 Task: Add an event with the title Second Project Update and Status Meeting, date '2023/12/11', time 9:15 AM to 11:15 AMand add a description: Participants will gain insights into leading and managing change within their teams and organizations. They will learn how to navigate change effectively, engage team members in the change process, and create a culture of adaptability and resilience.Select event color  Graphite . Add location for the event as: Nairobi, Kenya, logged in from the account softage.8@softage.netand send the event invitation to softage.3@softage.net and softage.4@softage.net. Set a reminder for the event Weekly on Sunday
Action: Mouse pressed left at (104, 65)
Screenshot: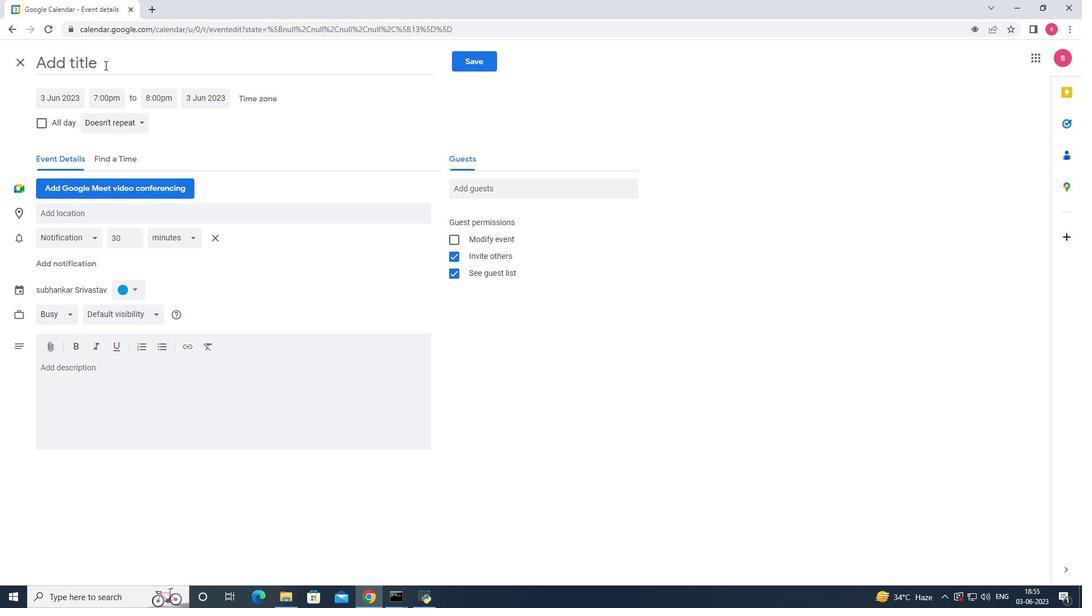 
Action: Key pressed <Key.shift>Second<Key.space><Key.shift>Project<Key.space><Key.shift><Key.shift><Key.shift><Key.shift><Key.shift><Key.shift><Key.shift>Update<Key.space>and<Key.space><Key.shift><Key.shift><Key.shift><Key.shift>Status<Key.space><Key.shift>Meeting
Screenshot: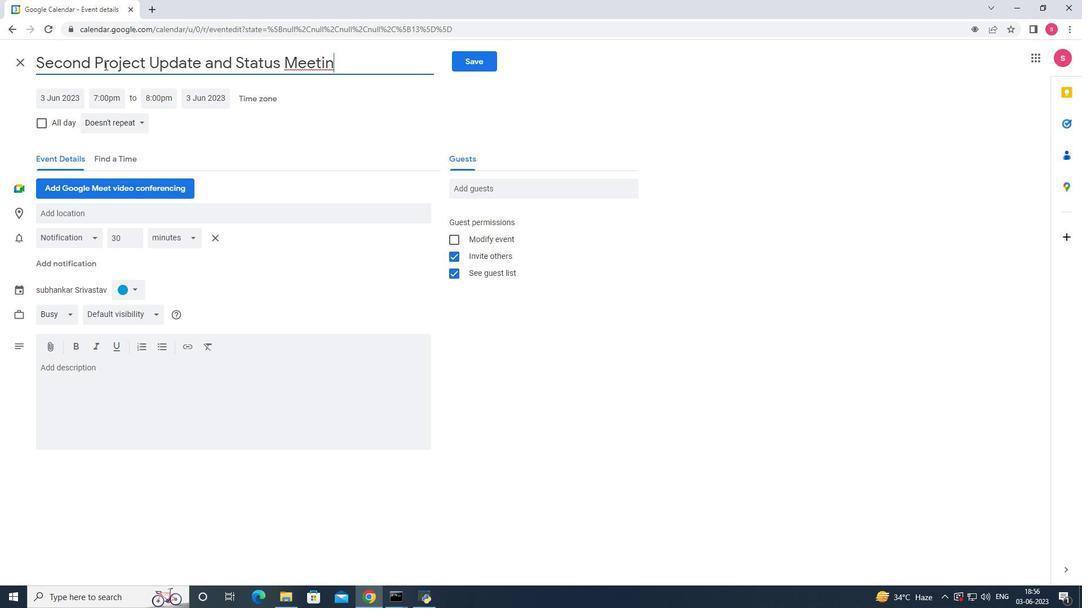 
Action: Mouse moved to (63, 103)
Screenshot: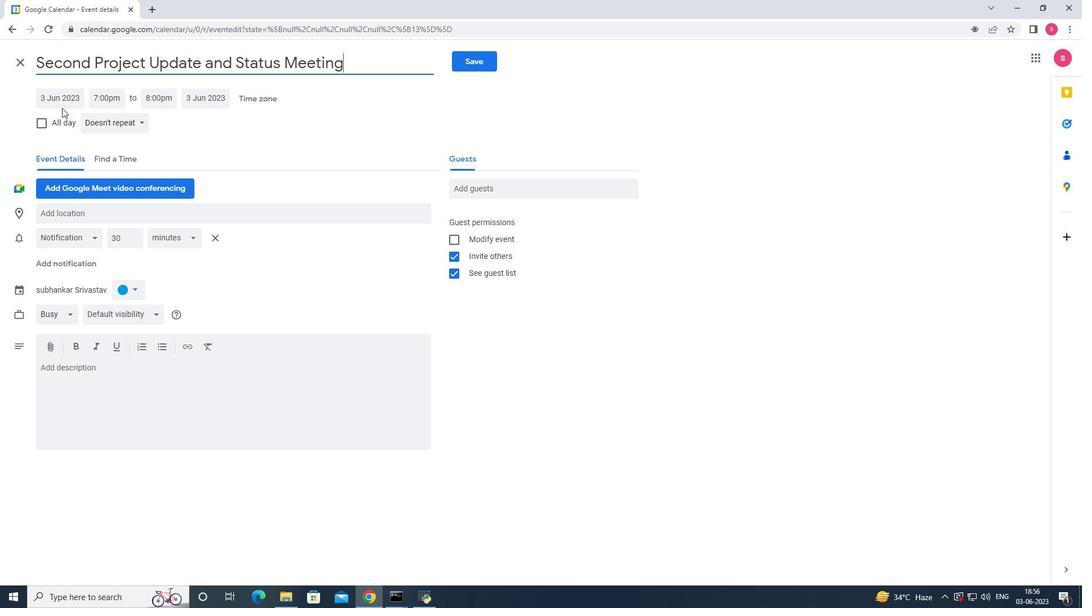 
Action: Mouse pressed left at (63, 103)
Screenshot: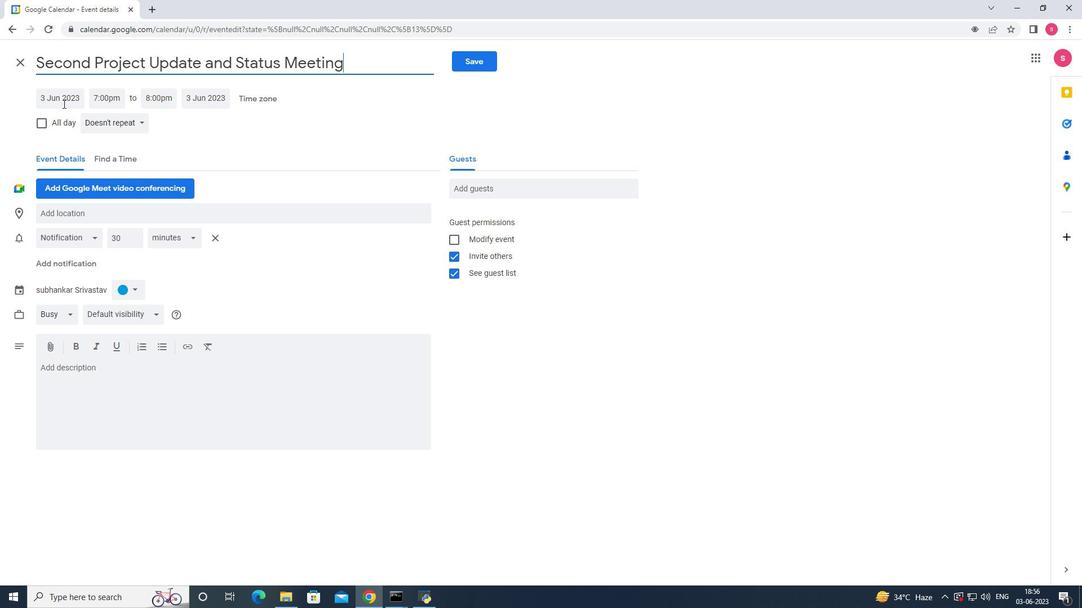 
Action: Mouse moved to (177, 121)
Screenshot: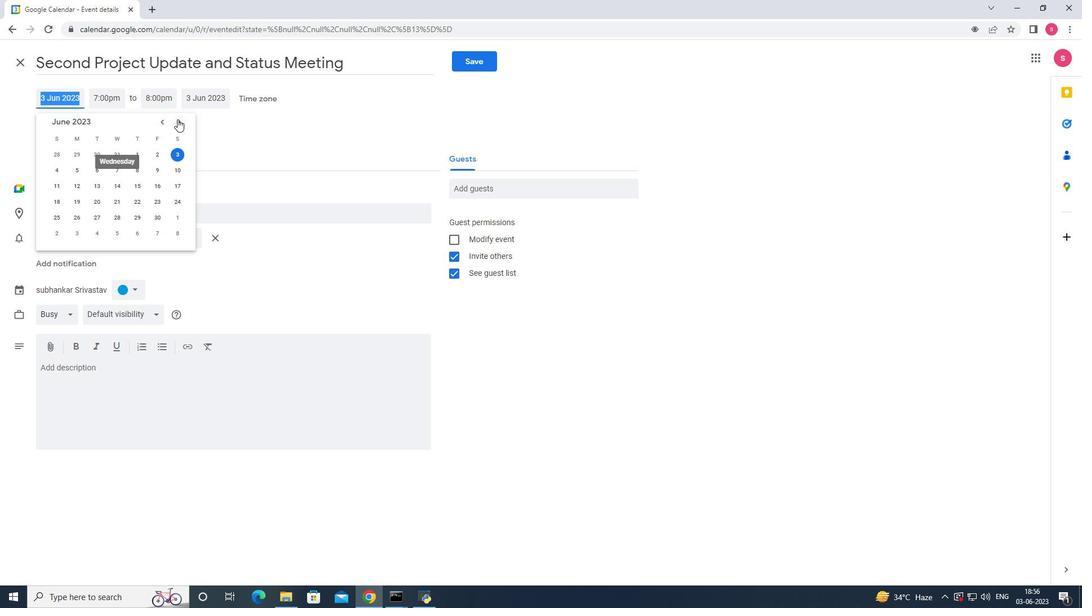 
Action: Mouse pressed left at (177, 121)
Screenshot: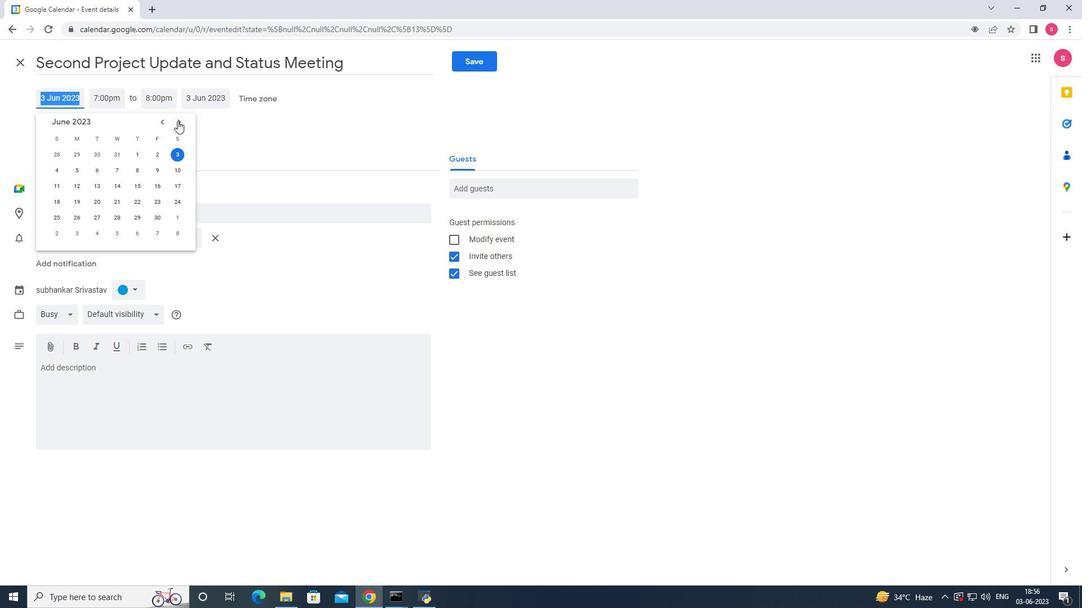 
Action: Mouse pressed left at (177, 121)
Screenshot: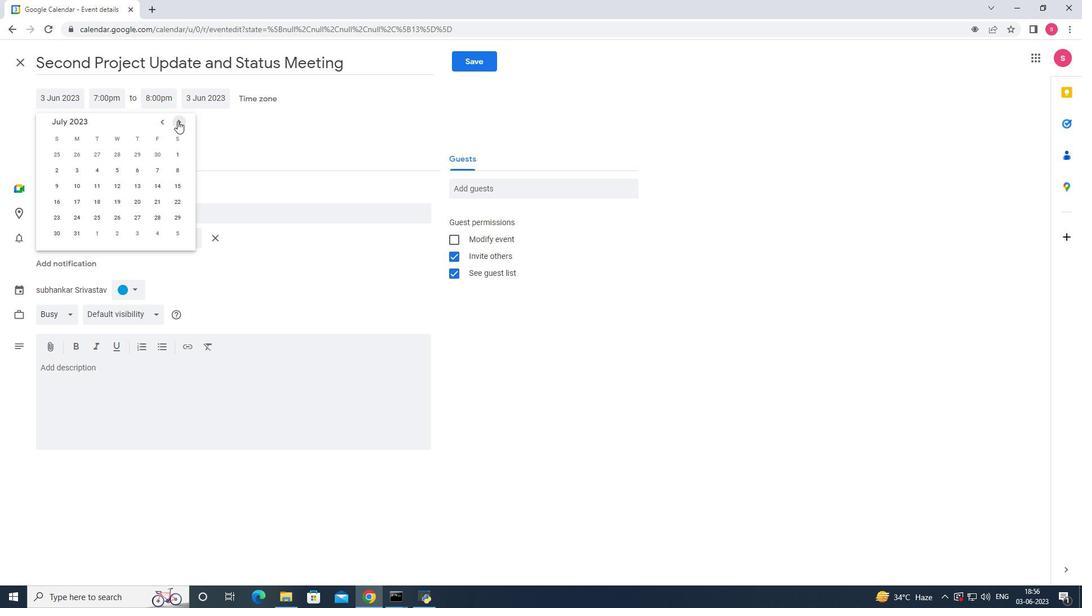 
Action: Mouse pressed left at (177, 121)
Screenshot: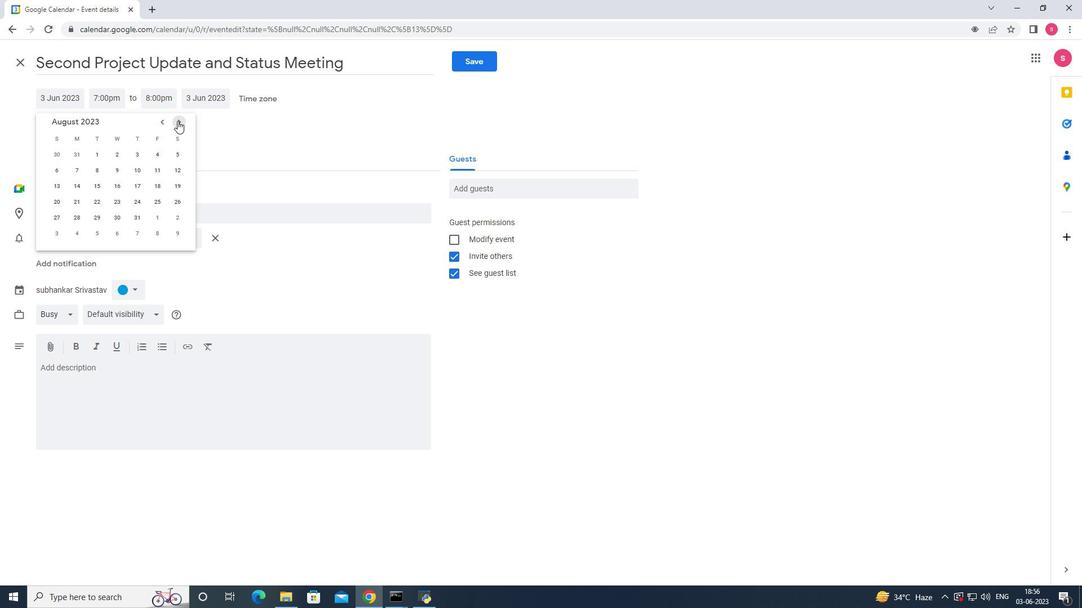 
Action: Mouse pressed left at (177, 121)
Screenshot: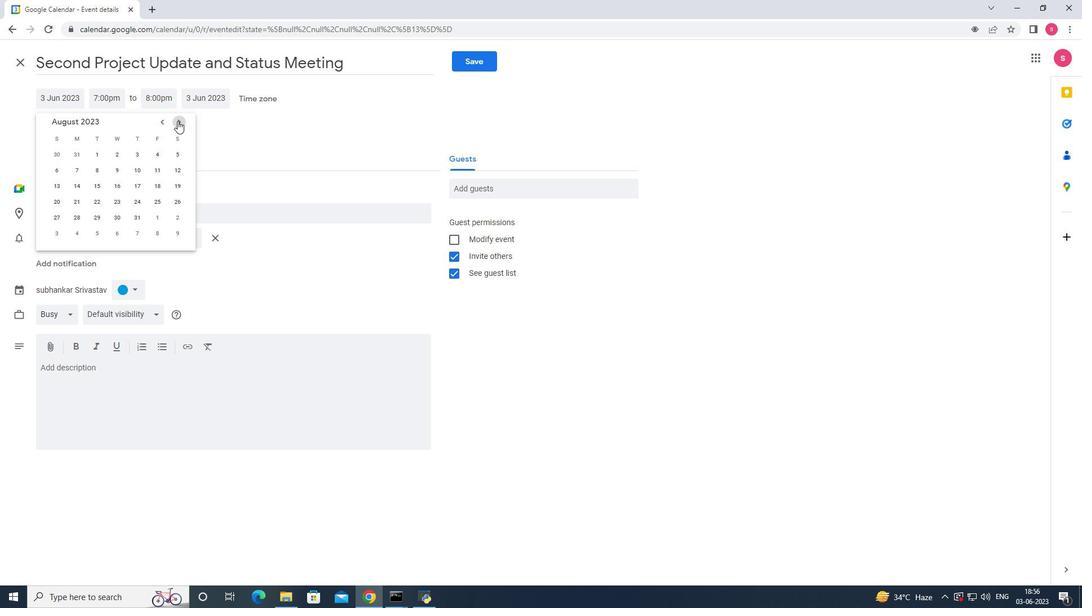 
Action: Mouse pressed left at (177, 121)
Screenshot: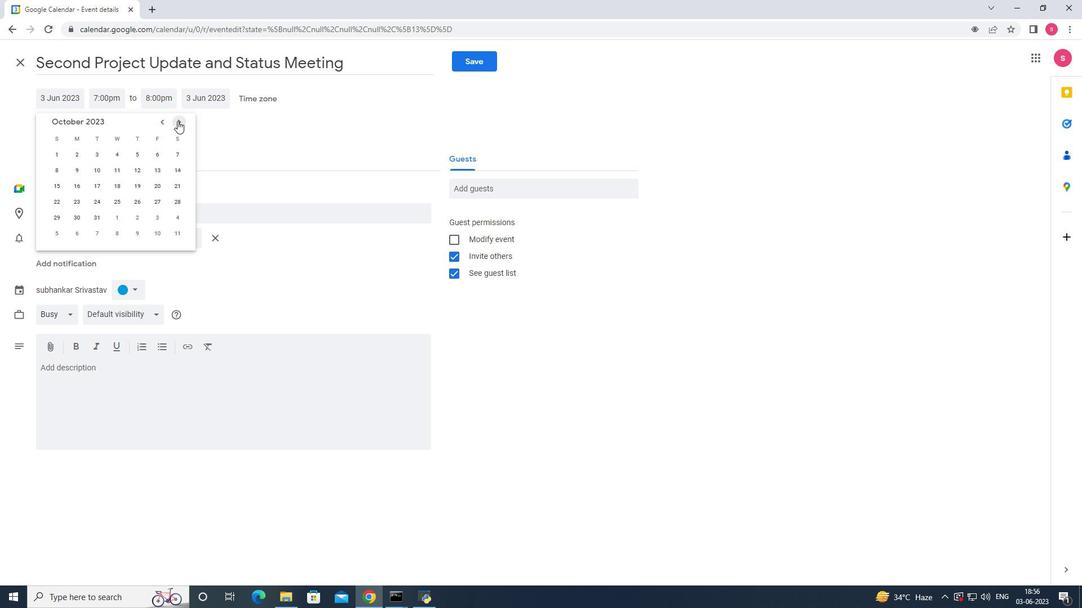 
Action: Mouse pressed left at (177, 121)
Screenshot: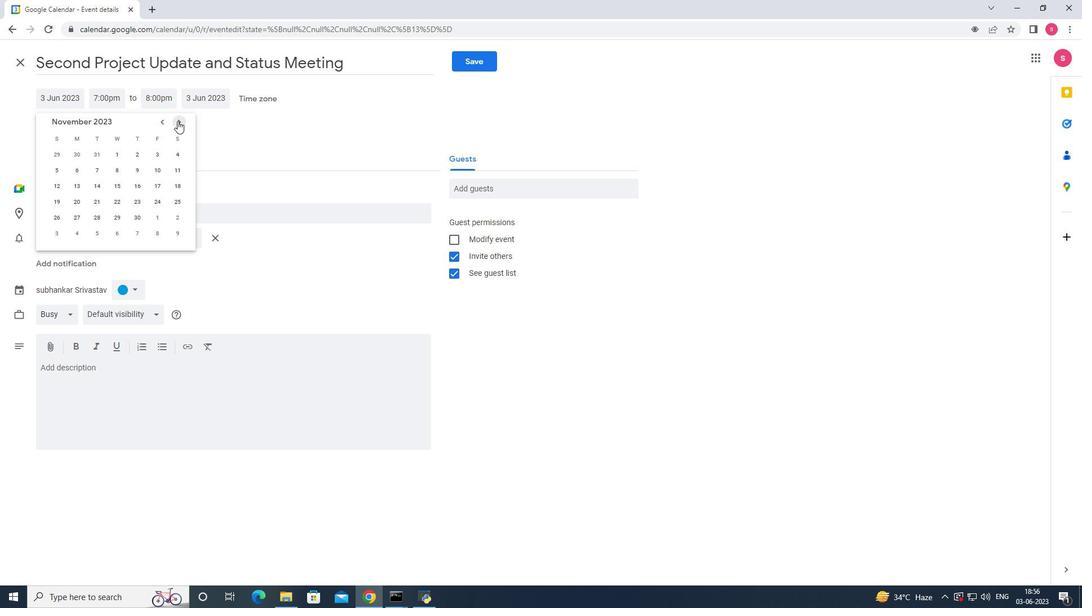 
Action: Mouse moved to (73, 182)
Screenshot: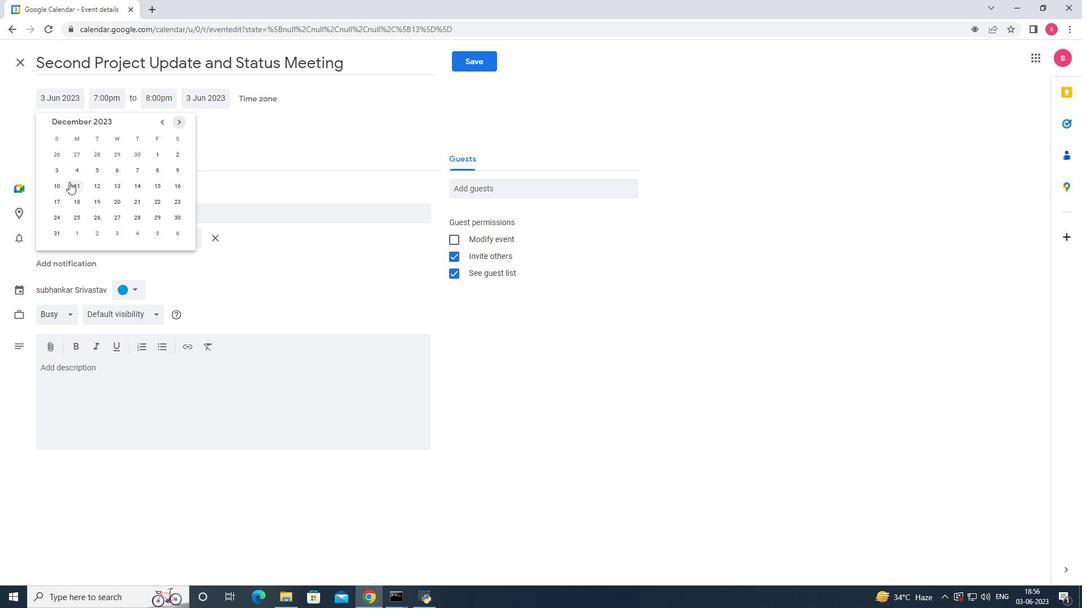 
Action: Mouse pressed left at (73, 182)
Screenshot: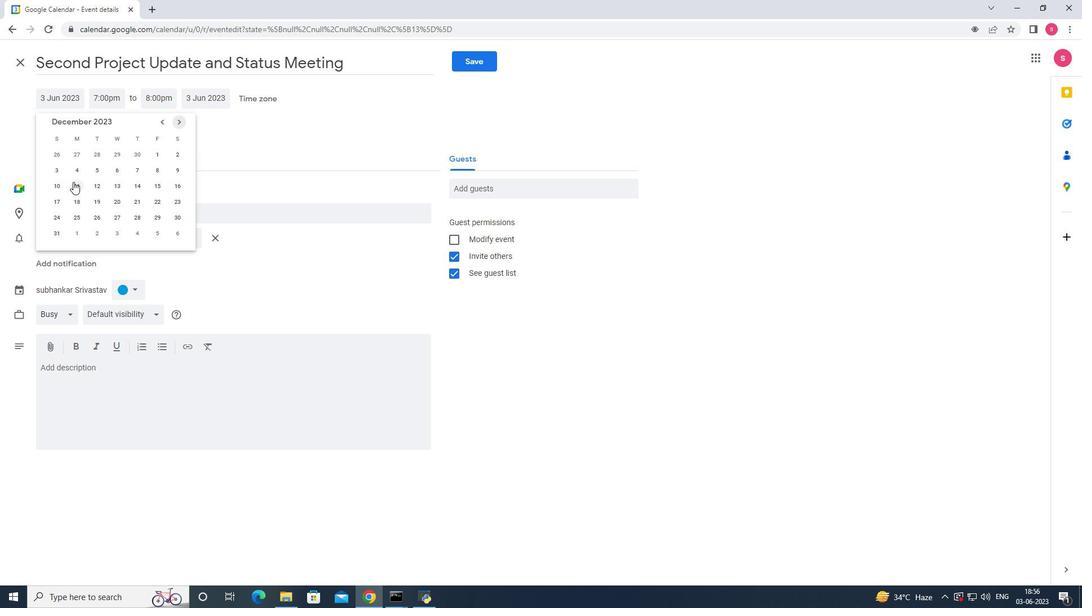 
Action: Mouse moved to (113, 98)
Screenshot: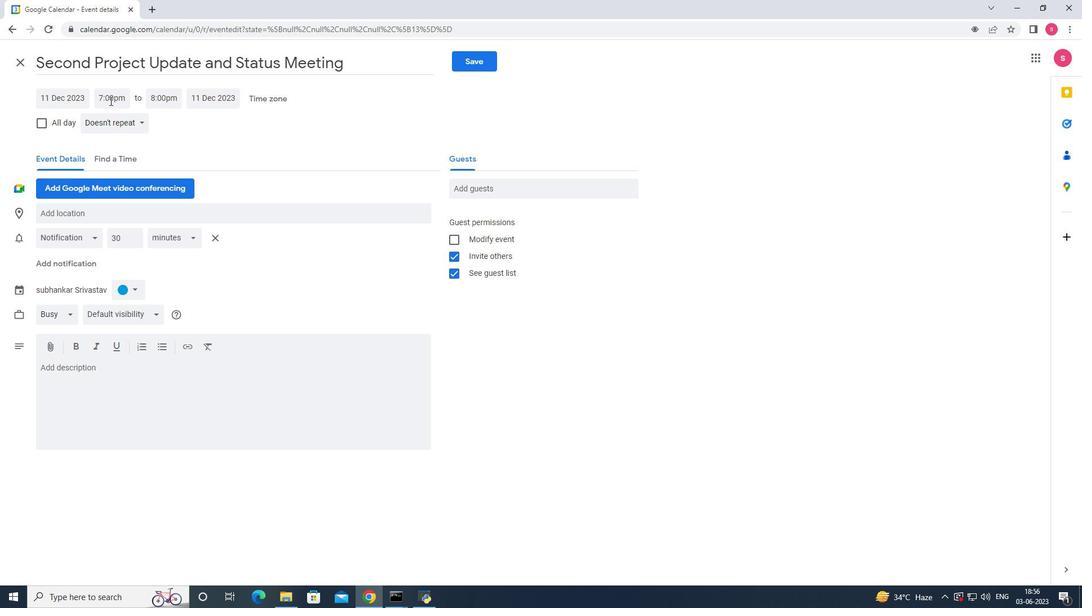 
Action: Mouse pressed left at (113, 98)
Screenshot: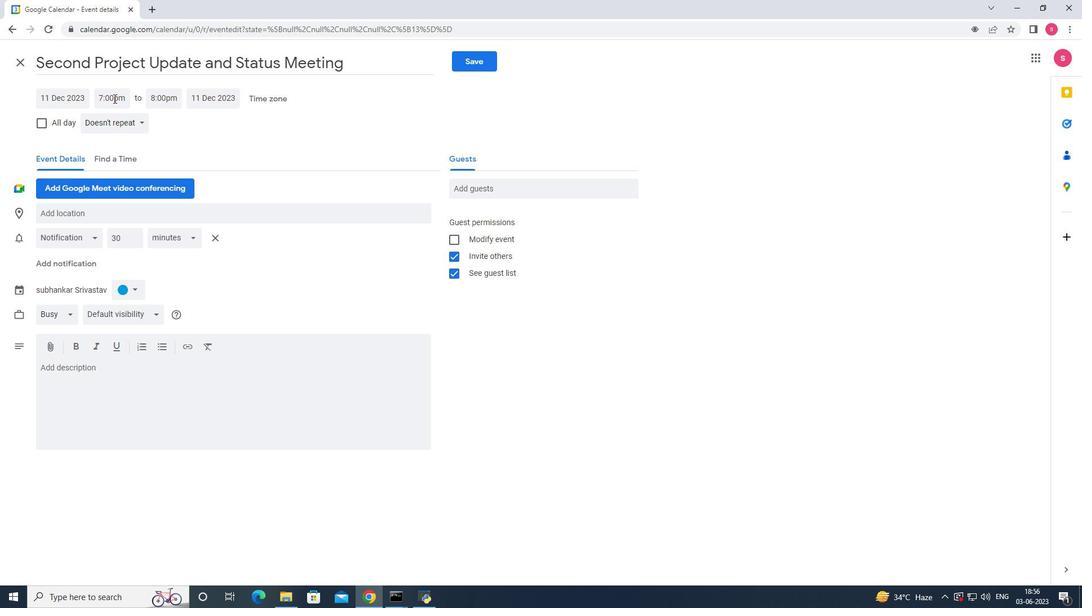 
Action: Mouse moved to (119, 160)
Screenshot: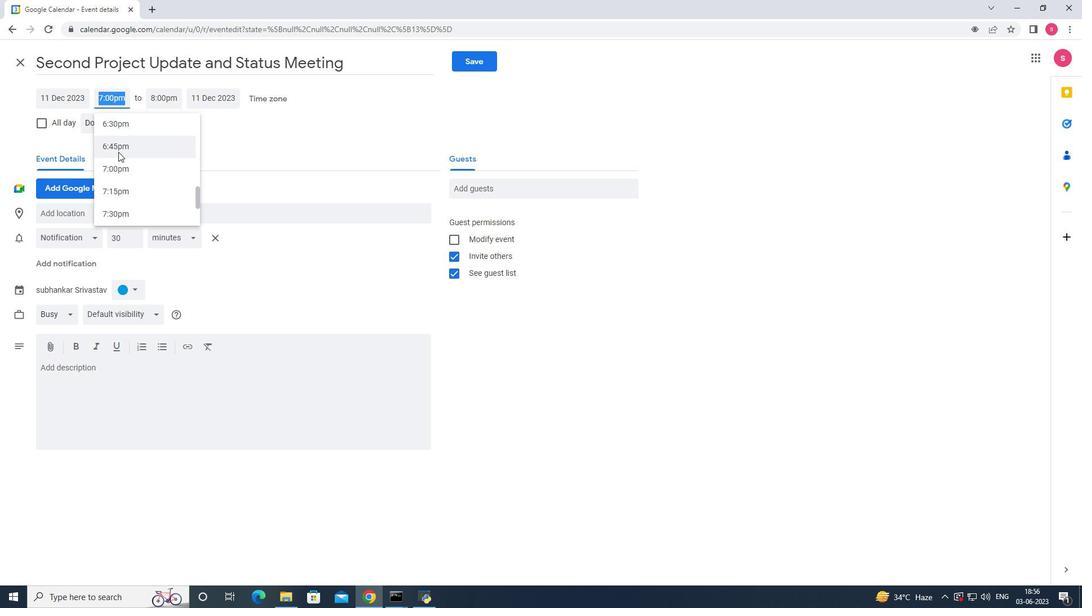 
Action: Mouse scrolled (119, 159) with delta (0, 0)
Screenshot: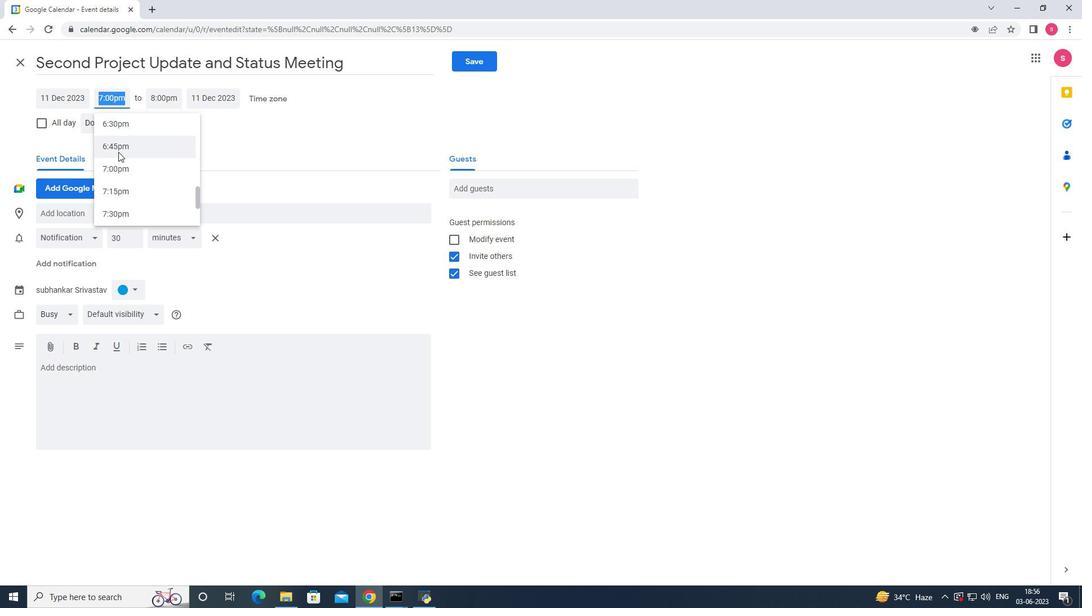 
Action: Mouse moved to (120, 164)
Screenshot: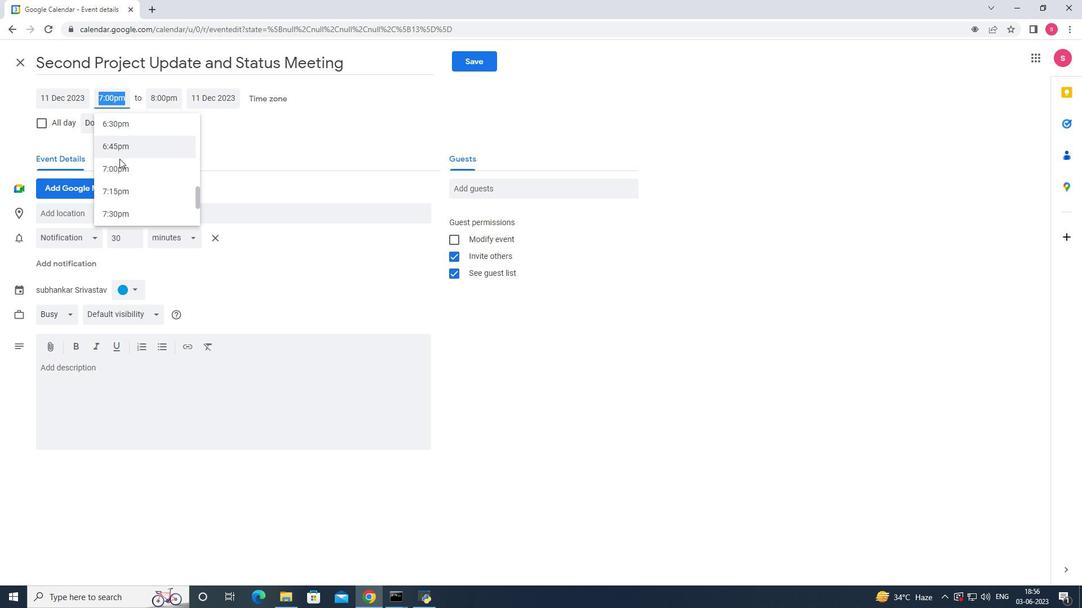 
Action: Mouse scrolled (120, 164) with delta (0, 0)
Screenshot: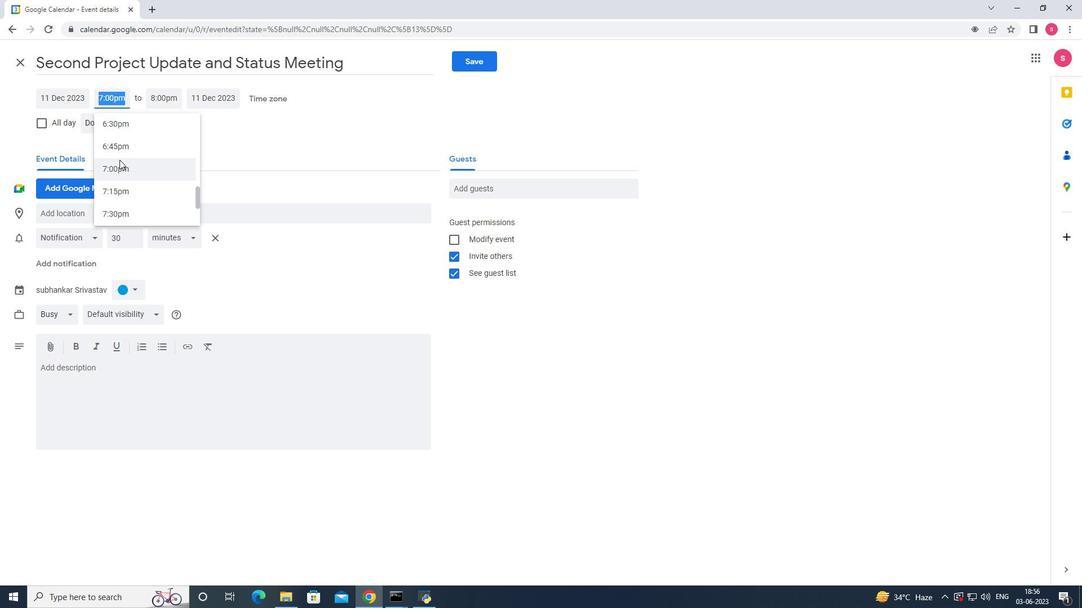 
Action: Mouse scrolled (120, 164) with delta (0, 0)
Screenshot: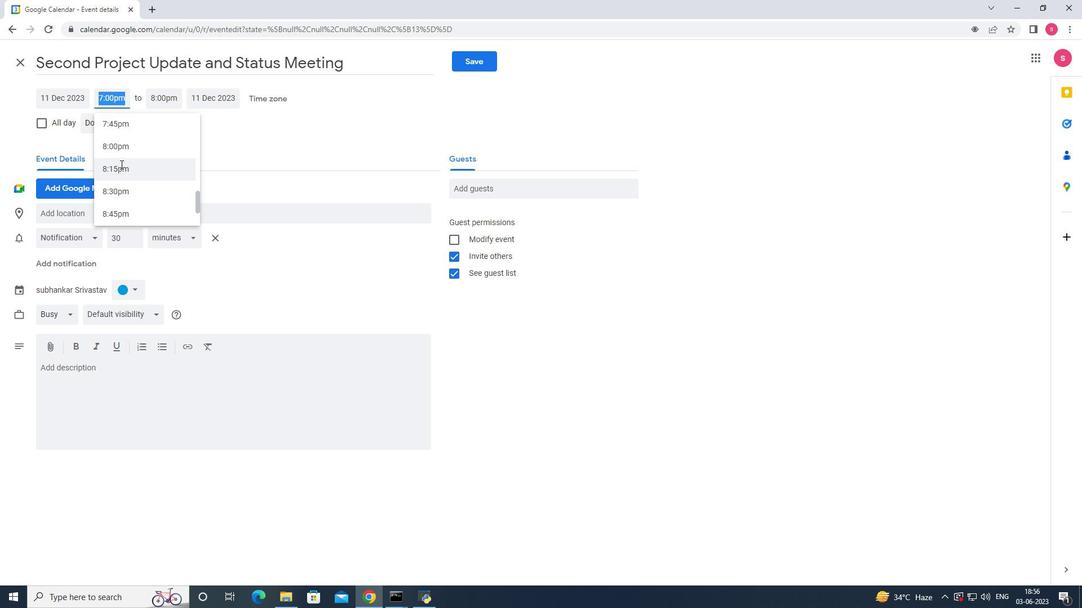 
Action: Mouse moved to (122, 192)
Screenshot: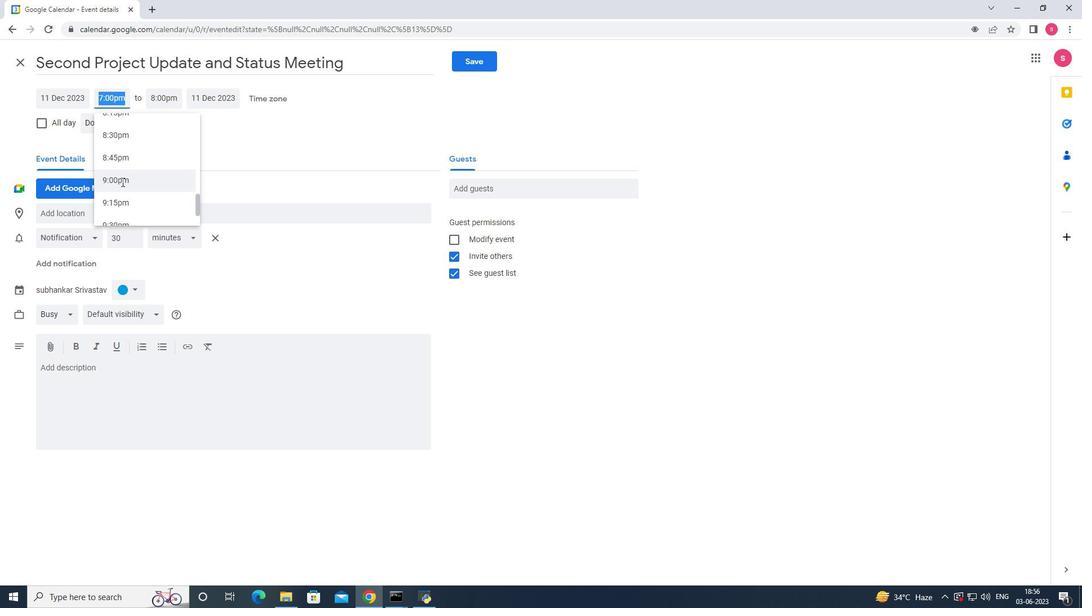 
Action: Mouse scrolled (122, 192) with delta (0, 0)
Screenshot: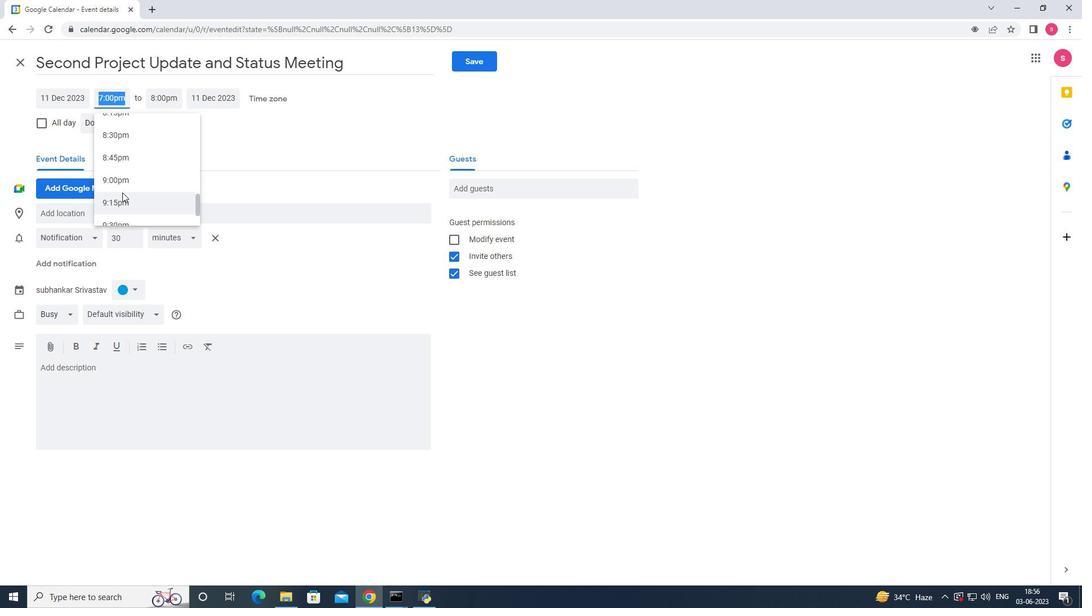 
Action: Mouse scrolled (122, 192) with delta (0, 0)
Screenshot: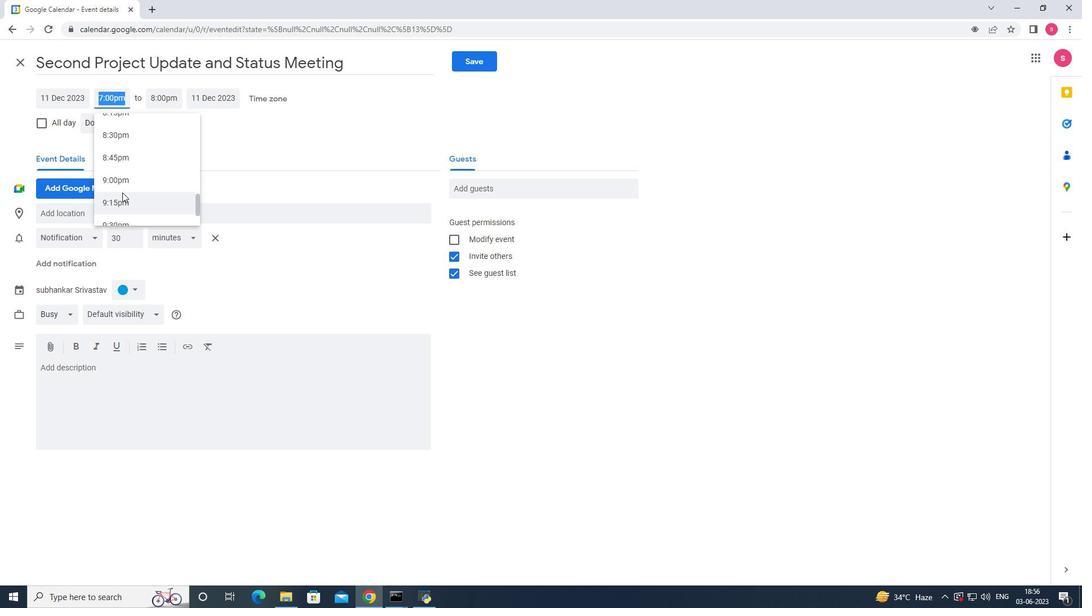 
Action: Mouse scrolled (122, 193) with delta (0, 0)
Screenshot: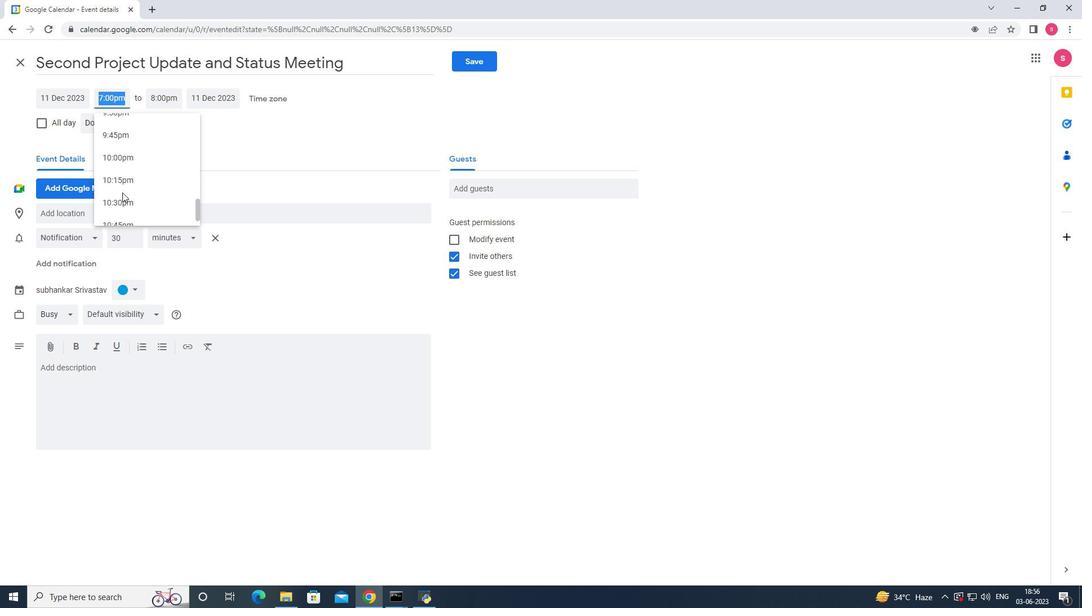 
Action: Mouse scrolled (122, 193) with delta (0, 0)
Screenshot: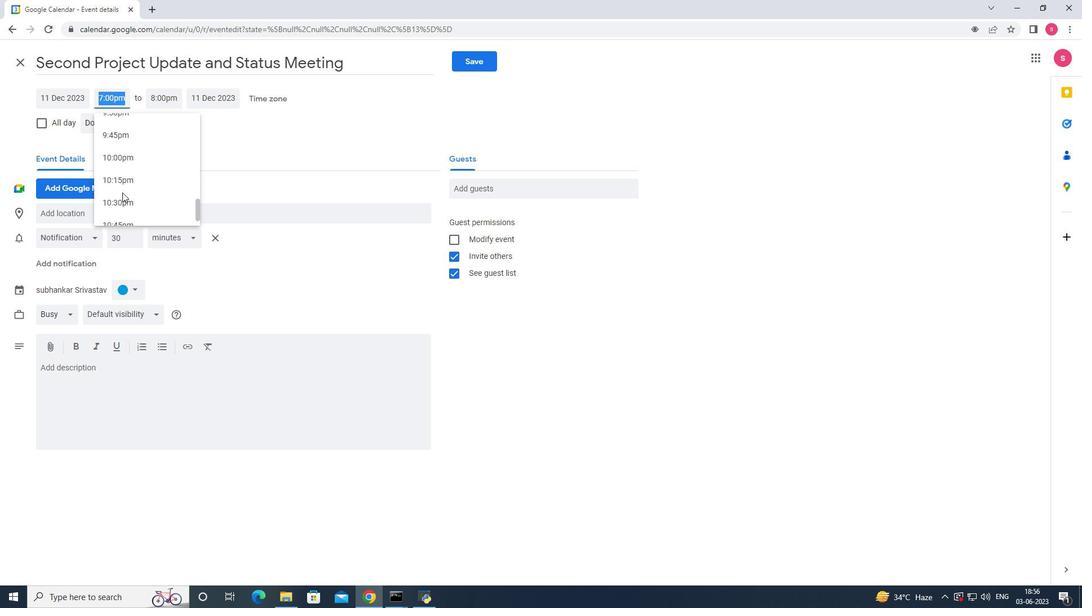 
Action: Mouse scrolled (122, 193) with delta (0, 0)
Screenshot: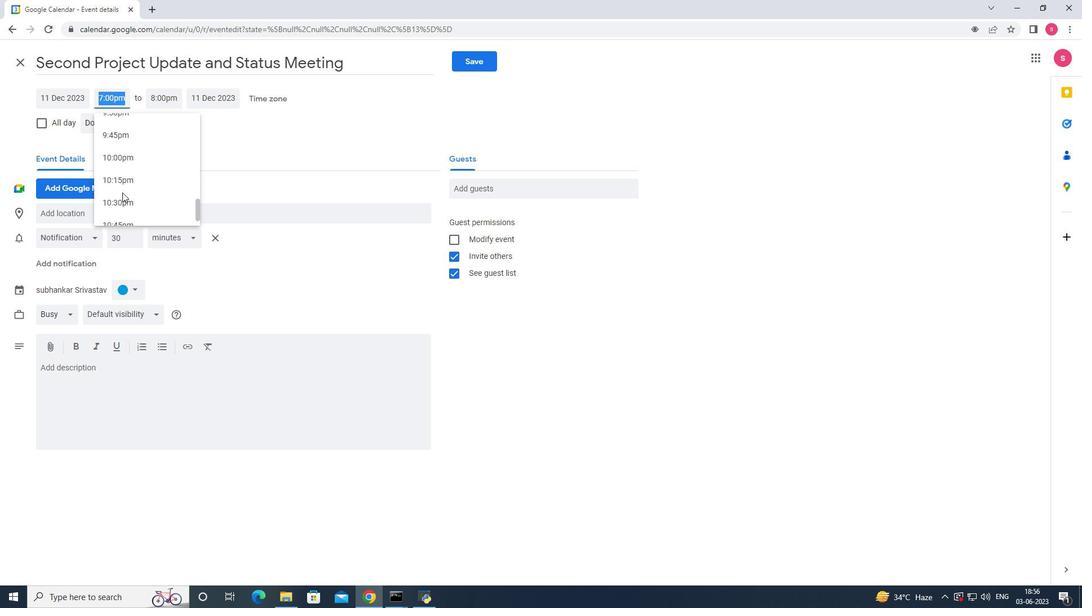 
Action: Mouse scrolled (122, 192) with delta (0, 0)
Screenshot: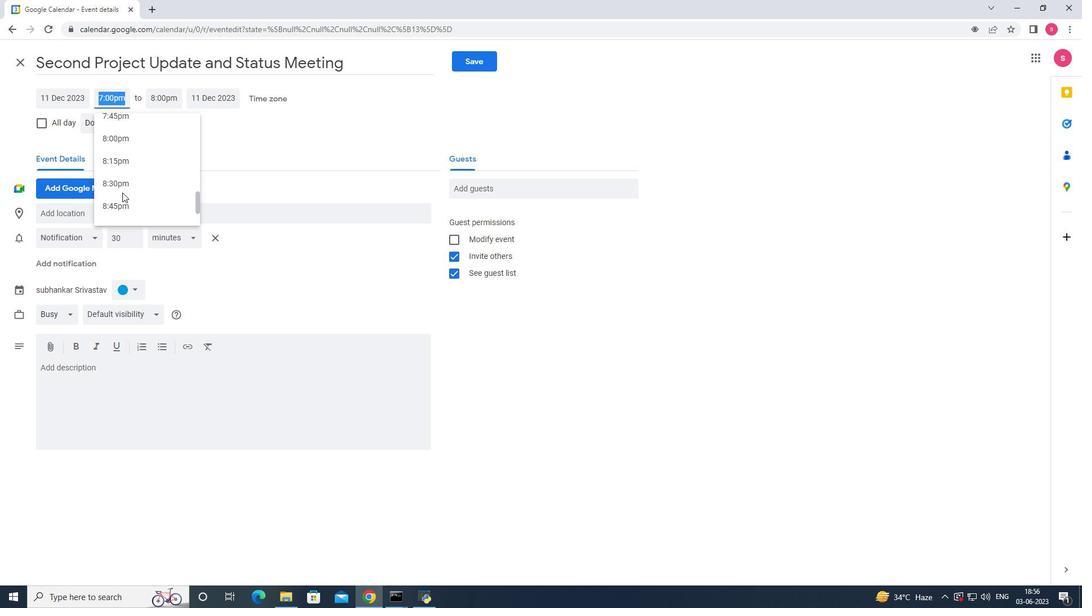 
Action: Mouse scrolled (122, 193) with delta (0, 0)
Screenshot: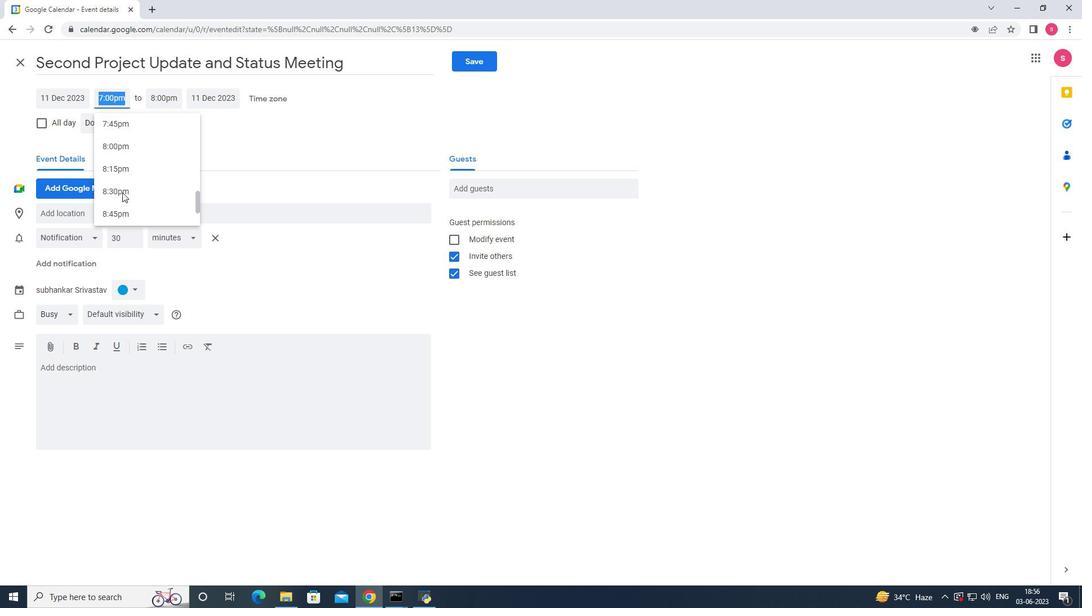 
Action: Mouse scrolled (122, 193) with delta (0, 0)
Screenshot: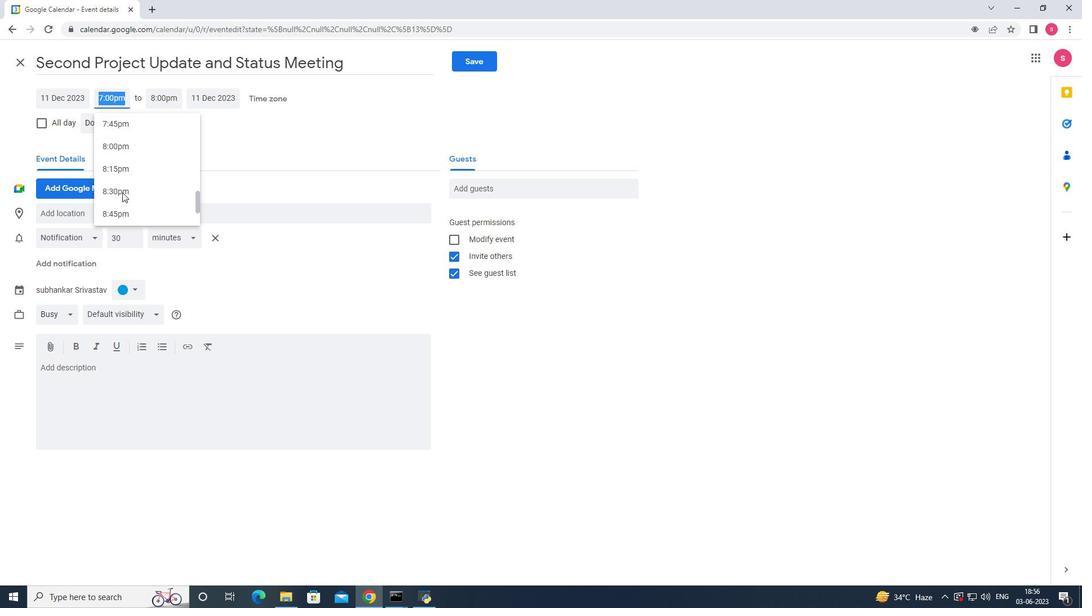 
Action: Mouse scrolled (122, 193) with delta (0, 0)
Screenshot: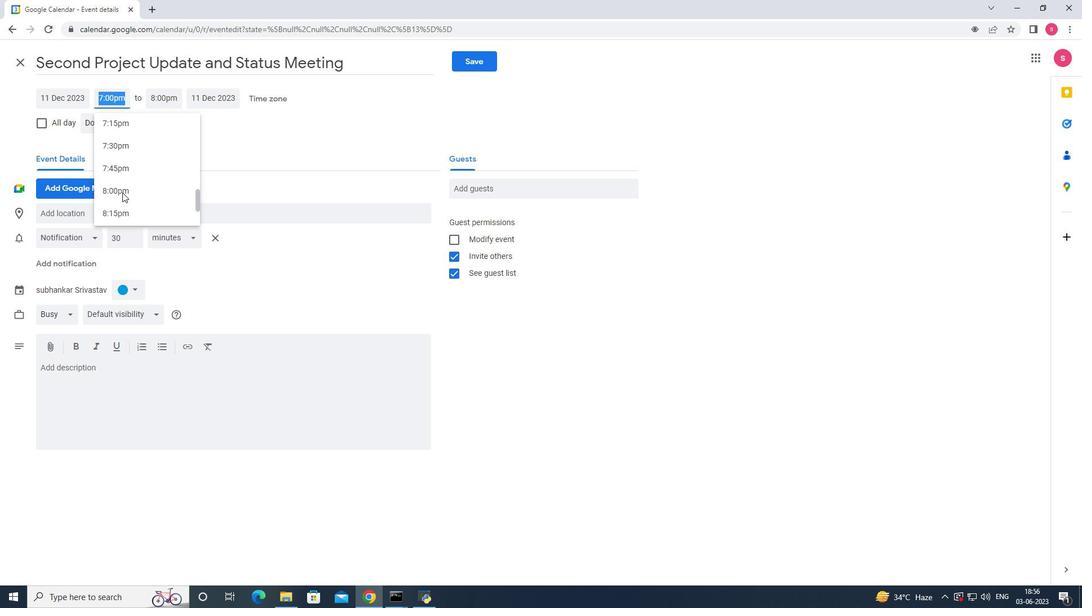 
Action: Mouse scrolled (122, 193) with delta (0, 0)
Screenshot: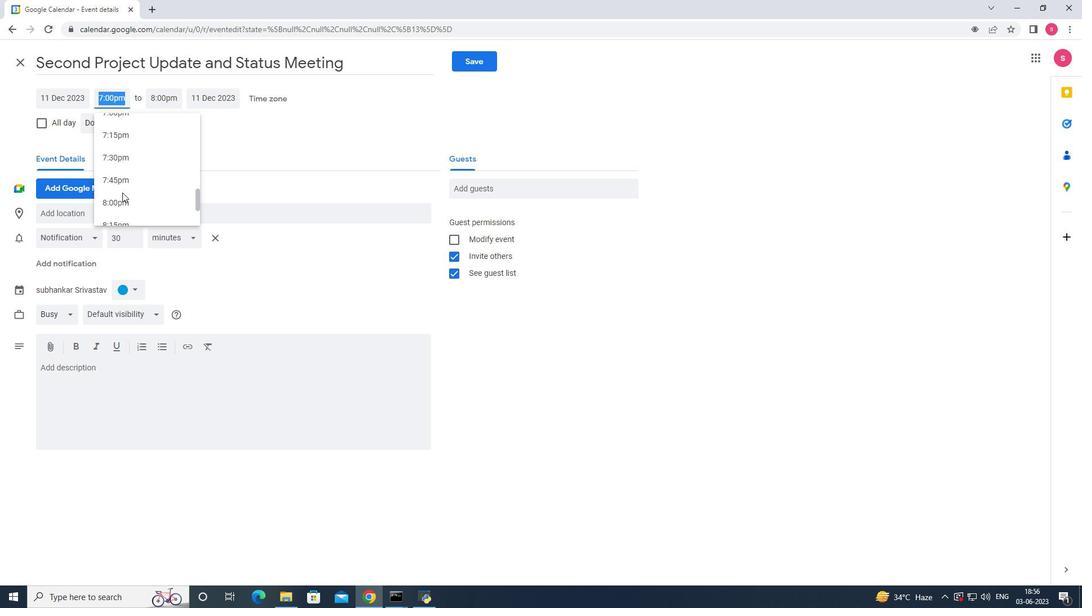 
Action: Mouse scrolled (122, 193) with delta (0, 0)
Screenshot: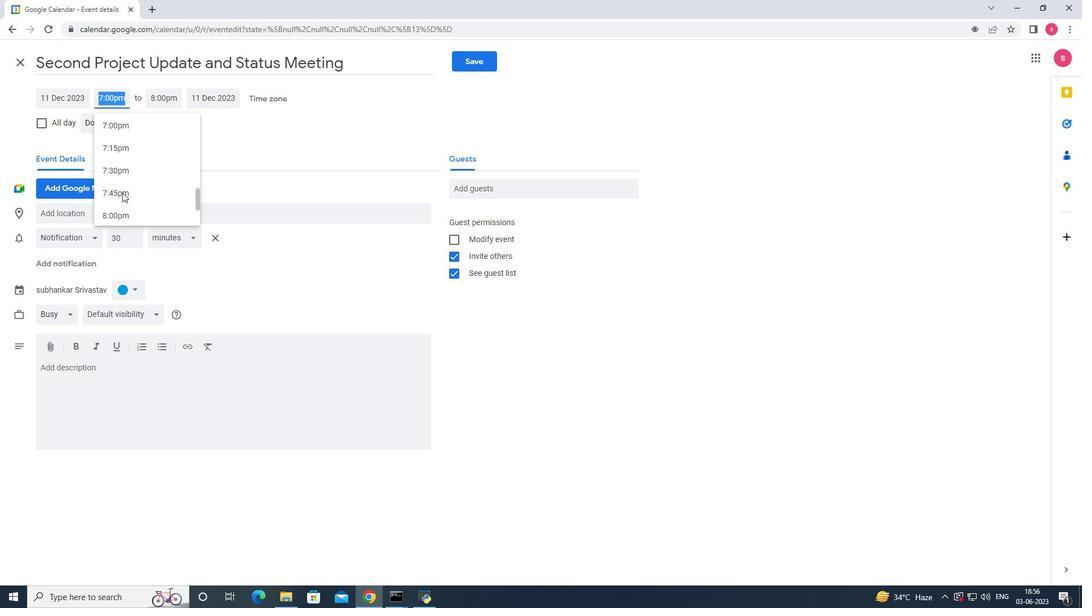 
Action: Mouse scrolled (122, 193) with delta (0, 0)
Screenshot: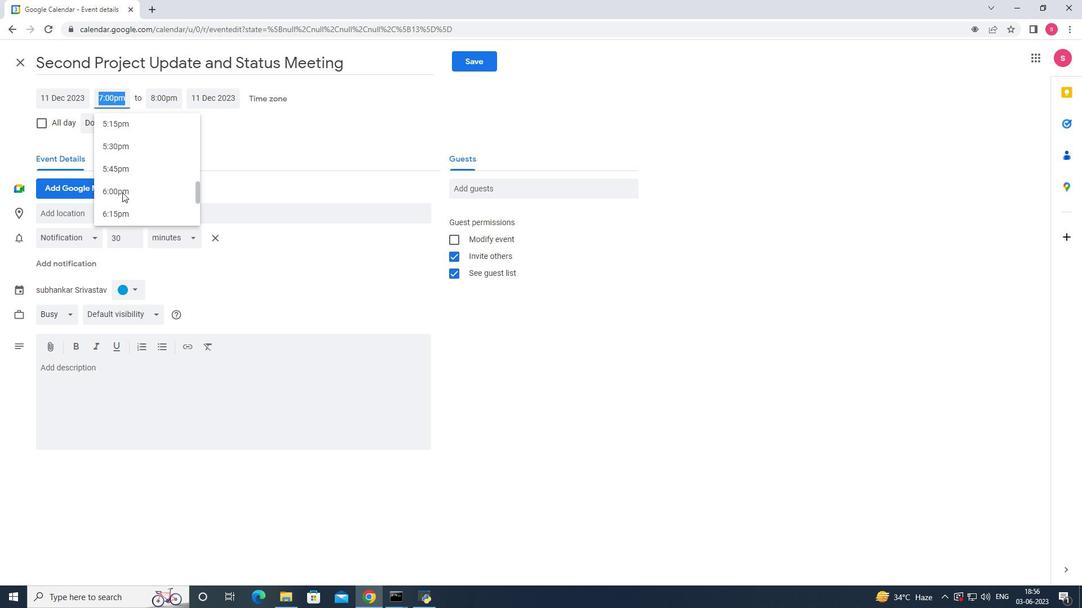 
Action: Mouse scrolled (122, 192) with delta (0, 0)
Screenshot: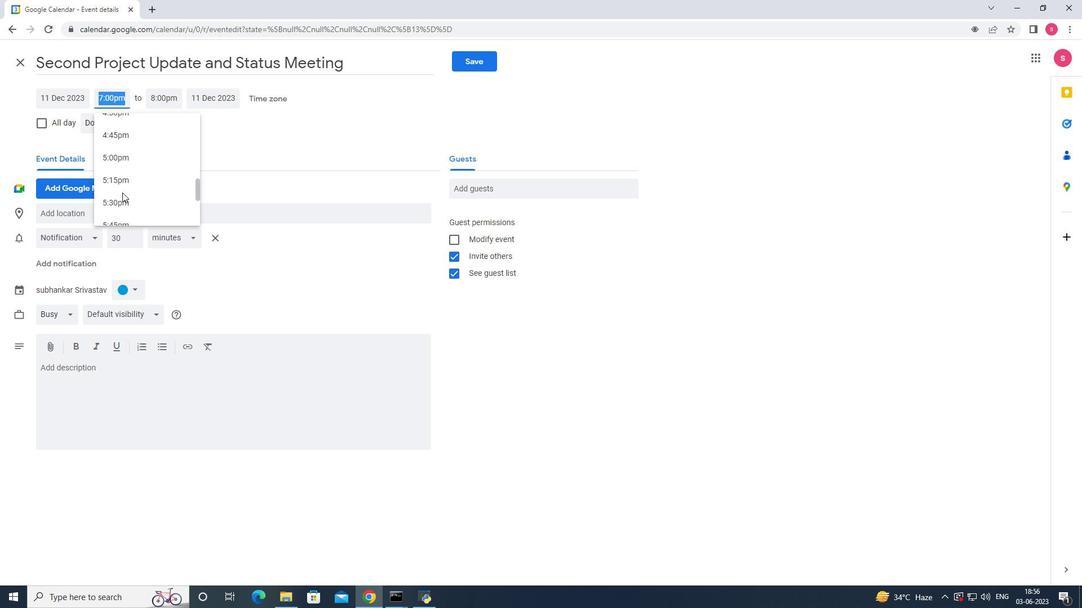 
Action: Mouse scrolled (122, 193) with delta (0, 0)
Screenshot: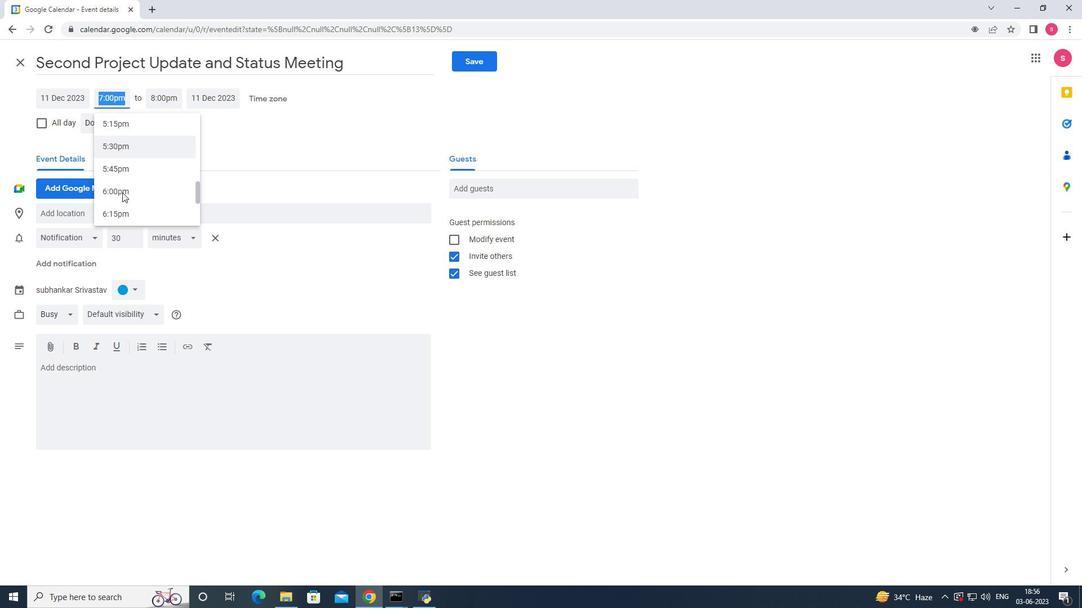 
Action: Mouse scrolled (122, 193) with delta (0, 0)
Screenshot: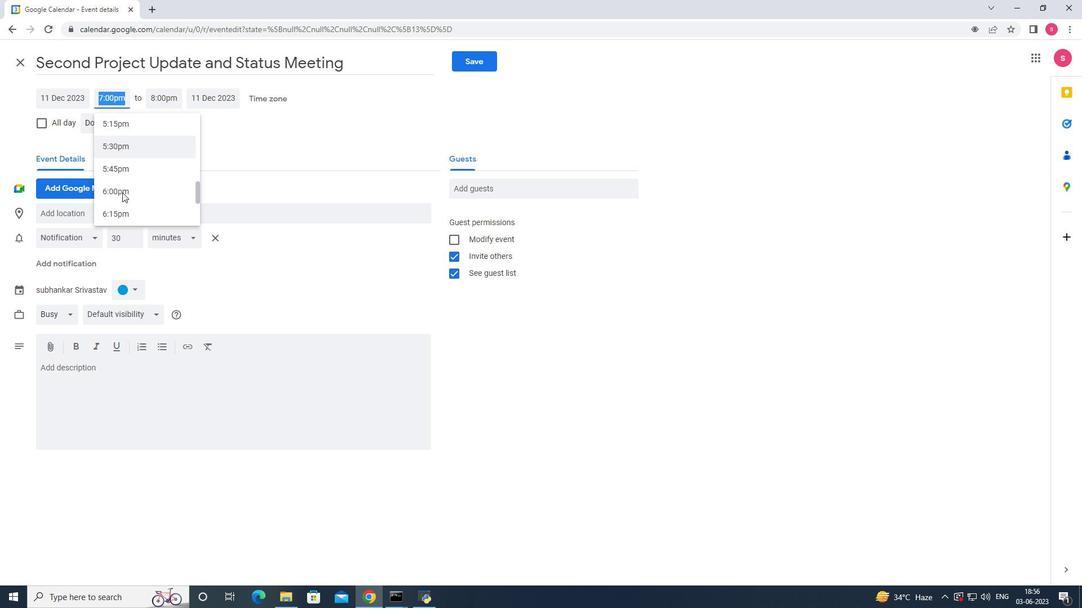 
Action: Mouse scrolled (122, 193) with delta (0, 0)
Screenshot: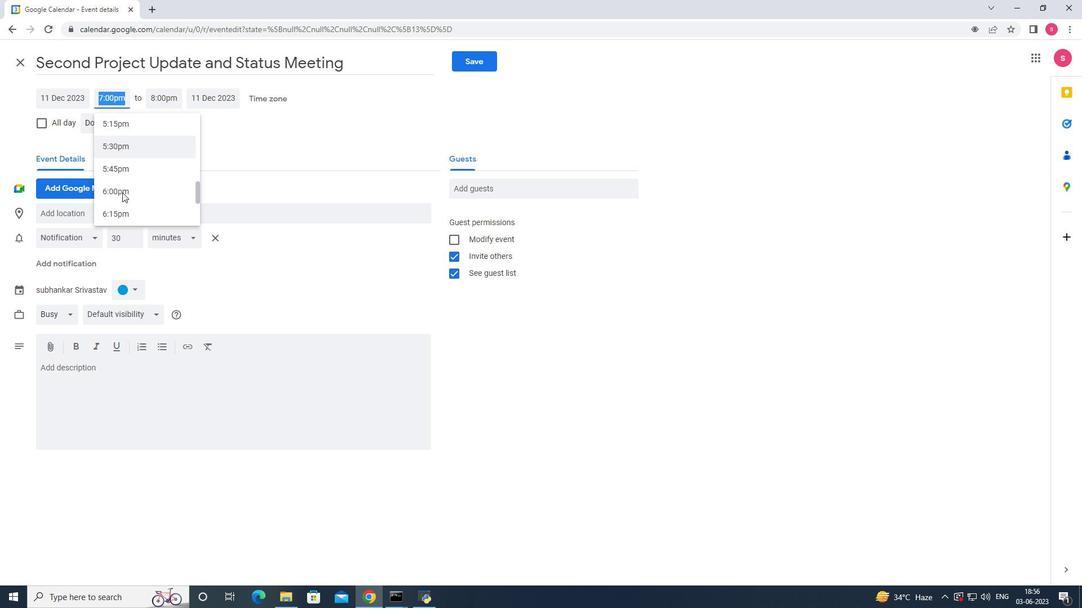 
Action: Mouse scrolled (122, 193) with delta (0, 0)
Screenshot: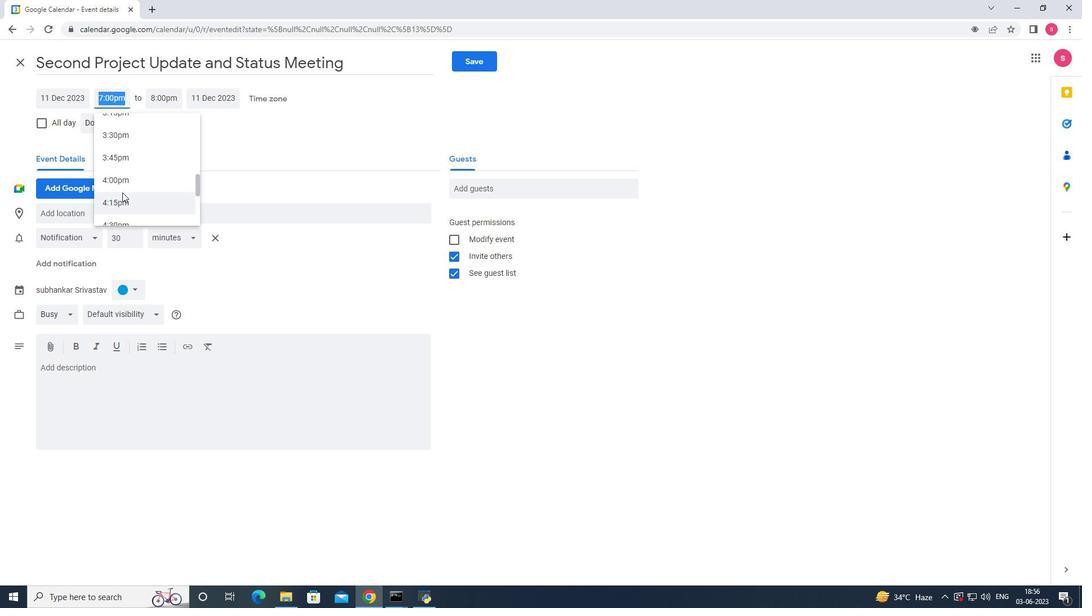 
Action: Mouse scrolled (122, 193) with delta (0, 0)
Screenshot: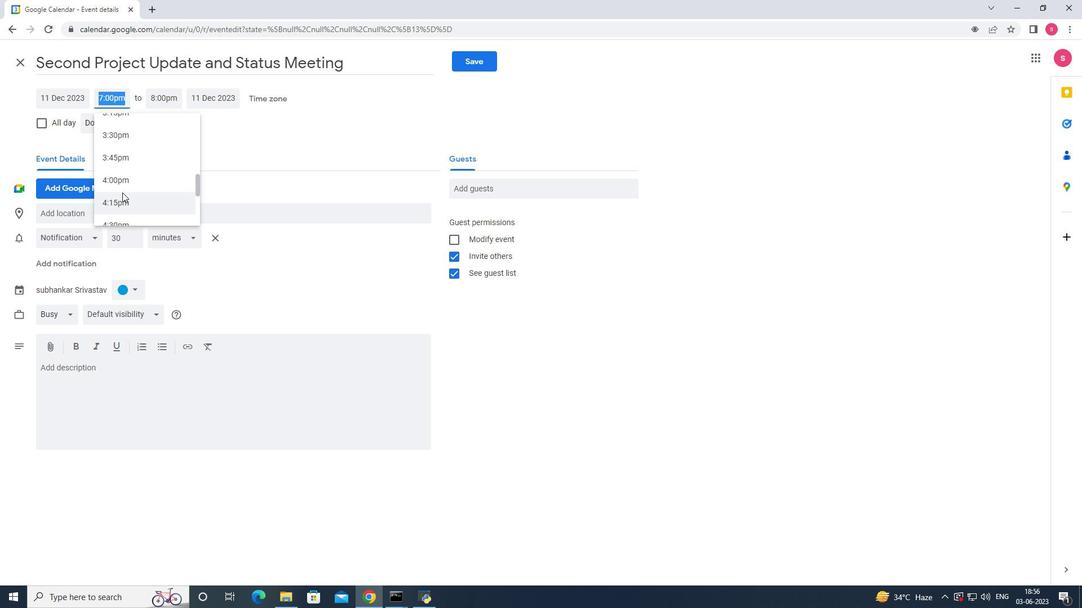 
Action: Mouse scrolled (122, 193) with delta (0, 0)
Screenshot: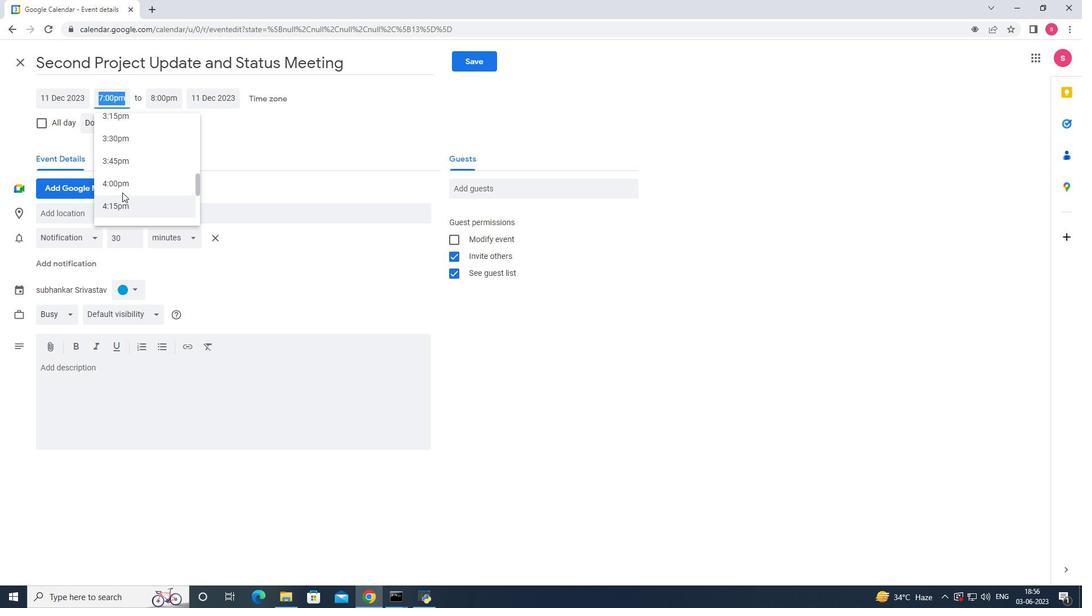 
Action: Mouse scrolled (122, 193) with delta (0, 0)
Screenshot: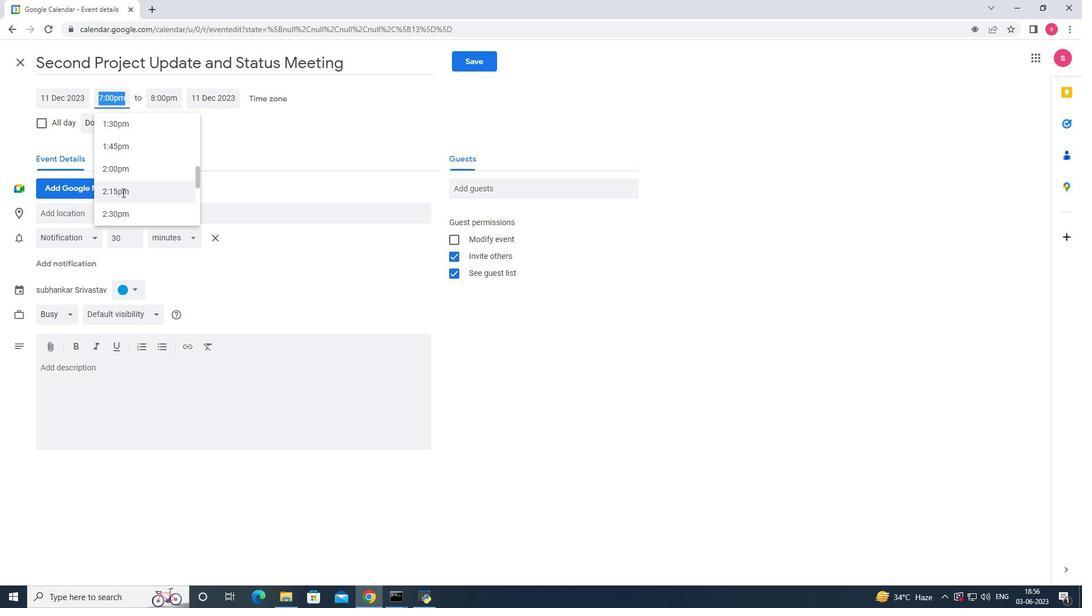 
Action: Mouse scrolled (122, 193) with delta (0, 0)
Screenshot: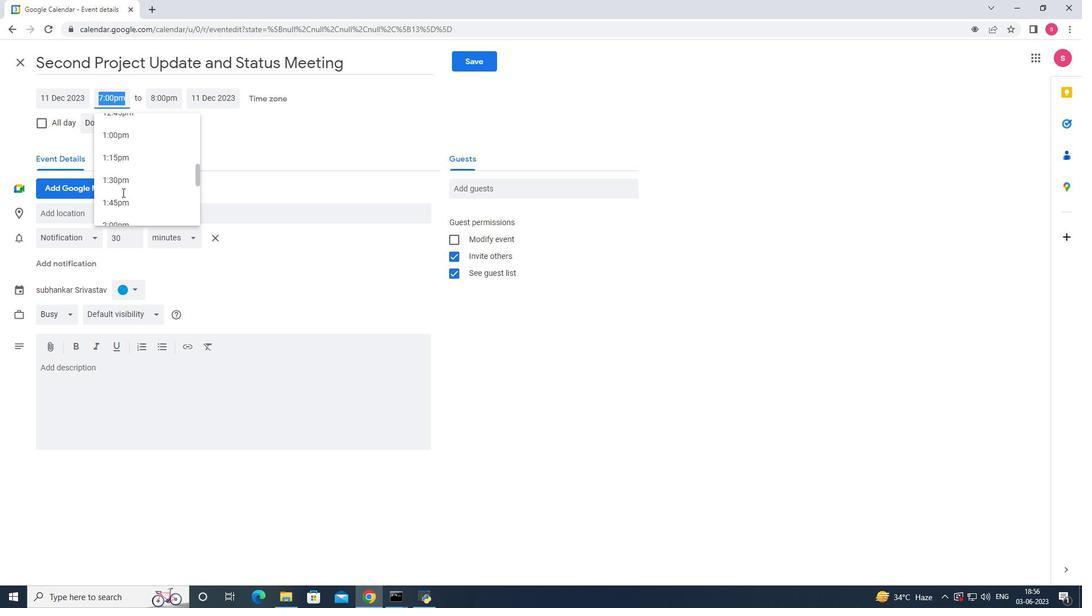 
Action: Mouse scrolled (122, 193) with delta (0, 0)
Screenshot: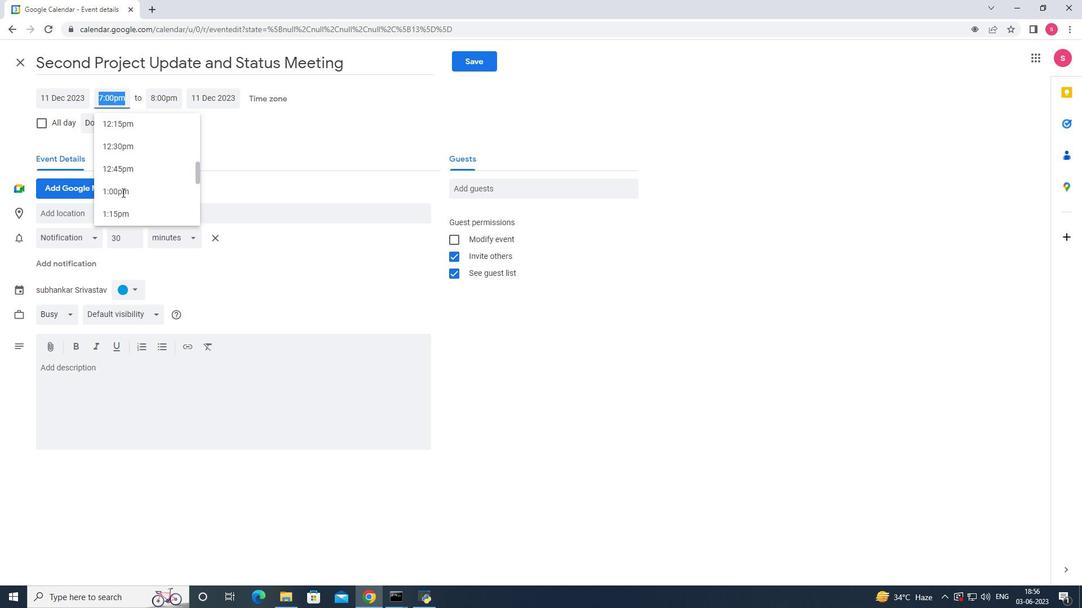
Action: Mouse scrolled (122, 193) with delta (0, 0)
Screenshot: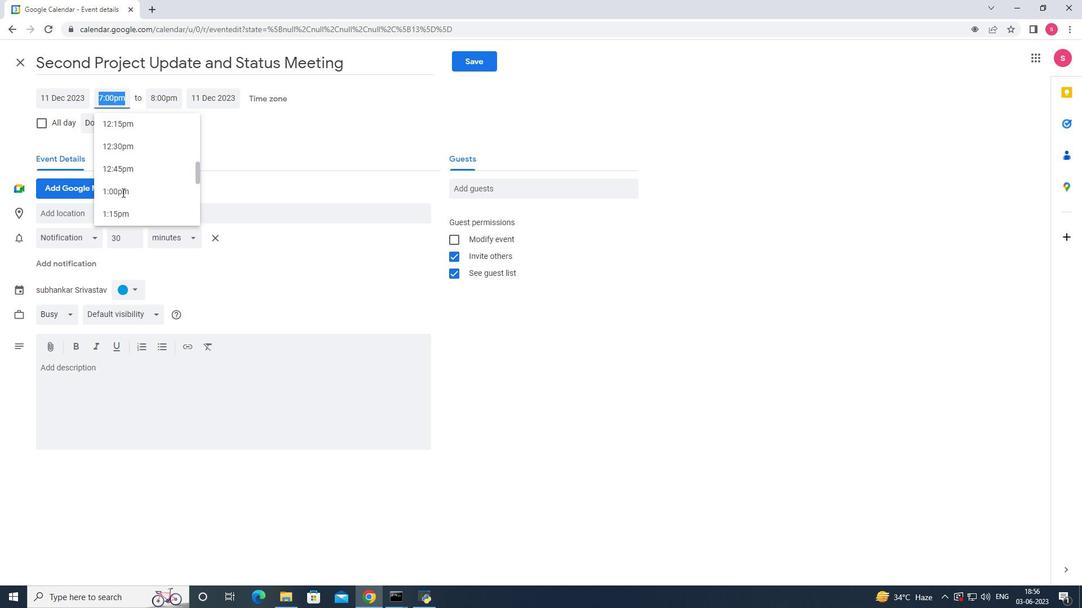 
Action: Mouse scrolled (122, 193) with delta (0, 0)
Screenshot: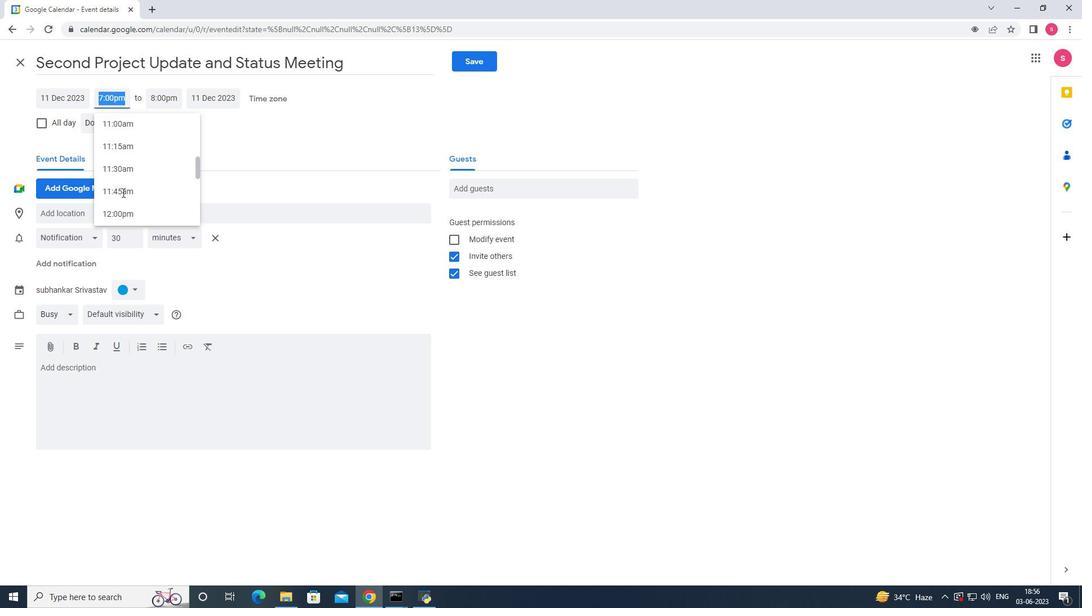 
Action: Mouse scrolled (122, 193) with delta (0, 0)
Screenshot: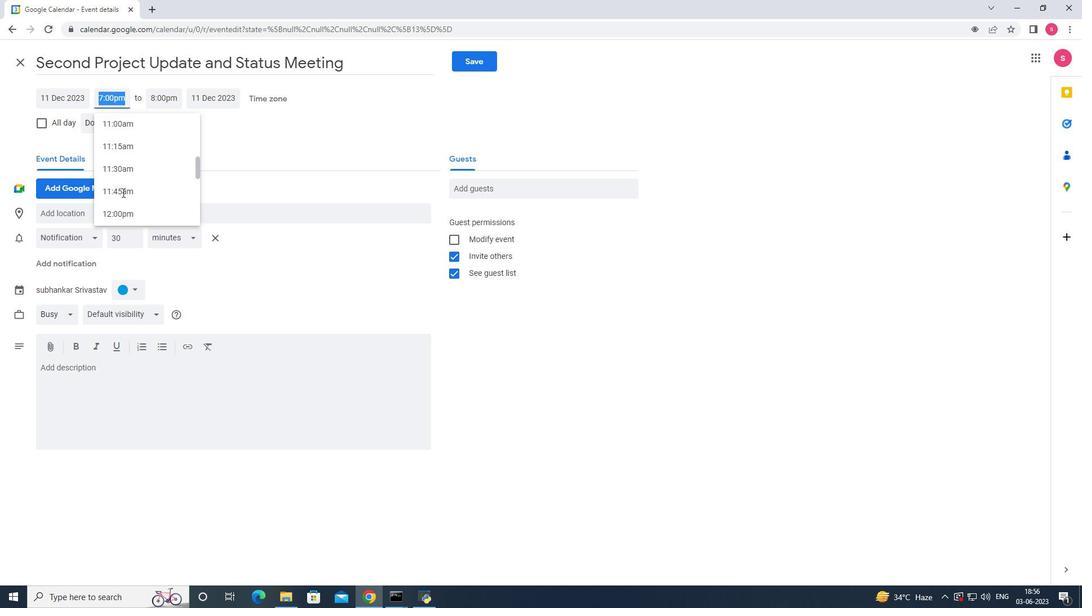 
Action: Mouse scrolled (122, 193) with delta (0, 0)
Screenshot: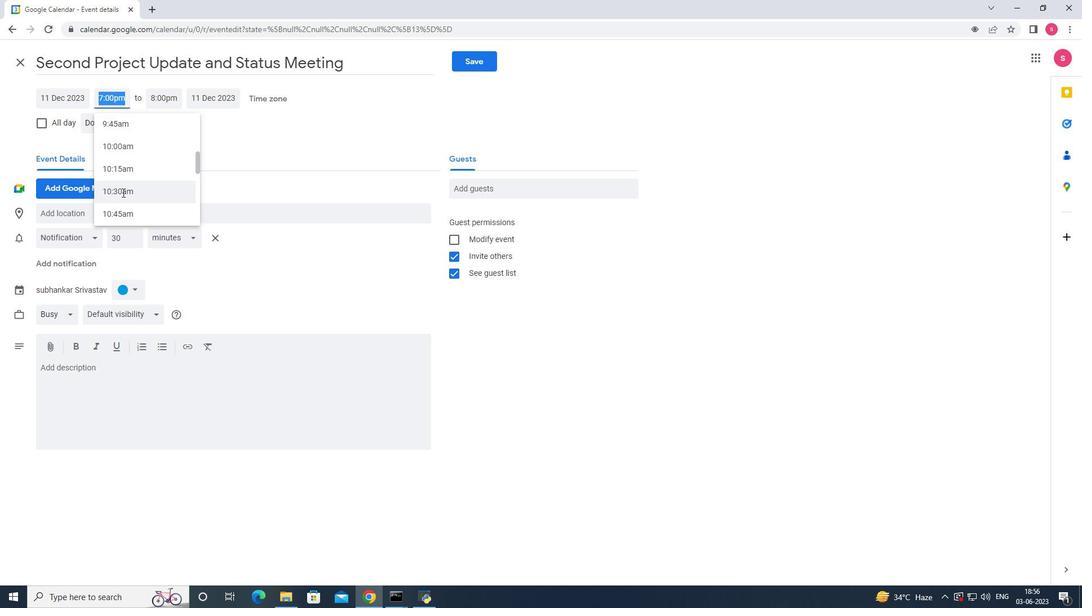 
Action: Mouse moved to (132, 135)
Screenshot: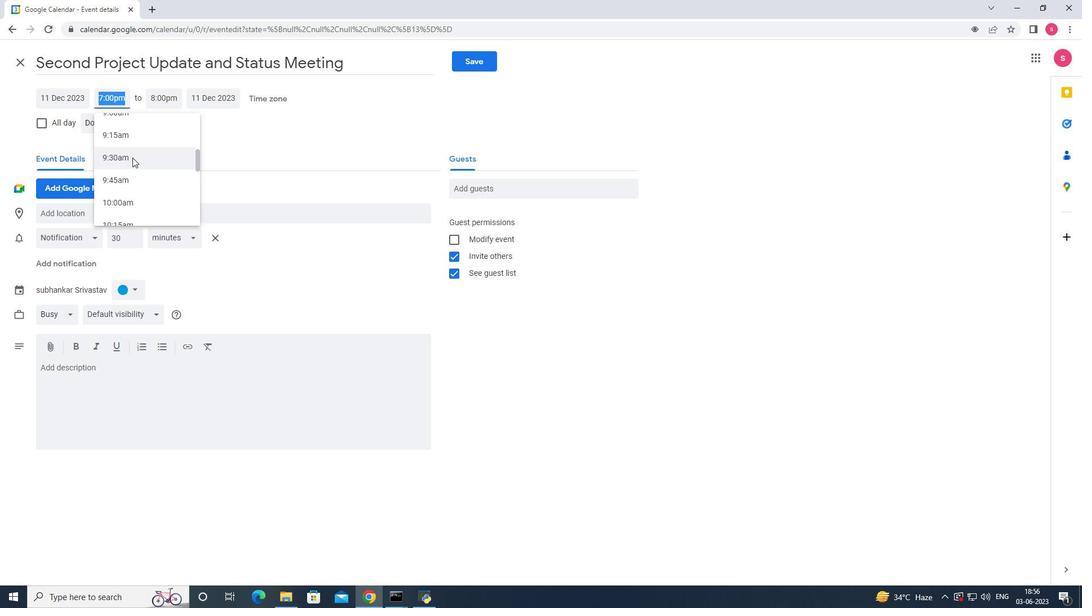 
Action: Mouse pressed left at (132, 135)
Screenshot: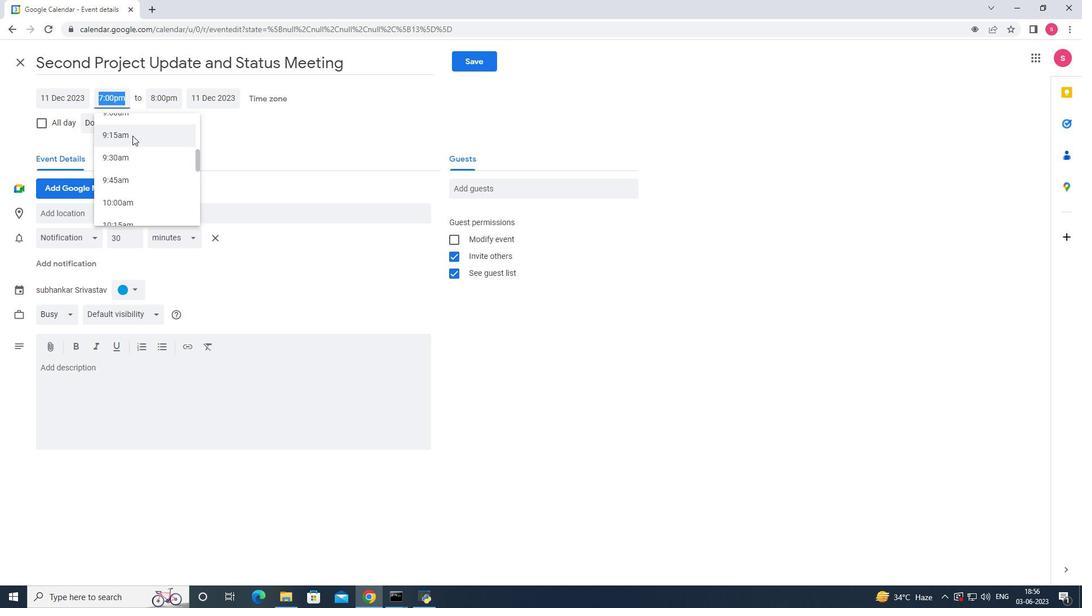 
Action: Mouse moved to (161, 99)
Screenshot: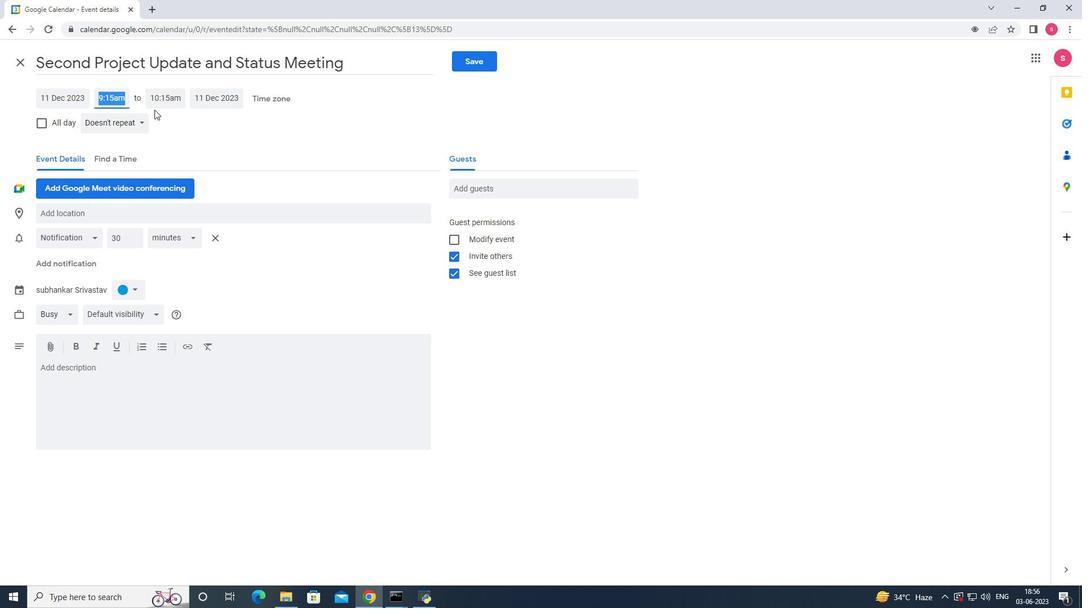 
Action: Mouse pressed left at (161, 99)
Screenshot: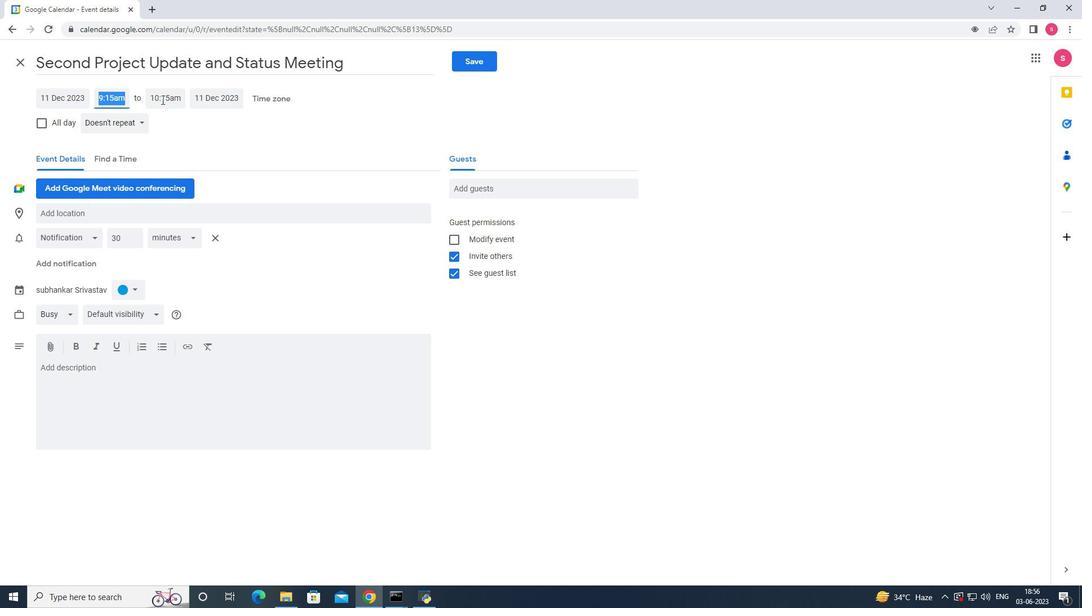 
Action: Mouse moved to (168, 161)
Screenshot: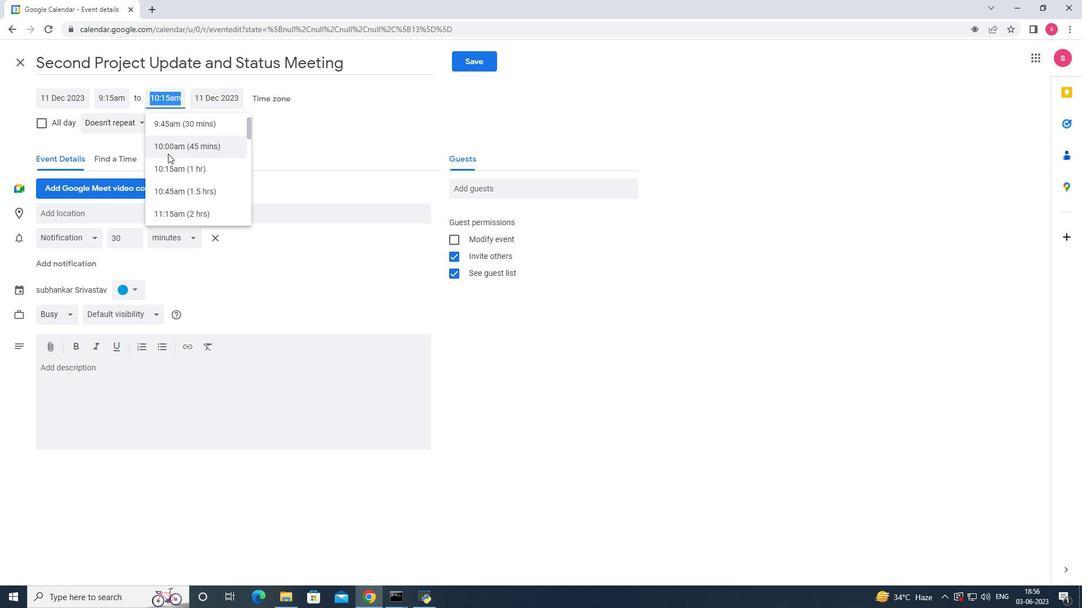 
Action: Mouse scrolled (168, 161) with delta (0, 0)
Screenshot: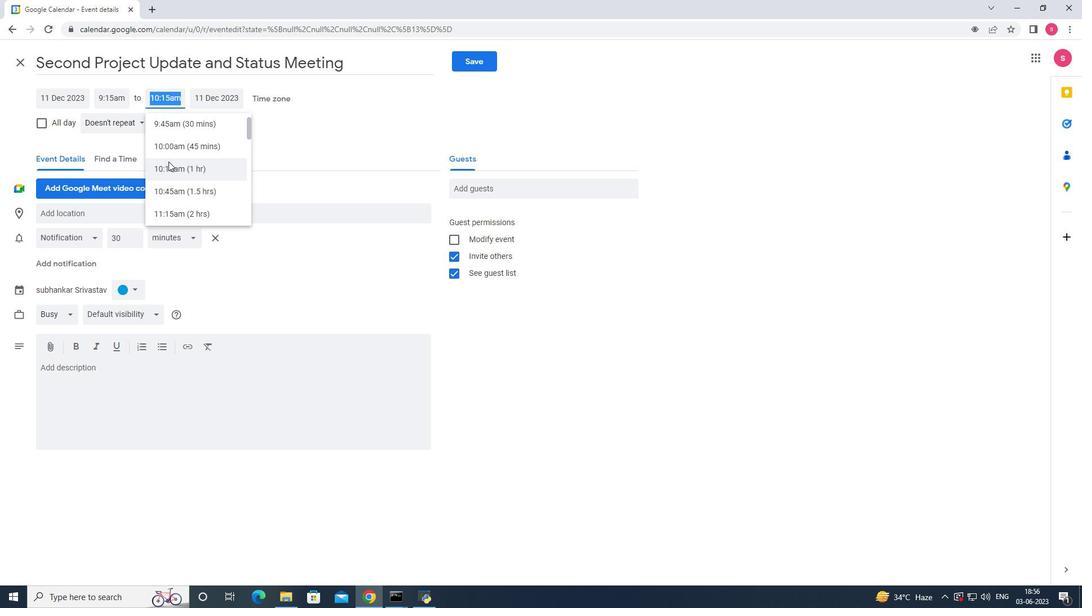 
Action: Mouse moved to (176, 163)
Screenshot: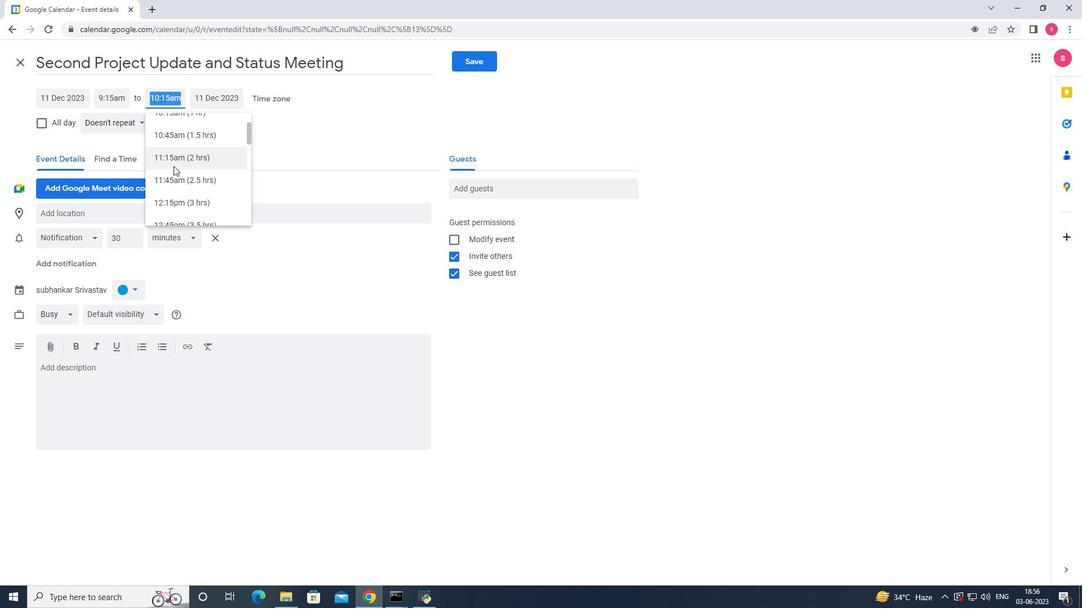 
Action: Mouse pressed left at (176, 163)
Screenshot: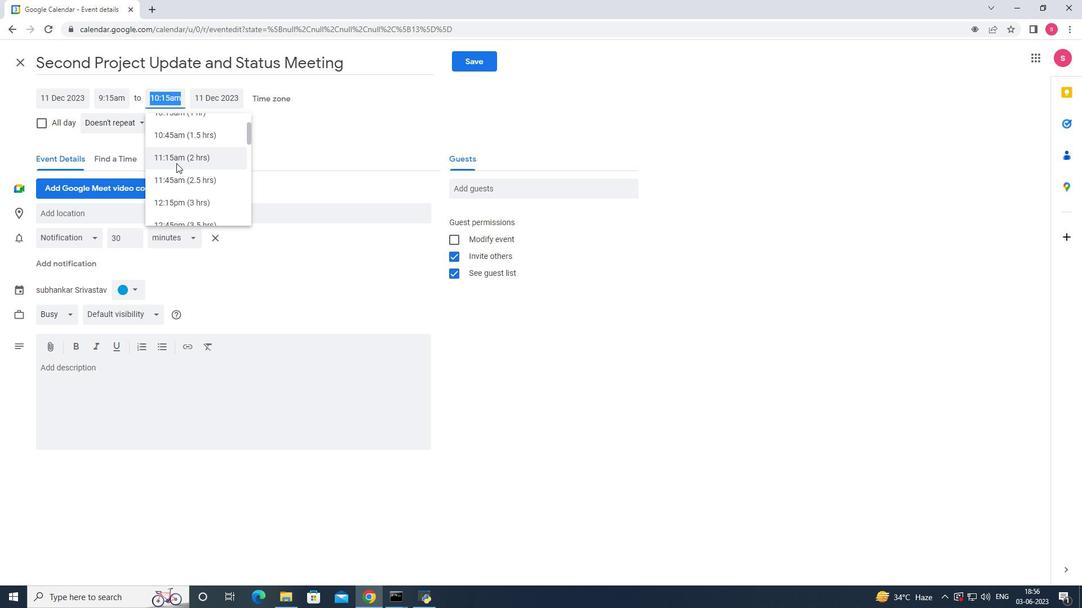 
Action: Mouse moved to (83, 377)
Screenshot: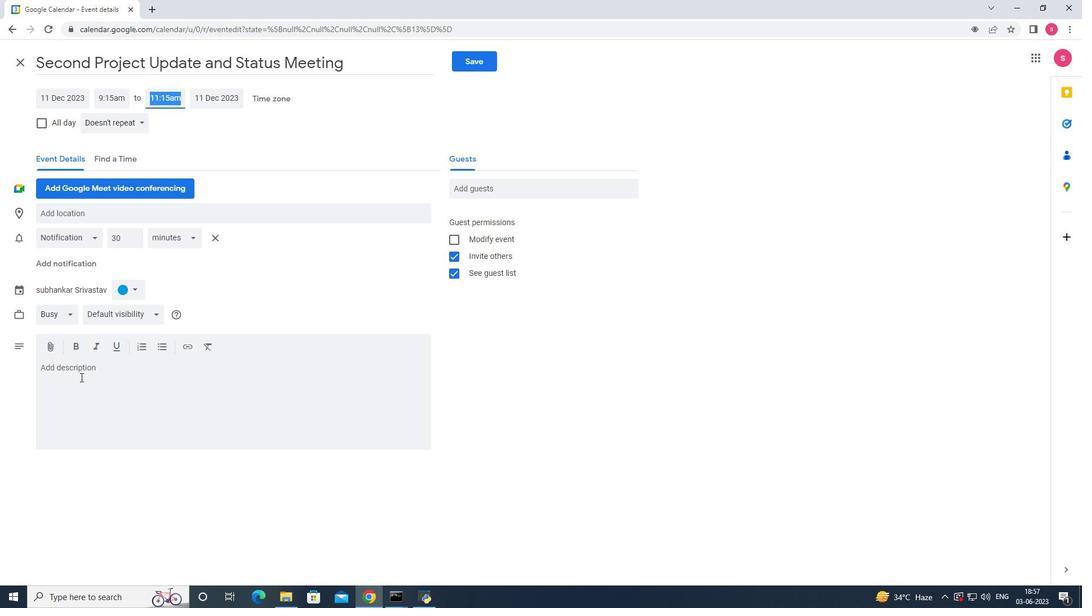 
Action: Mouse pressed left at (83, 377)
Screenshot: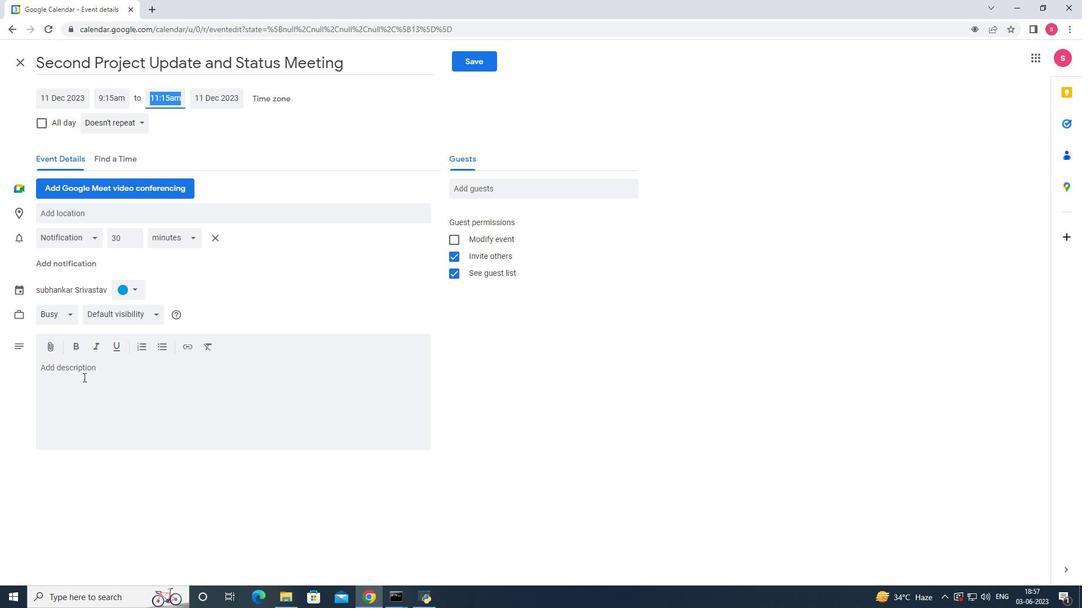 
Action: Mouse moved to (143, 373)
Screenshot: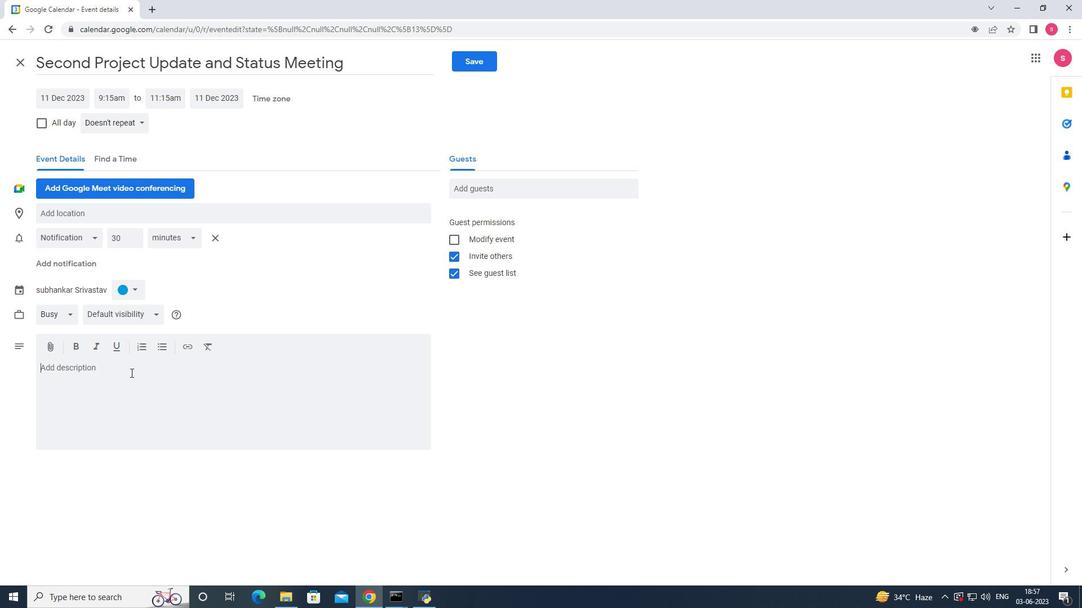 
Action: Key pressed <Key.shift>Participants<Key.space>will<Key.space>gain<Key.space>insights<Key.space>into<Key.space>leading<Key.space>and<Key.space>manage<Key.backspace>ing<Key.space>change<Key.space>withiiin<Key.backspace><Key.backspace><Key.backspace>n<Key.space>there<Key.space>teams<Key.space>and<Key.space>organizations<Key.space><Key.backspace>.<Key.space><Key.shift>They<Key.space>will<Key.space>learn<Key.space>how<Key.space>to<Key.space>navigate<Key.space>change<Key.space>a<Key.backspace>effeti<Key.backspace><Key.backspace>ctively,<Key.space>engage<Key.space>team<Key.space>members<Key.space>in<Key.space>the<Key.space>change<Key.space>process,<Key.space>and<Key.space>create<Key.space>a<Key.space>culture<Key.space>of<Key.space>adaptability<Key.space>and<Key.space>aresi<Key.backspace><Key.backspace><Key.backspace><Key.backspace><Key.backspace>resilience<Key.enter><Key.backspace>.
Screenshot: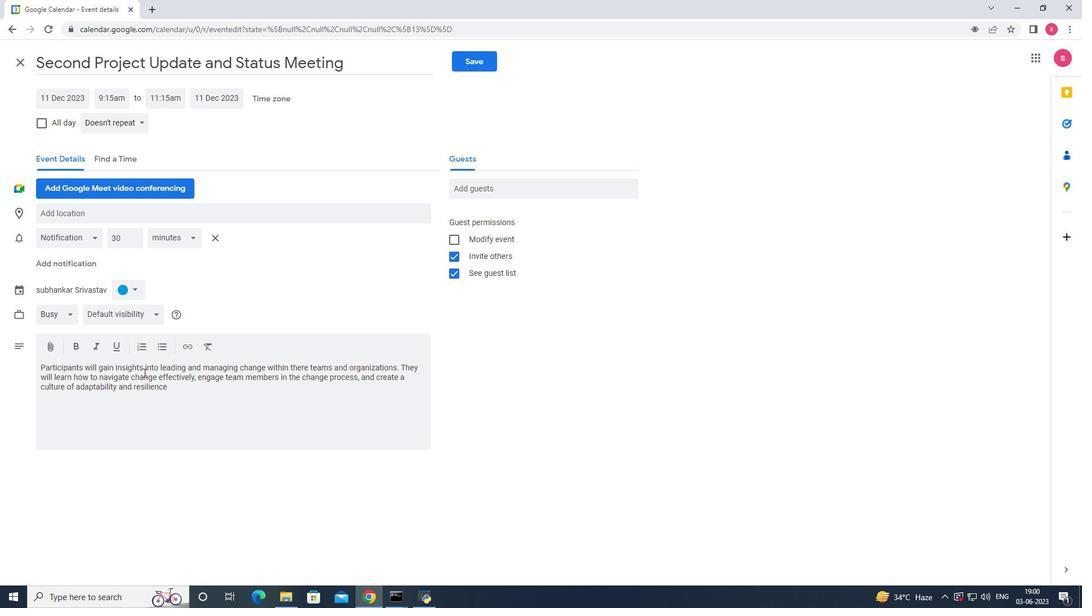 
Action: Mouse moved to (136, 292)
Screenshot: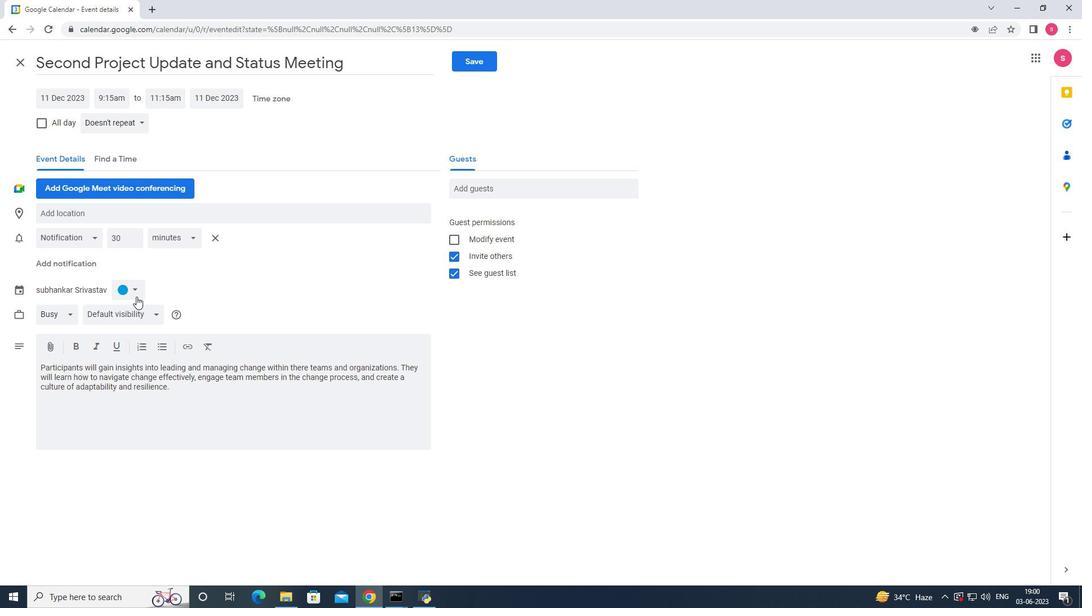 
Action: Mouse pressed left at (136, 292)
Screenshot: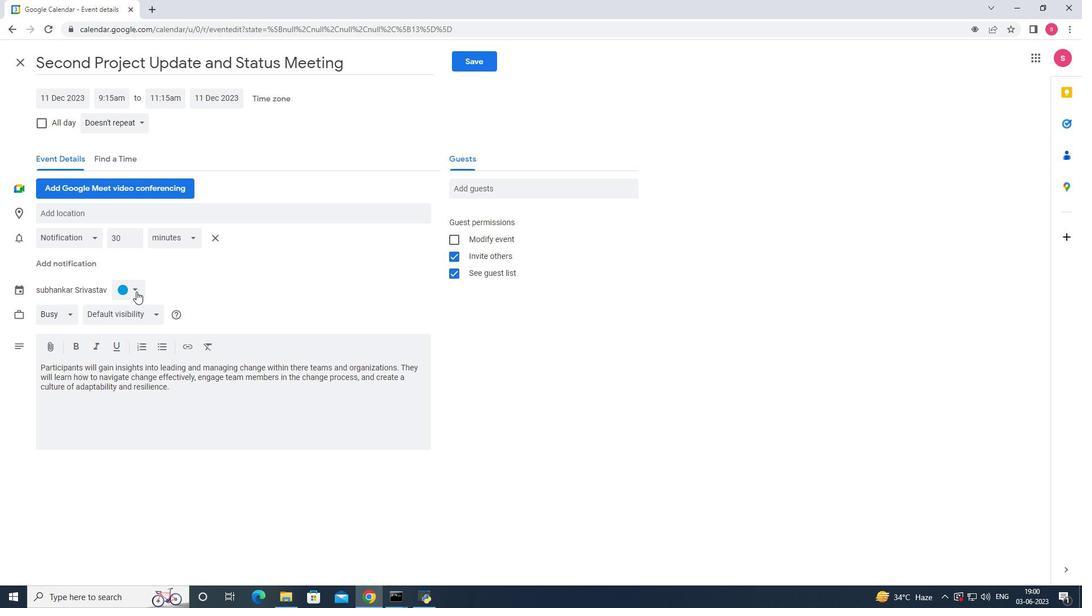 
Action: Mouse moved to (122, 354)
Screenshot: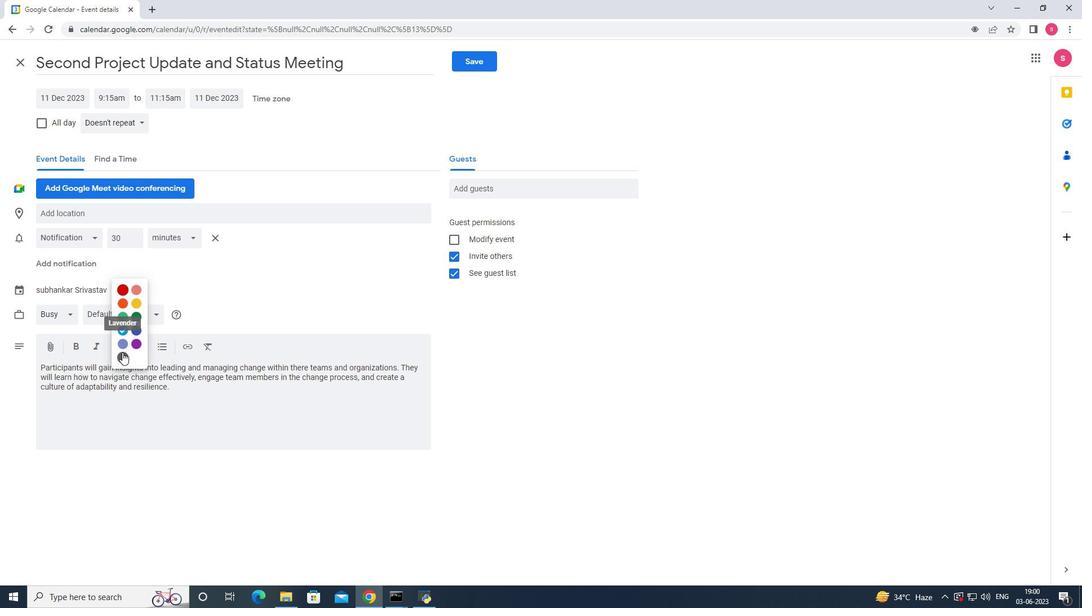 
Action: Mouse pressed left at (122, 354)
Screenshot: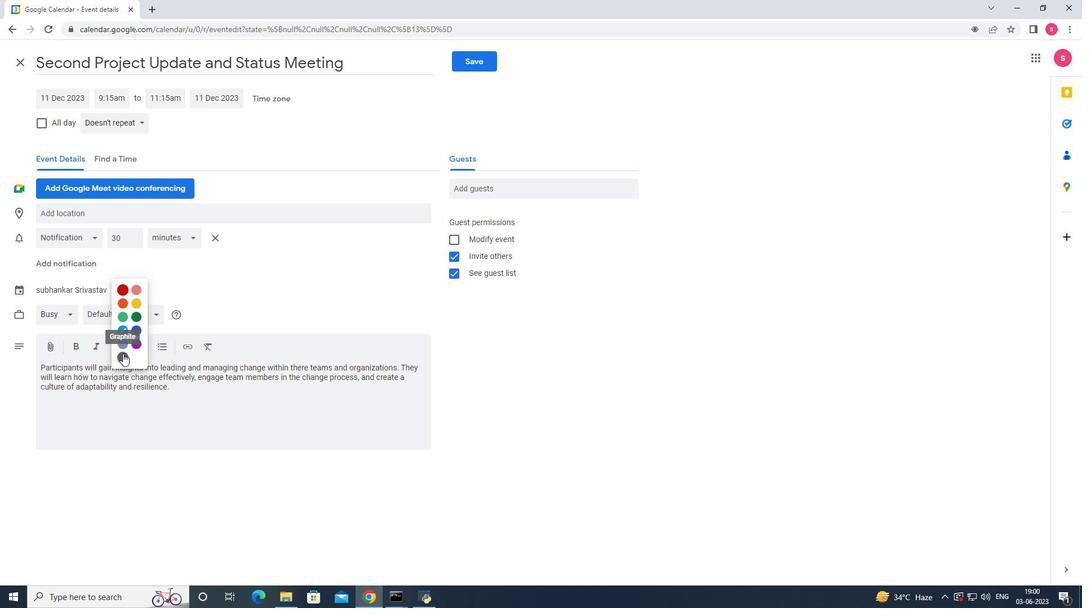 
Action: Mouse moved to (121, 209)
Screenshot: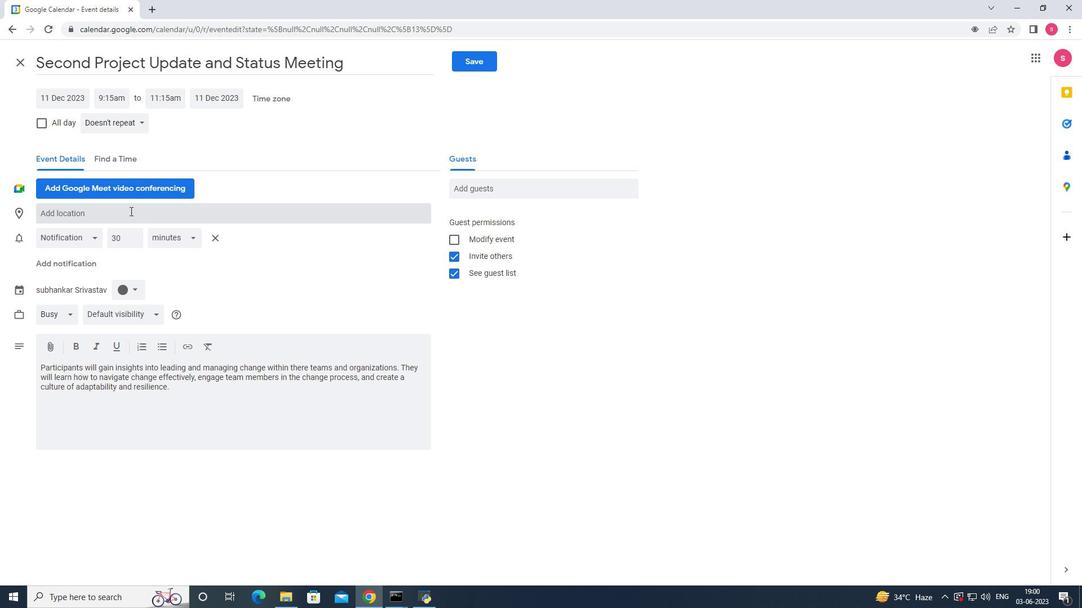 
Action: Mouse pressed left at (121, 209)
Screenshot: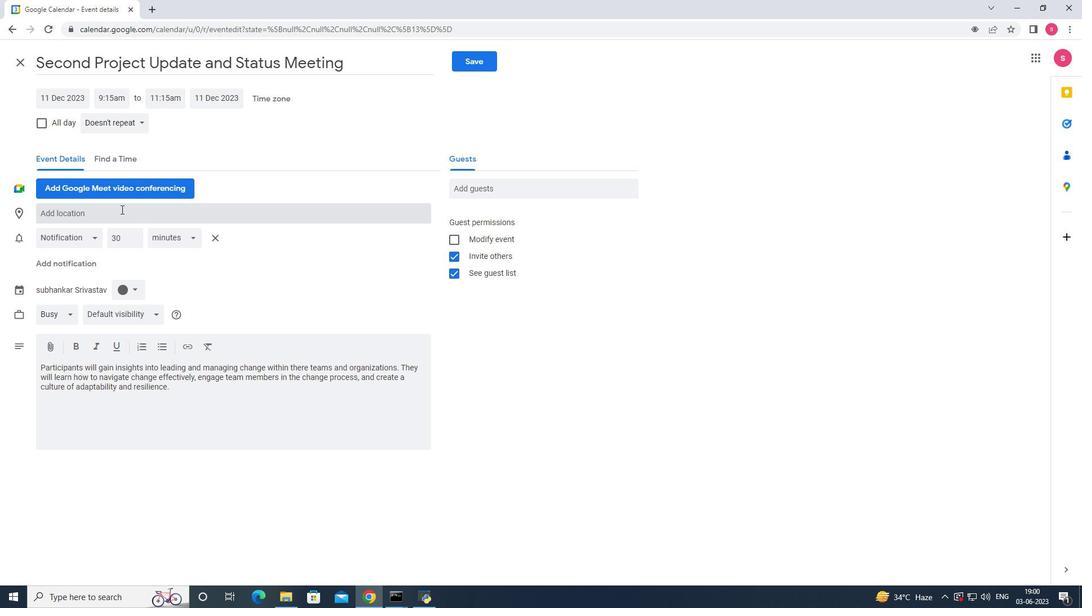 
Action: Key pressed <Key.shift>Nairobi
Screenshot: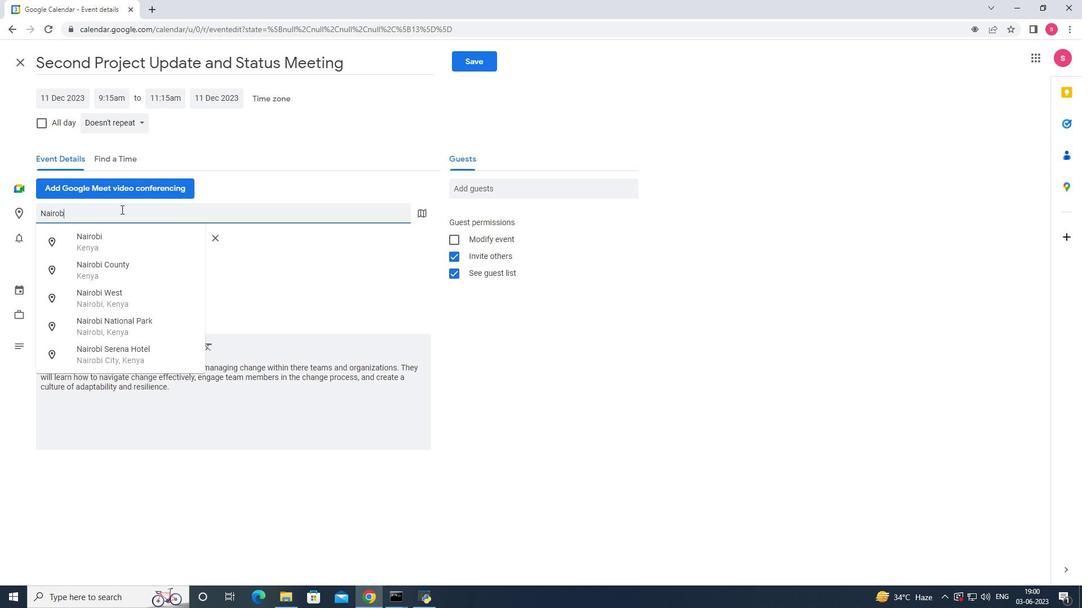
Action: Mouse moved to (117, 218)
Screenshot: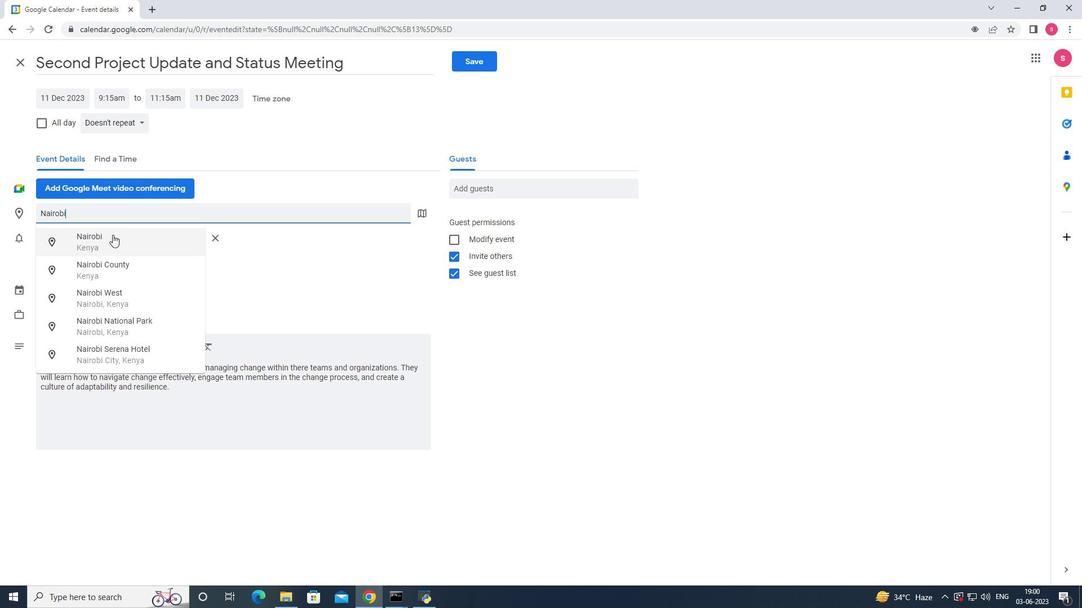 
Action: Mouse pressed left at (117, 218)
Screenshot: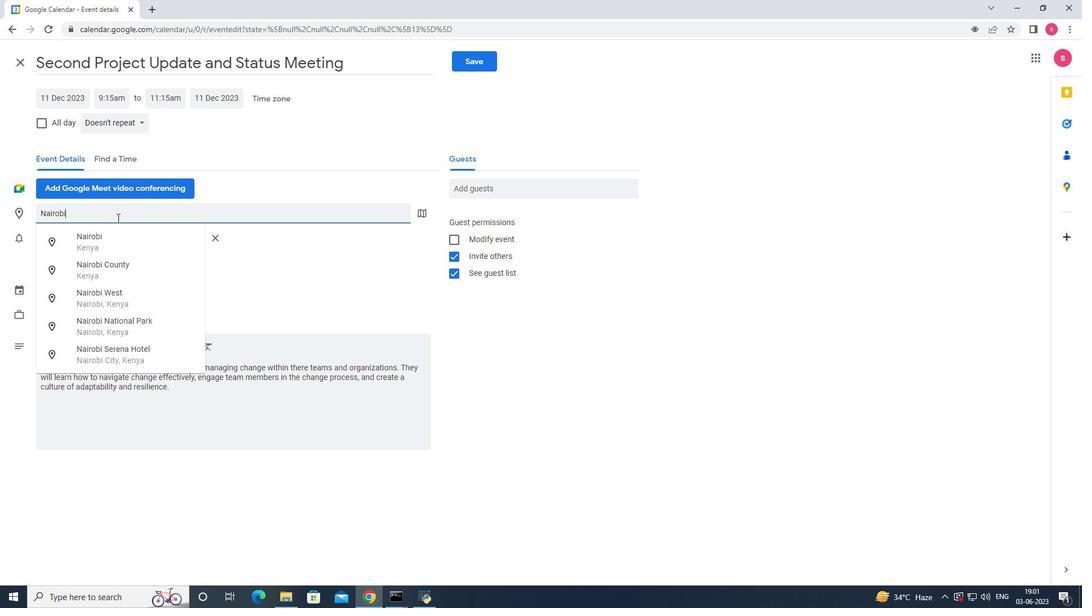 
Action: Key pressed <Key.space><Key.backspace>,<Key.space><Key.shift>Kenya<Key.space>
Screenshot: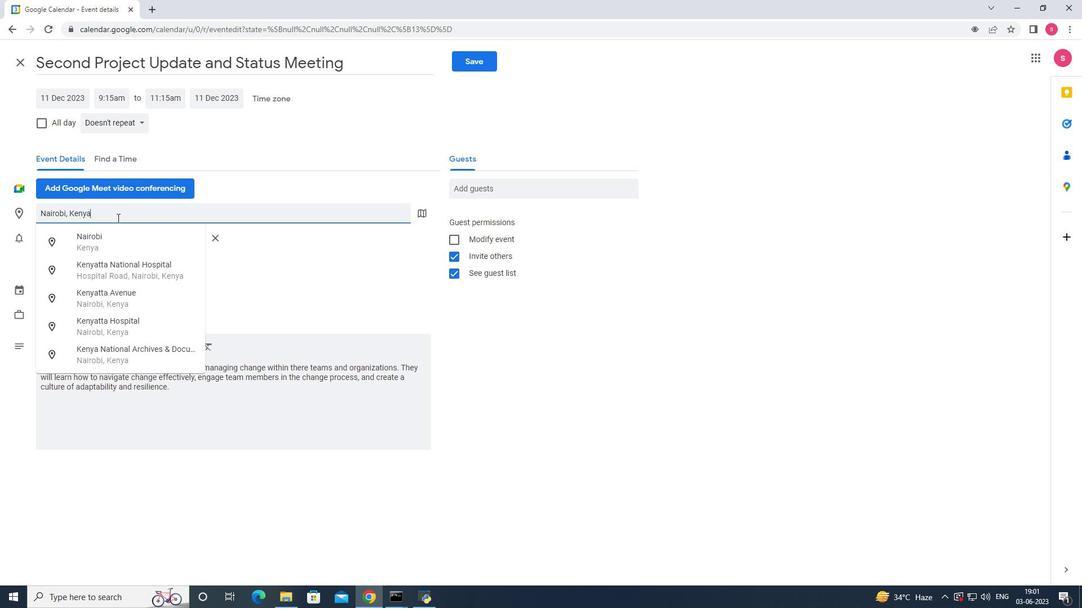 
Action: Mouse moved to (256, 263)
Screenshot: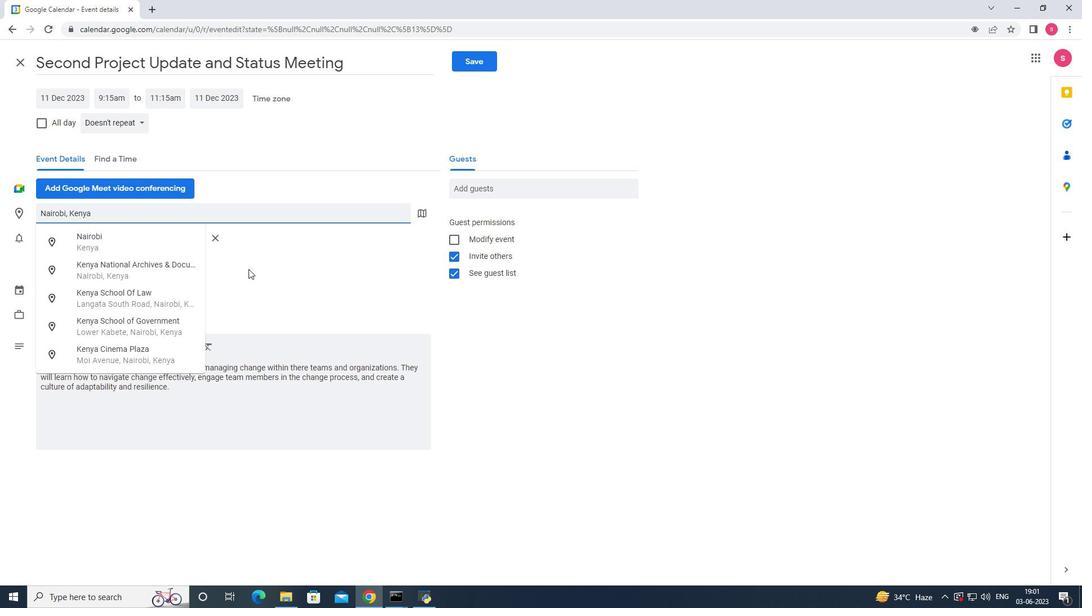 
Action: Mouse pressed left at (256, 263)
Screenshot: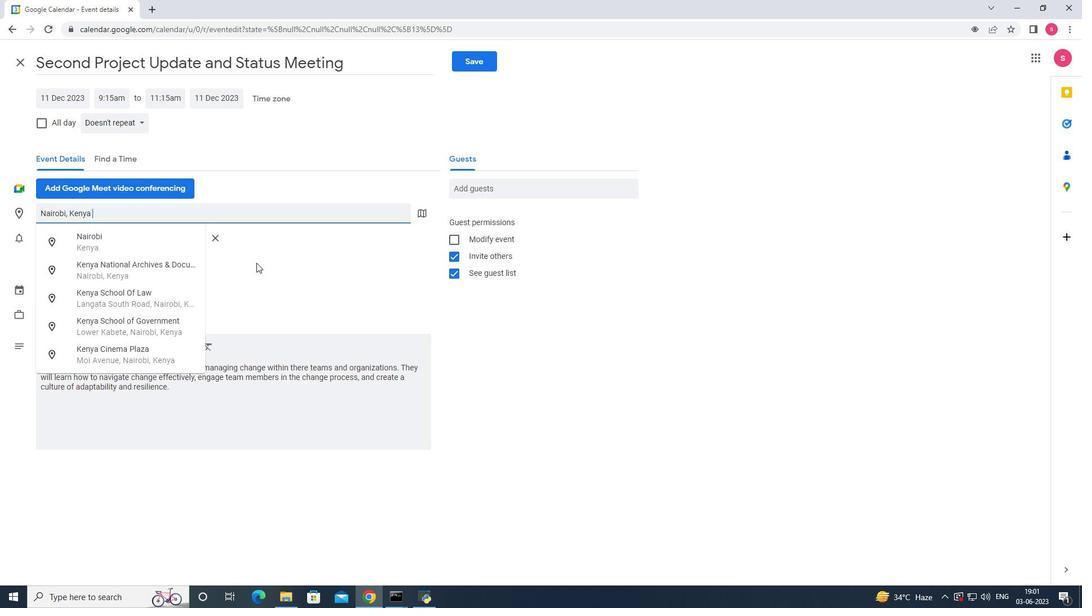 
Action: Mouse moved to (492, 189)
Screenshot: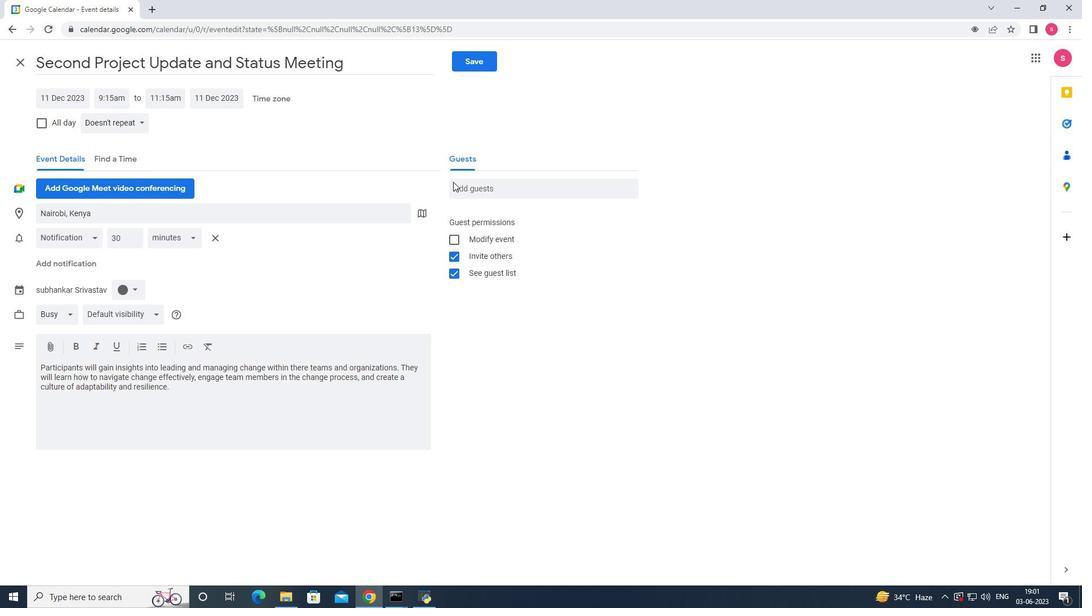
Action: Mouse pressed left at (492, 189)
Screenshot: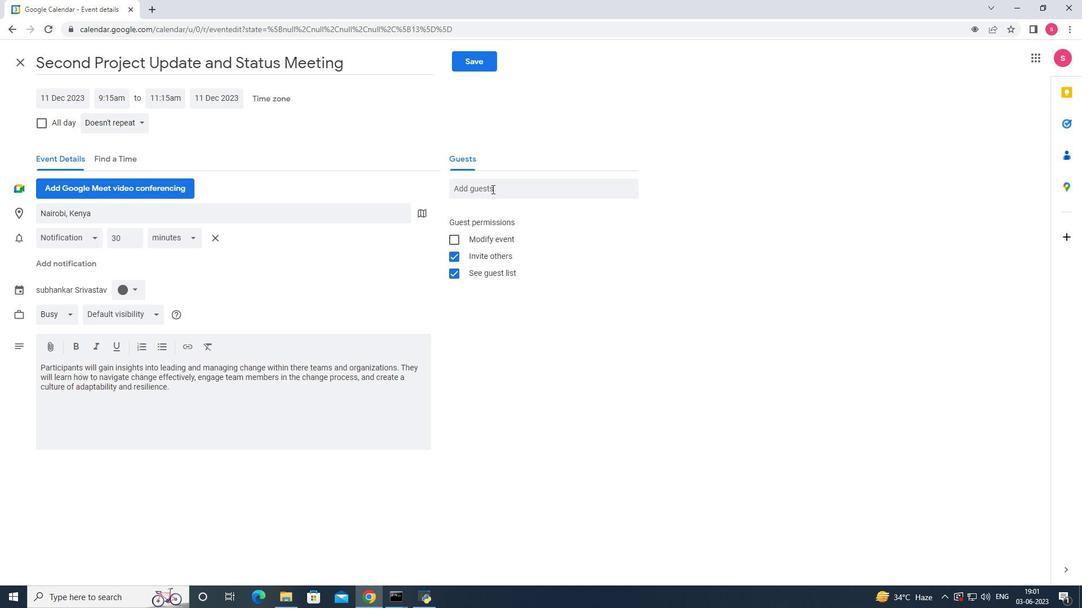
Action: Key pressed s<Key.backspace>
Screenshot: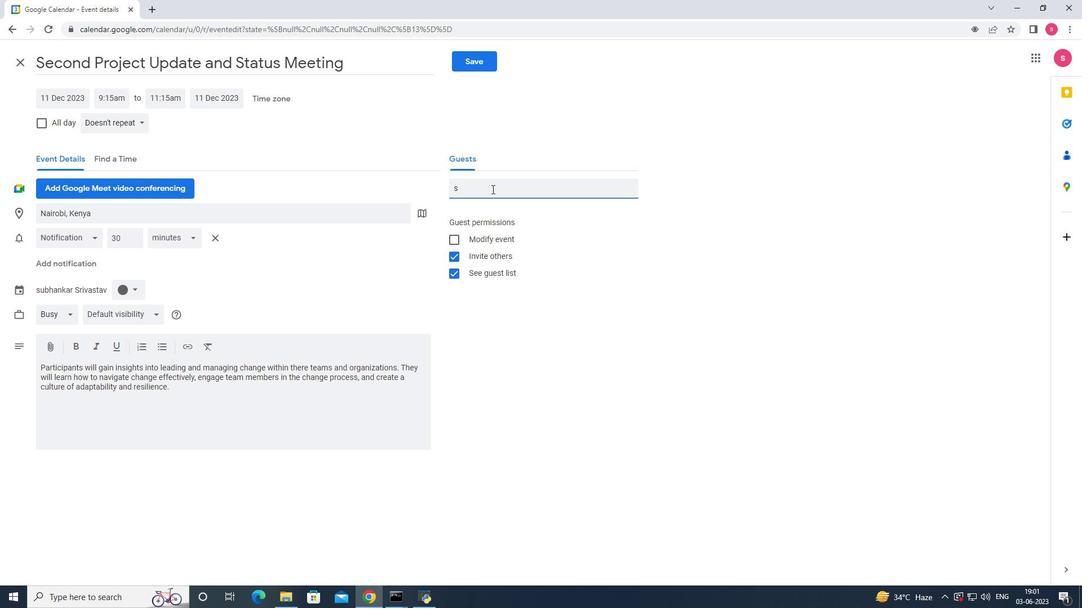
Action: Mouse moved to (129, 156)
Screenshot: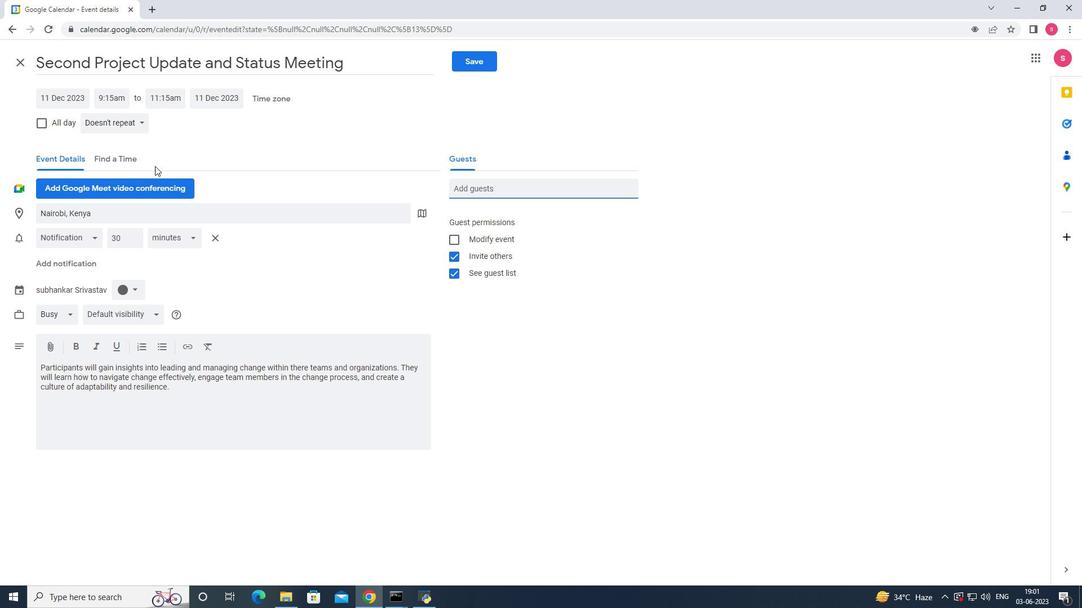 
Action: Mouse pressed left at (129, 156)
Screenshot: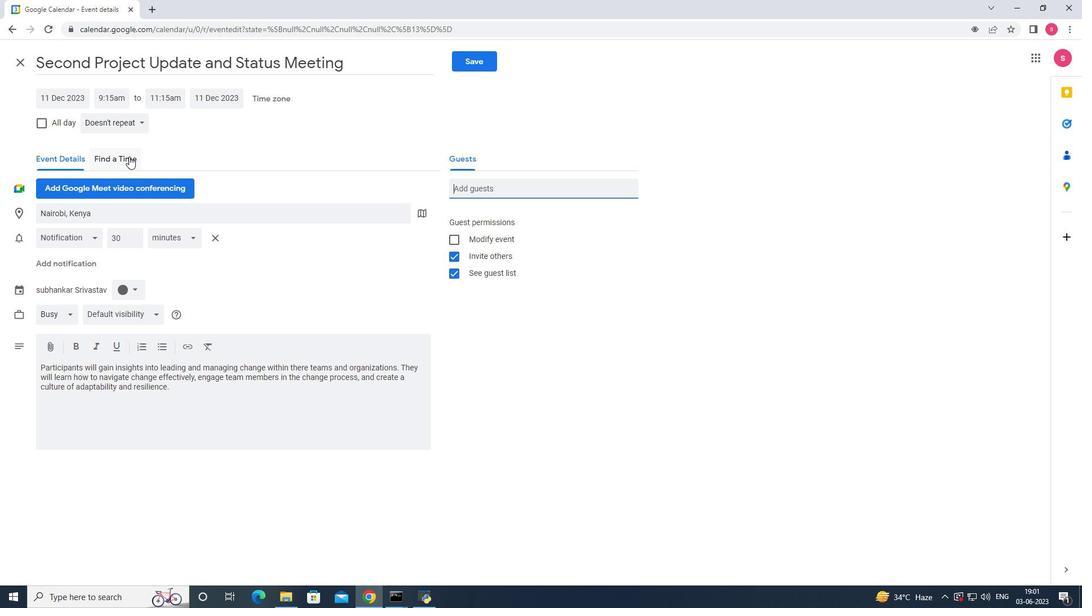 
Action: Mouse moved to (225, 262)
Screenshot: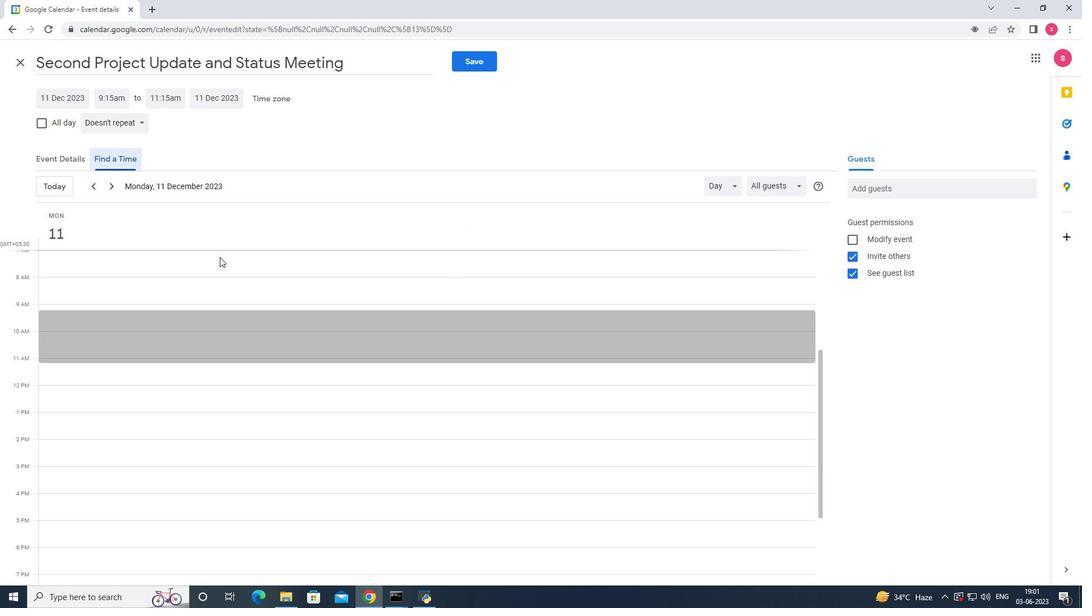 
Action: Mouse scrolled (225, 261) with delta (0, 0)
Screenshot: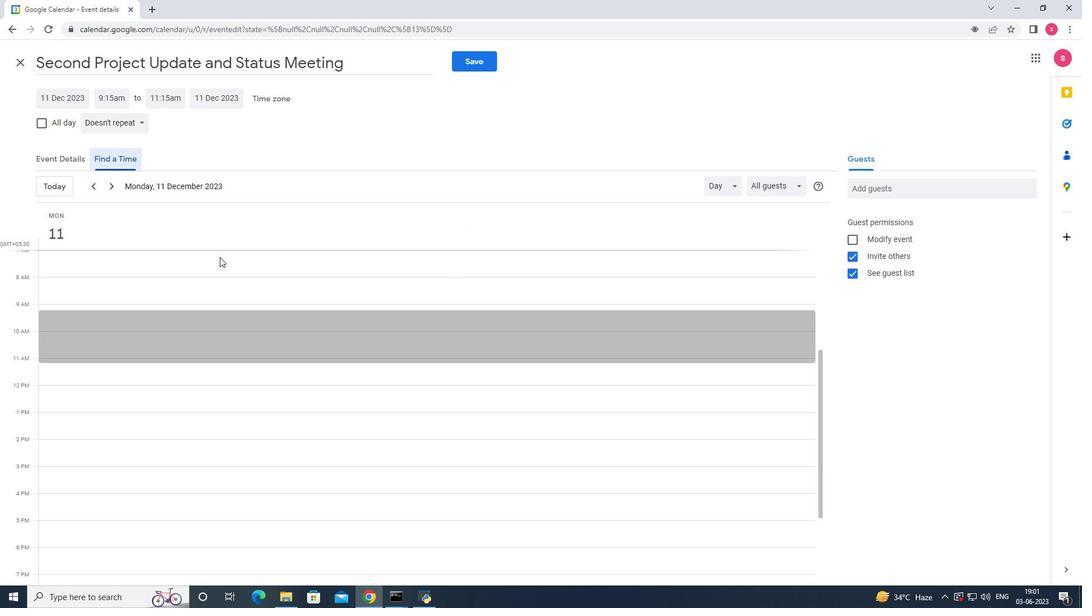 
Action: Mouse moved to (259, 288)
Screenshot: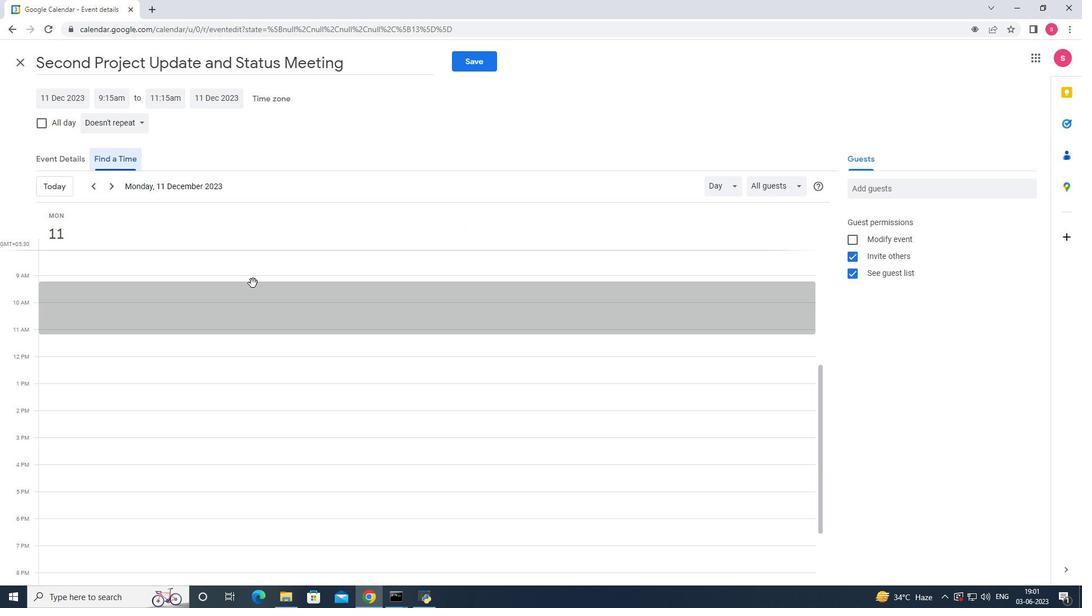 
Action: Mouse scrolled (259, 287) with delta (0, 0)
Screenshot: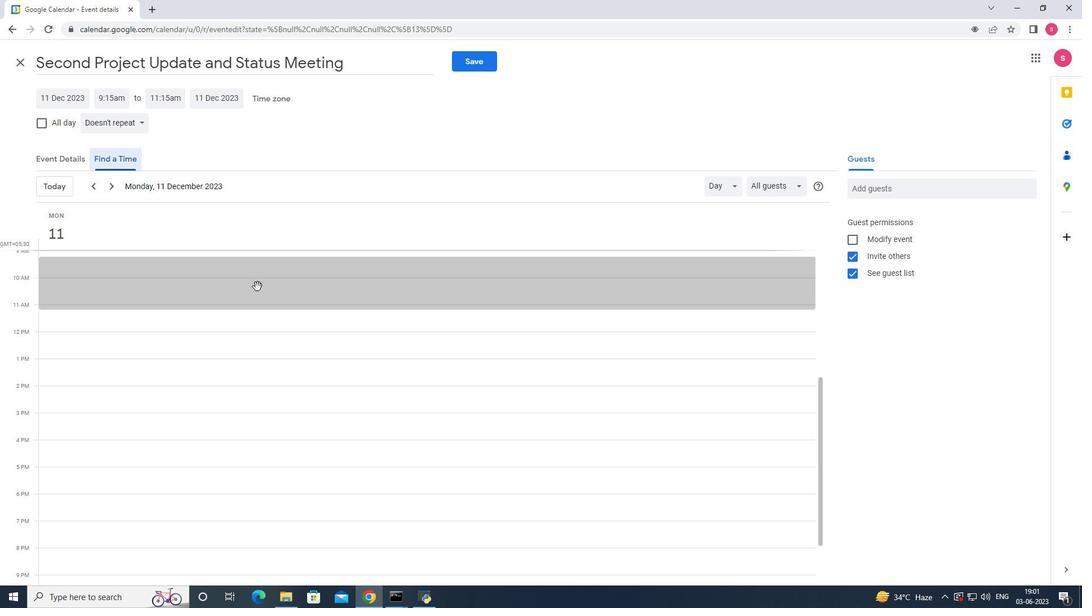 
Action: Mouse scrolled (259, 287) with delta (0, 0)
Screenshot: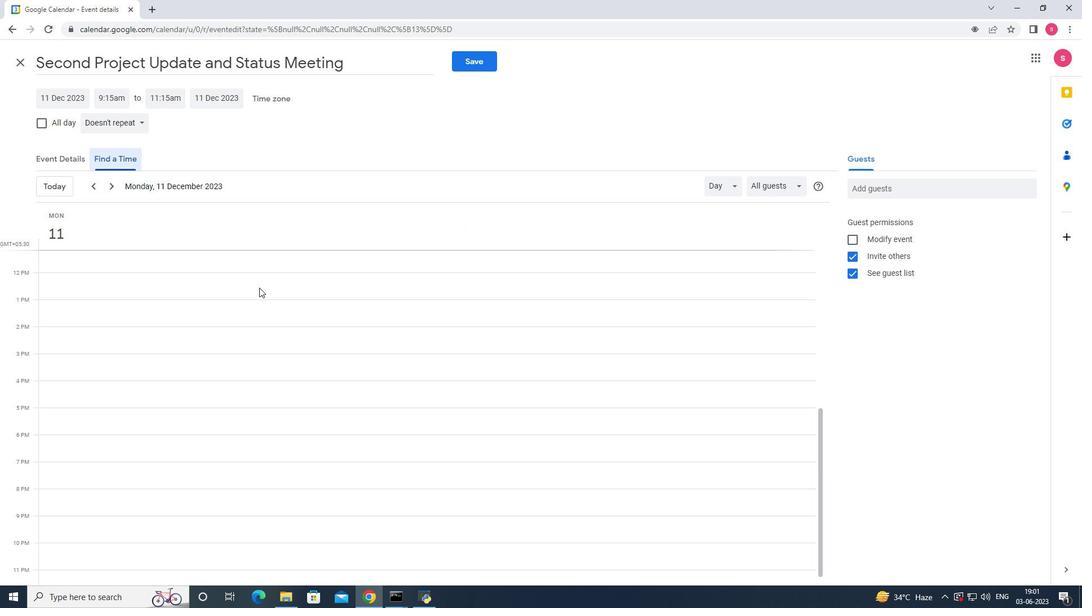 
Action: Mouse scrolled (259, 287) with delta (0, 0)
Screenshot: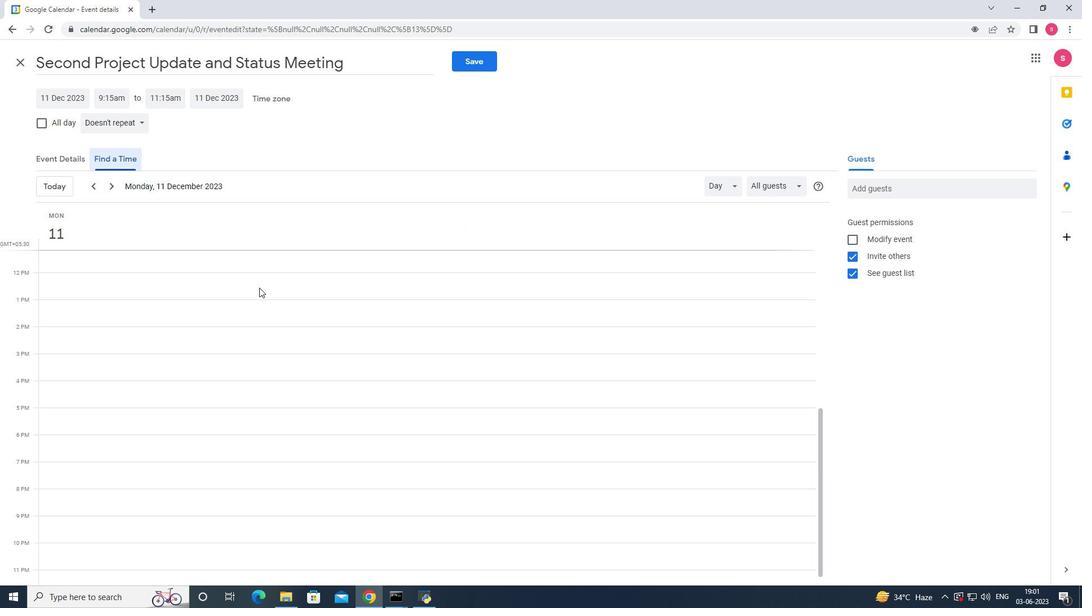 
Action: Mouse scrolled (259, 287) with delta (0, 0)
Screenshot: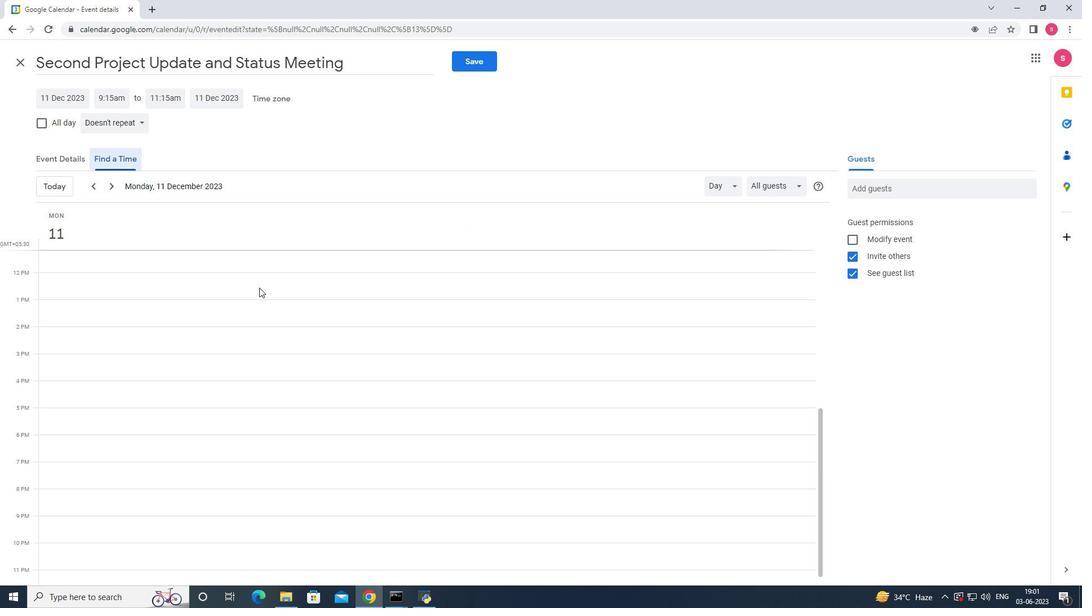 
Action: Mouse scrolled (259, 287) with delta (0, 0)
Screenshot: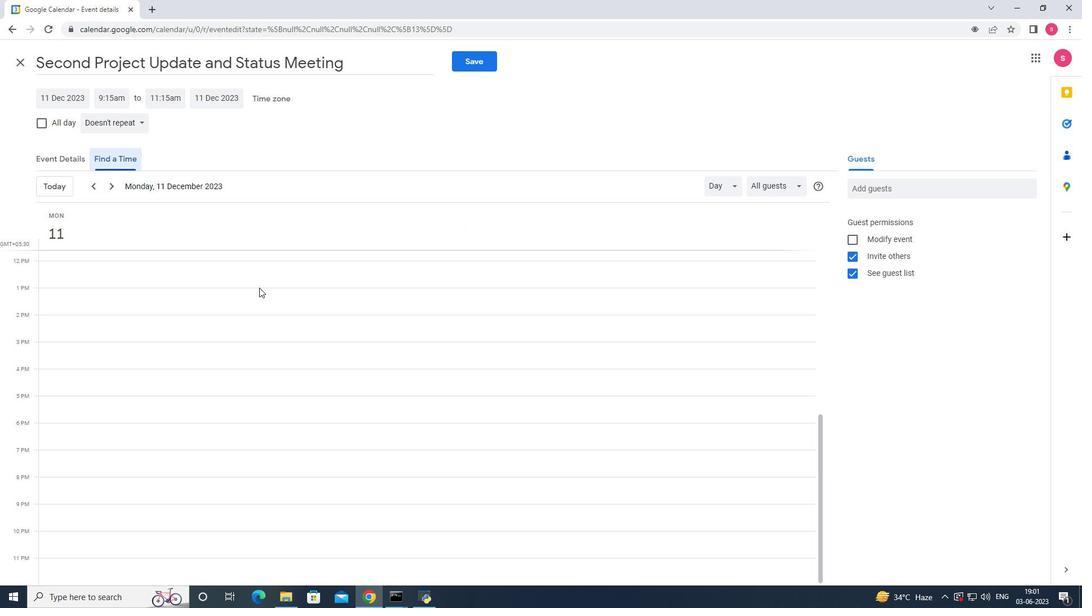 
Action: Mouse scrolled (259, 287) with delta (0, 0)
Screenshot: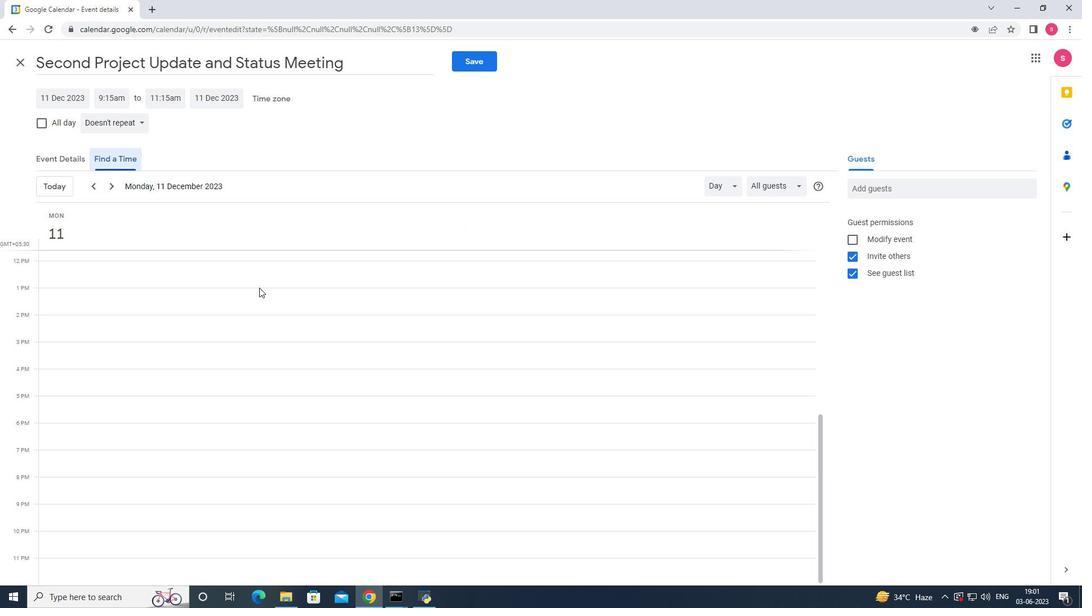 
Action: Mouse moved to (67, 160)
Screenshot: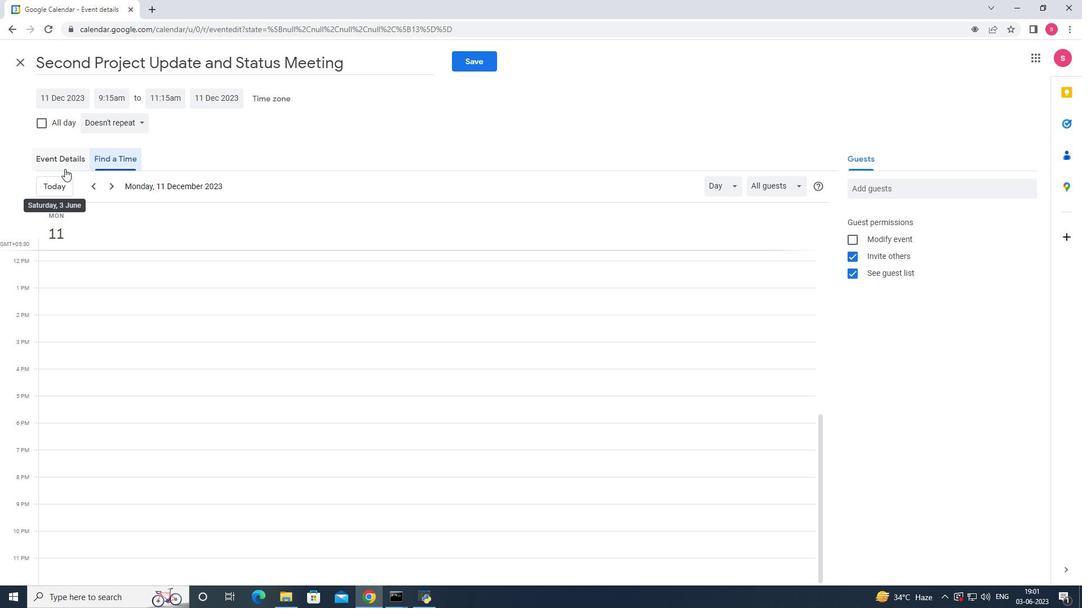 
Action: Mouse pressed left at (67, 160)
Screenshot: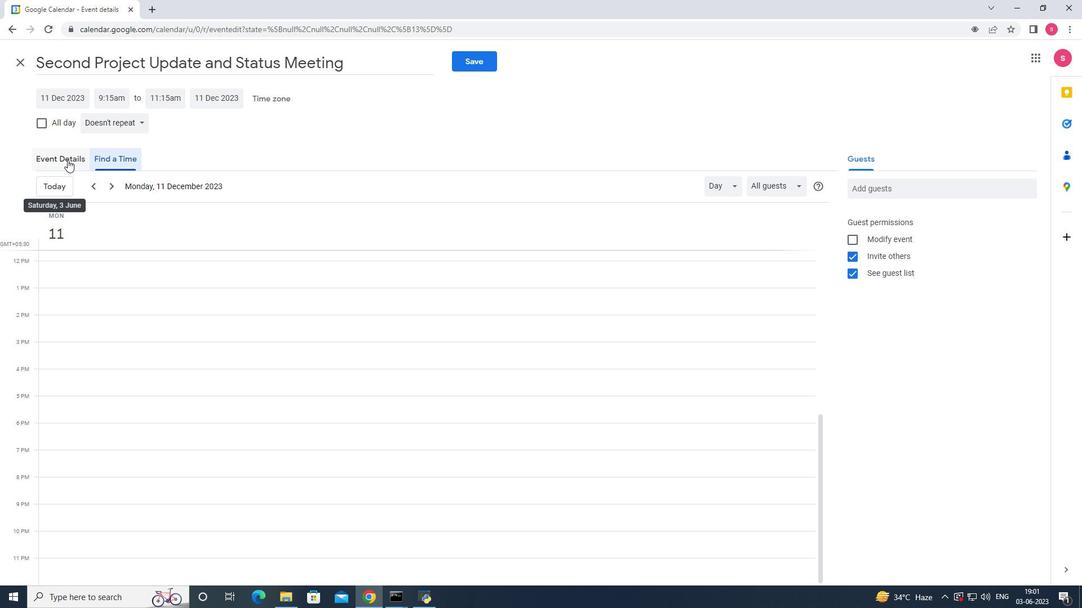 
Action: Mouse moved to (272, 139)
Screenshot: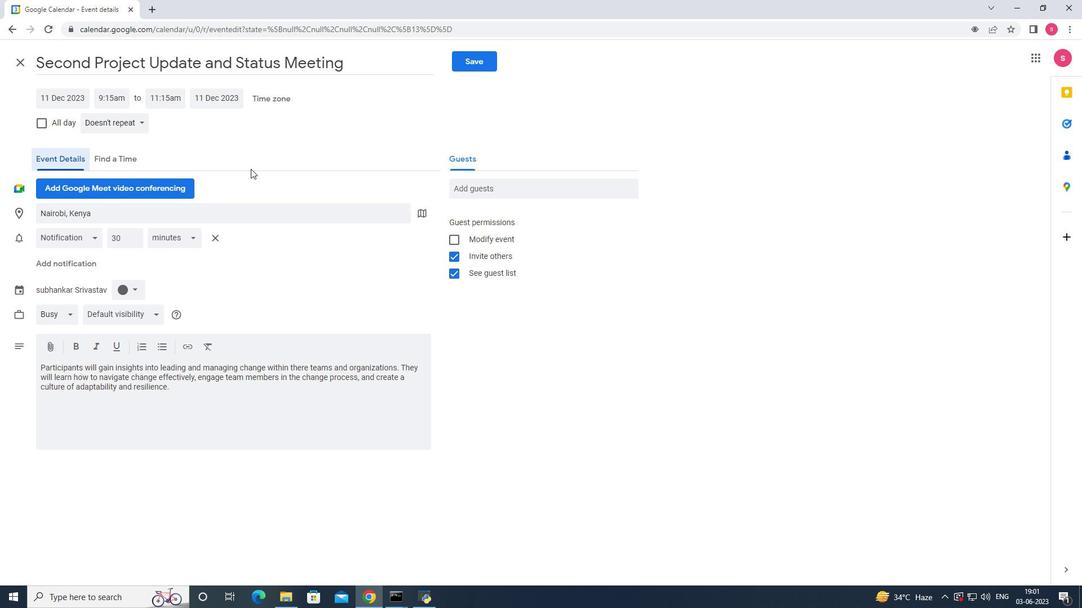 
Action: Mouse scrolled (272, 140) with delta (0, 0)
Screenshot: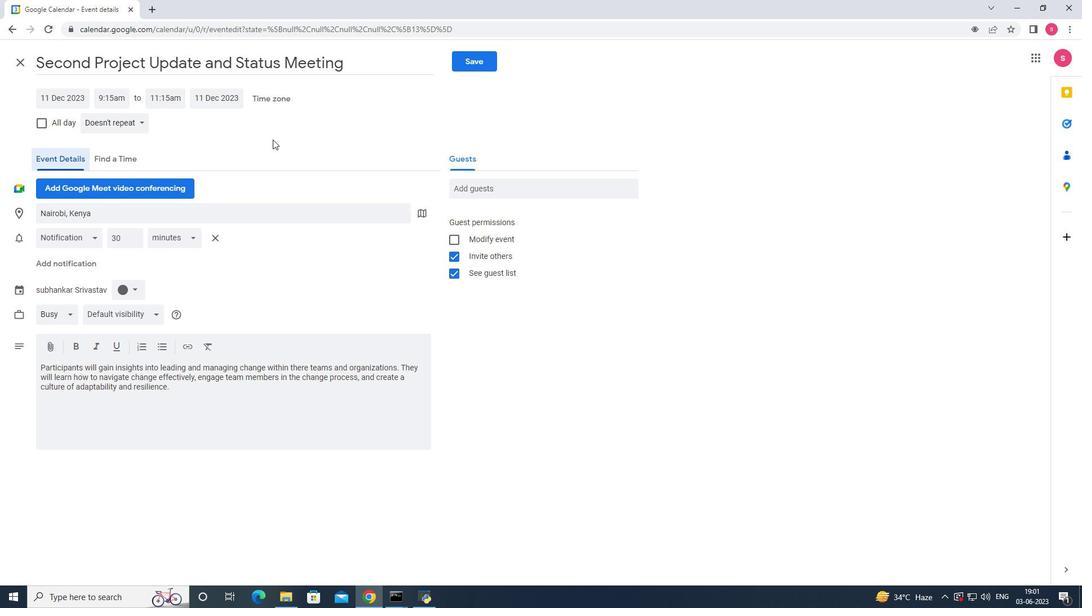 
Action: Mouse moved to (265, 94)
Screenshot: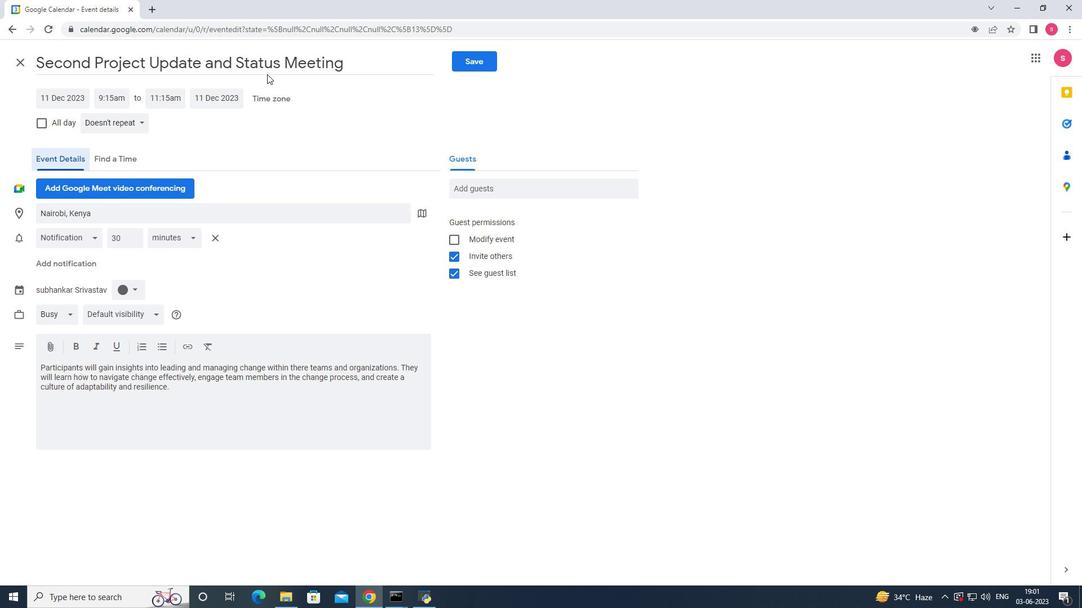 
Action: Mouse pressed left at (265, 94)
Screenshot: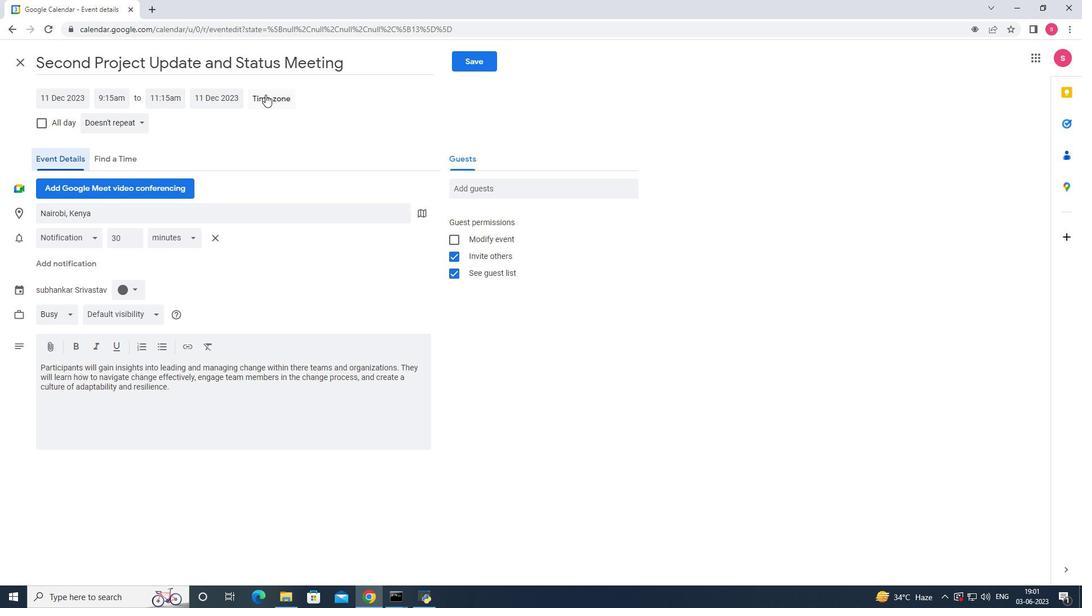 
Action: Mouse moved to (785, 302)
Screenshot: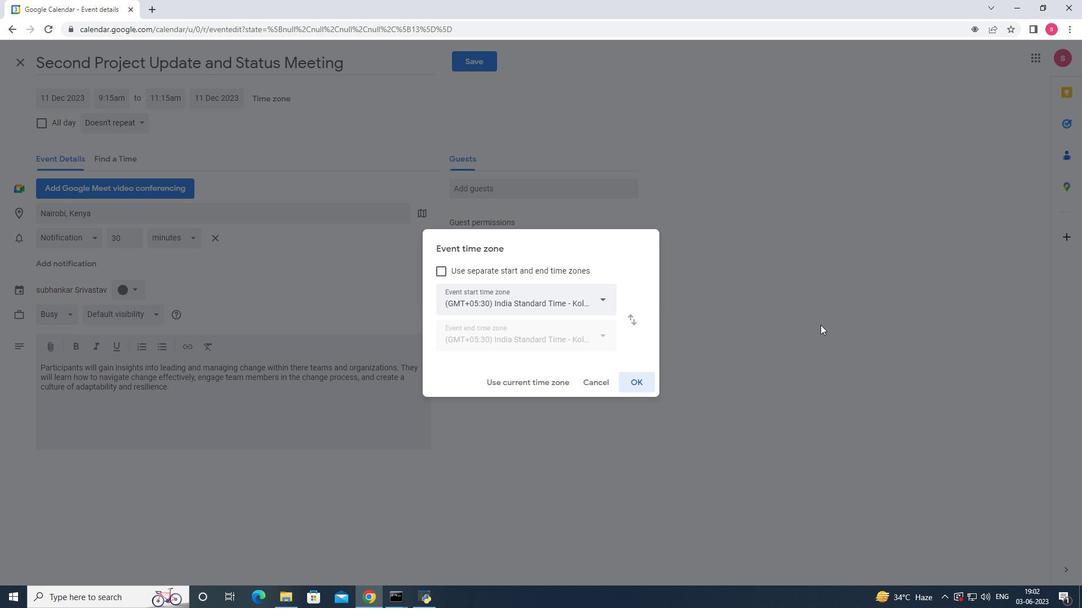 
Action: Mouse pressed left at (785, 302)
Screenshot: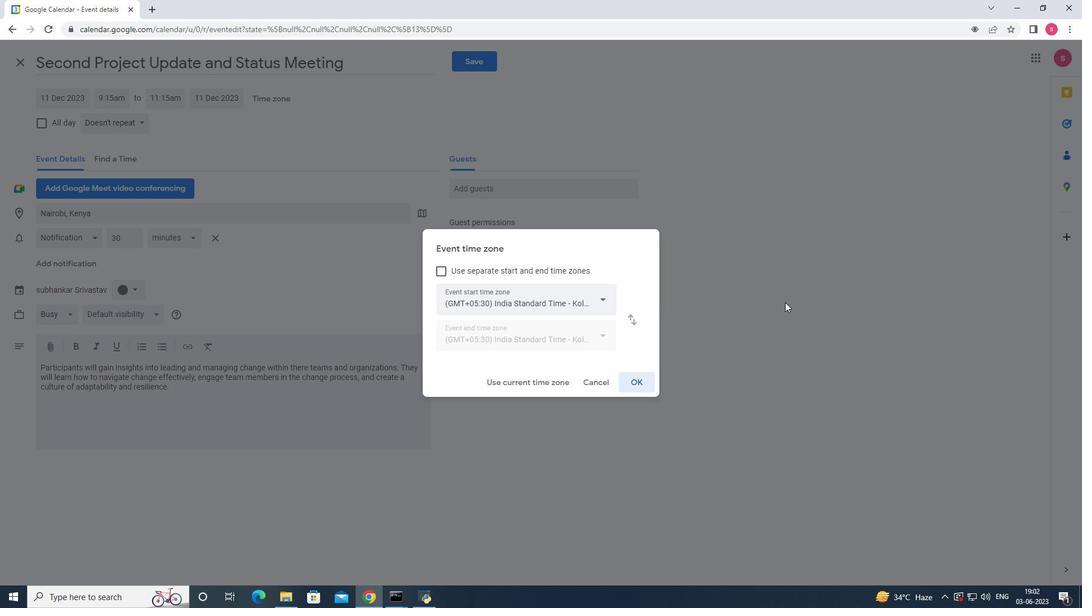 
Action: Mouse moved to (125, 122)
Screenshot: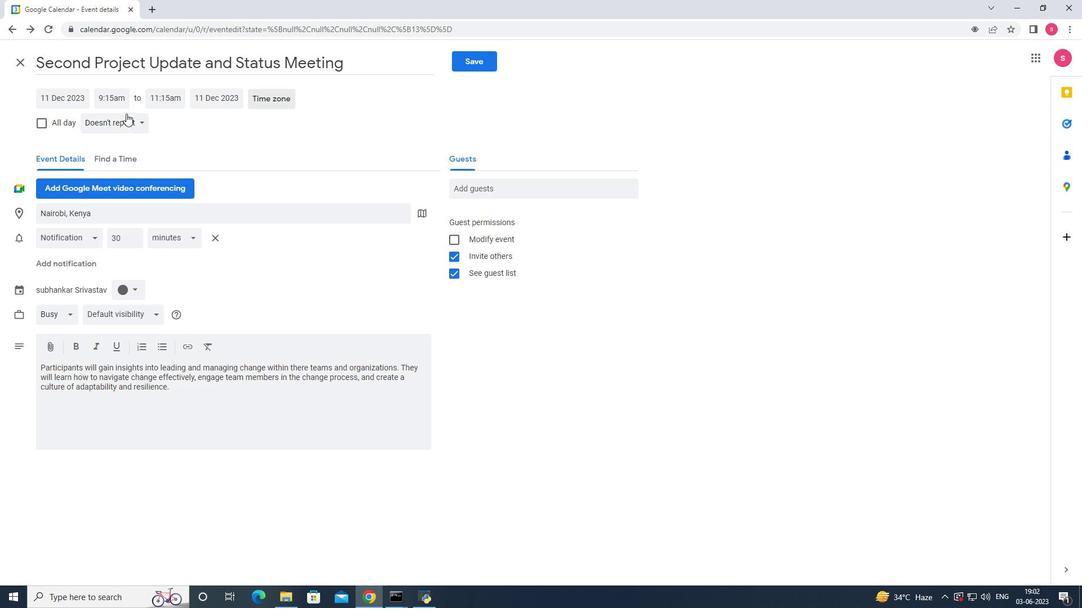 
Action: Mouse pressed left at (125, 122)
Screenshot: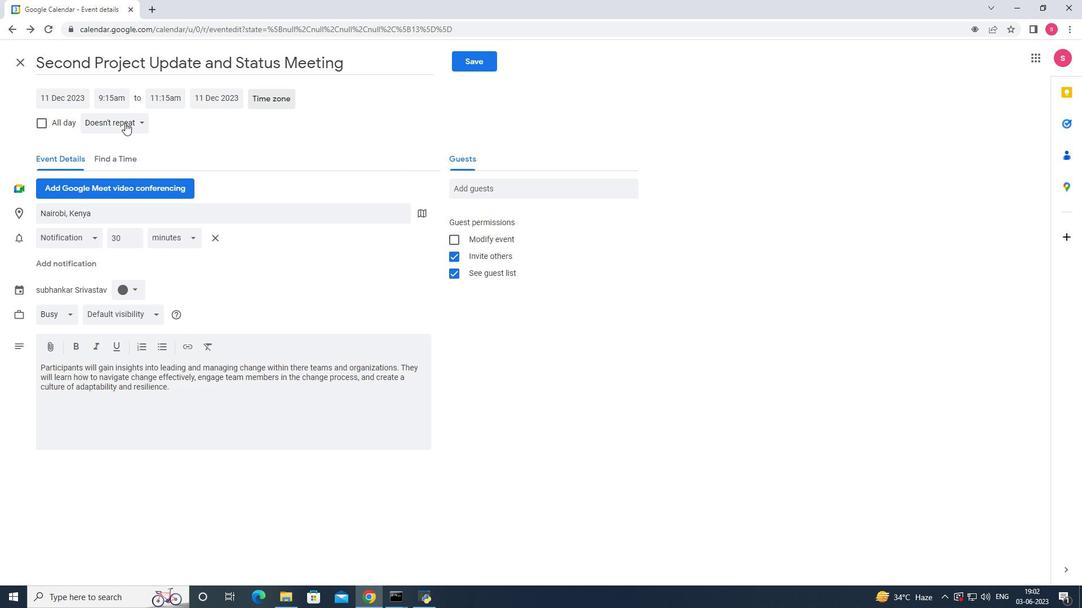 
Action: Mouse moved to (127, 240)
Screenshot: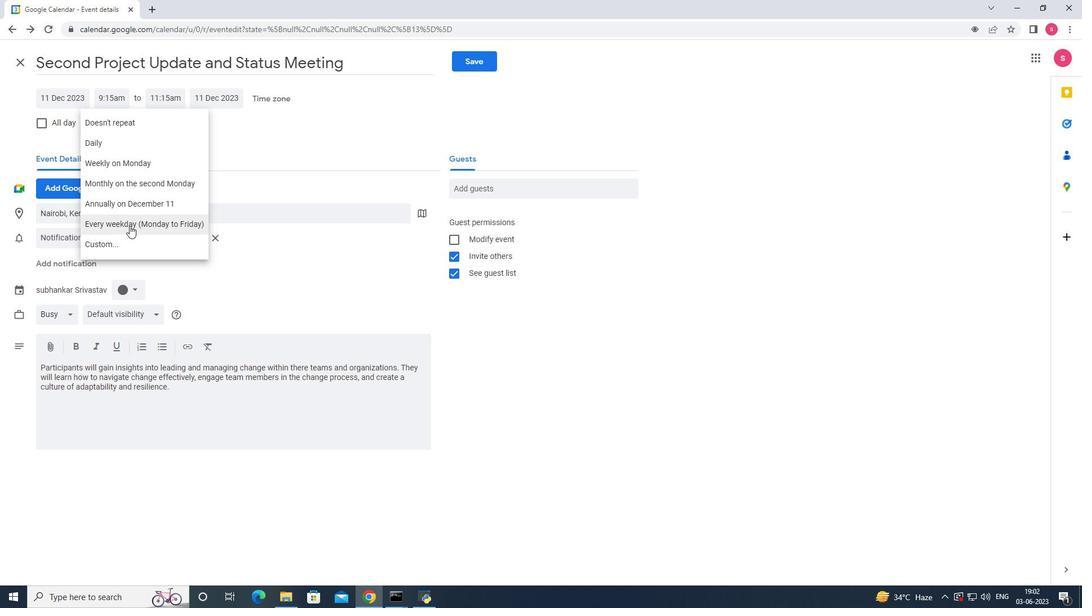 
Action: Mouse pressed left at (127, 240)
Screenshot: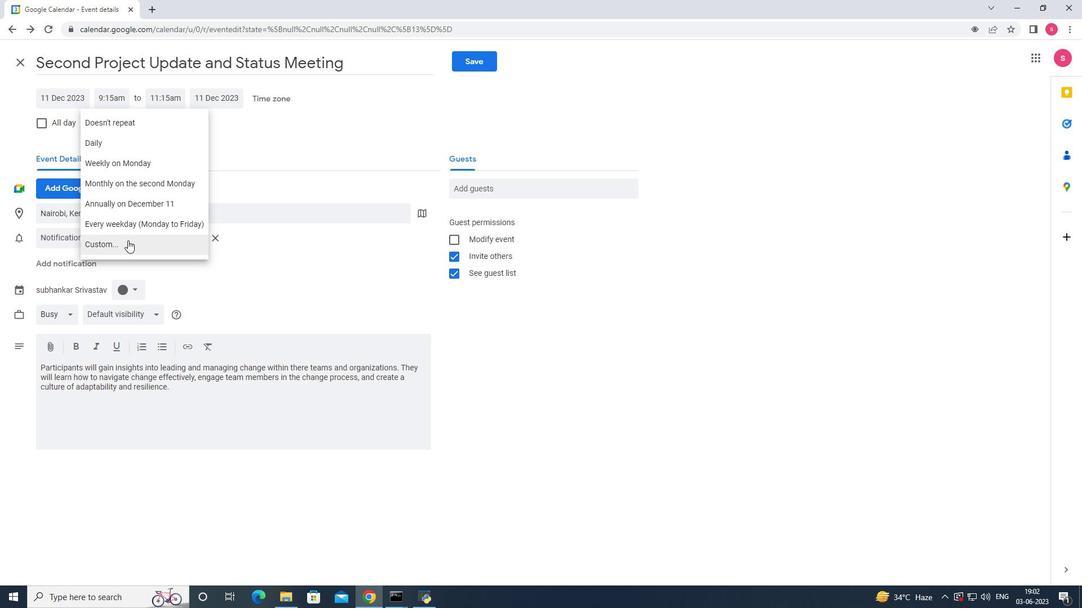 
Action: Mouse moved to (512, 246)
Screenshot: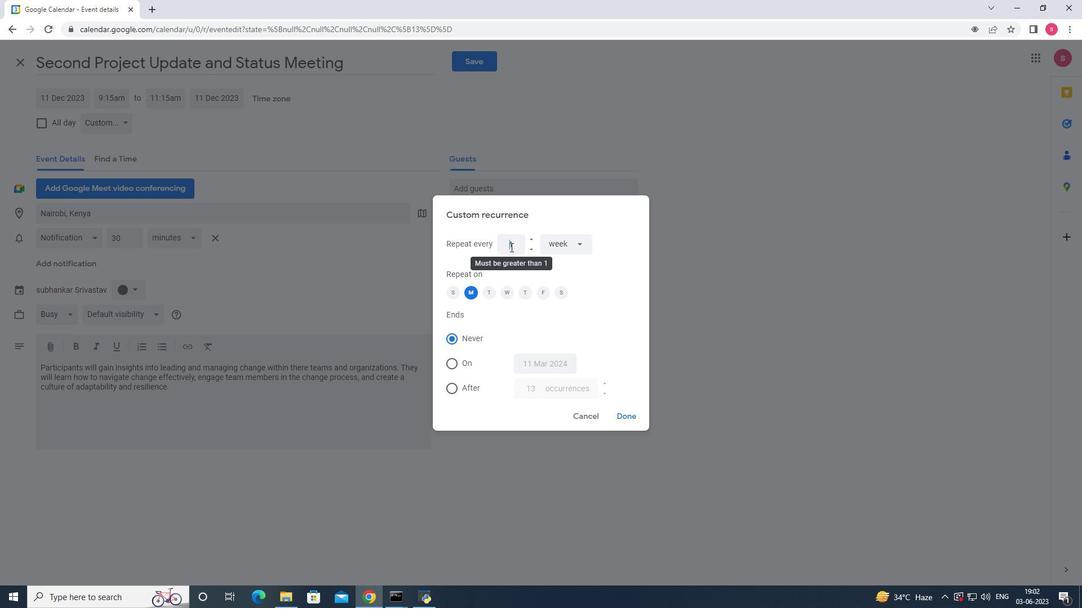 
Action: Mouse pressed left at (512, 246)
Screenshot: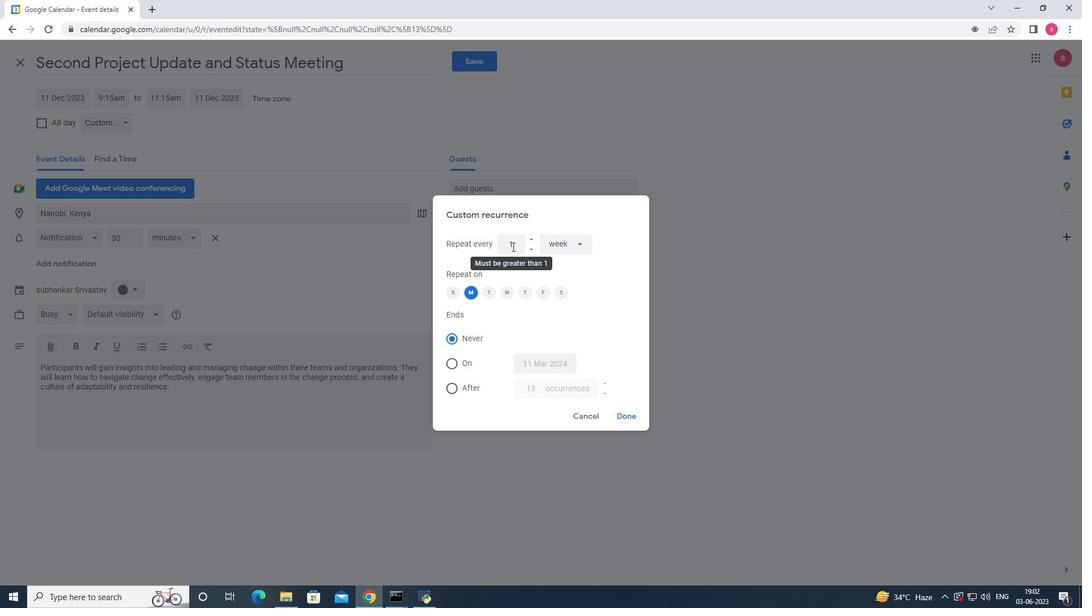 
Action: Mouse moved to (585, 246)
Screenshot: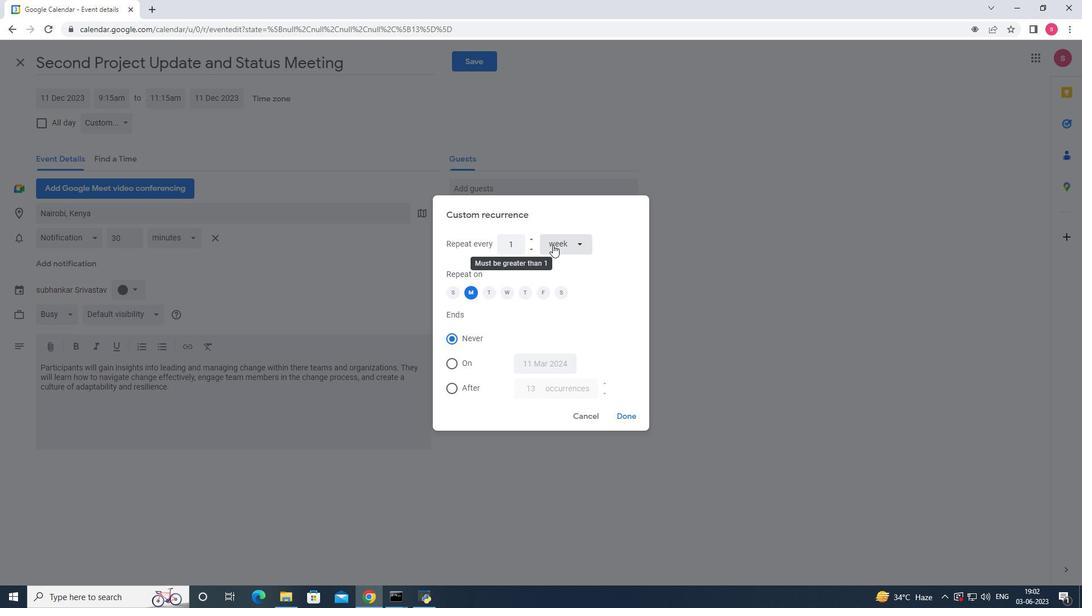 
Action: Mouse pressed left at (585, 246)
Screenshot: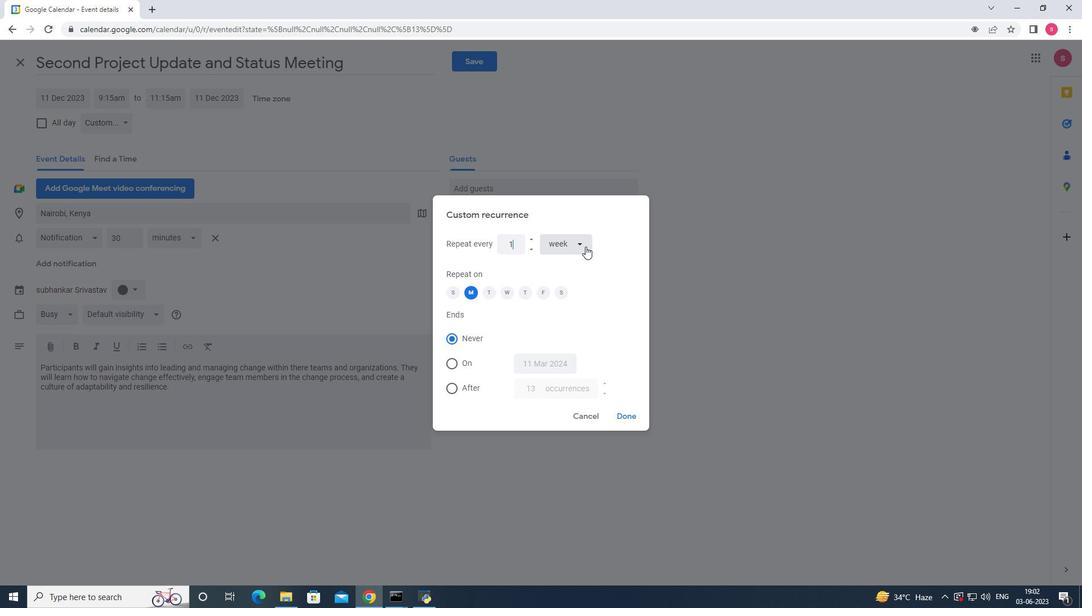 
Action: Mouse moved to (512, 246)
Screenshot: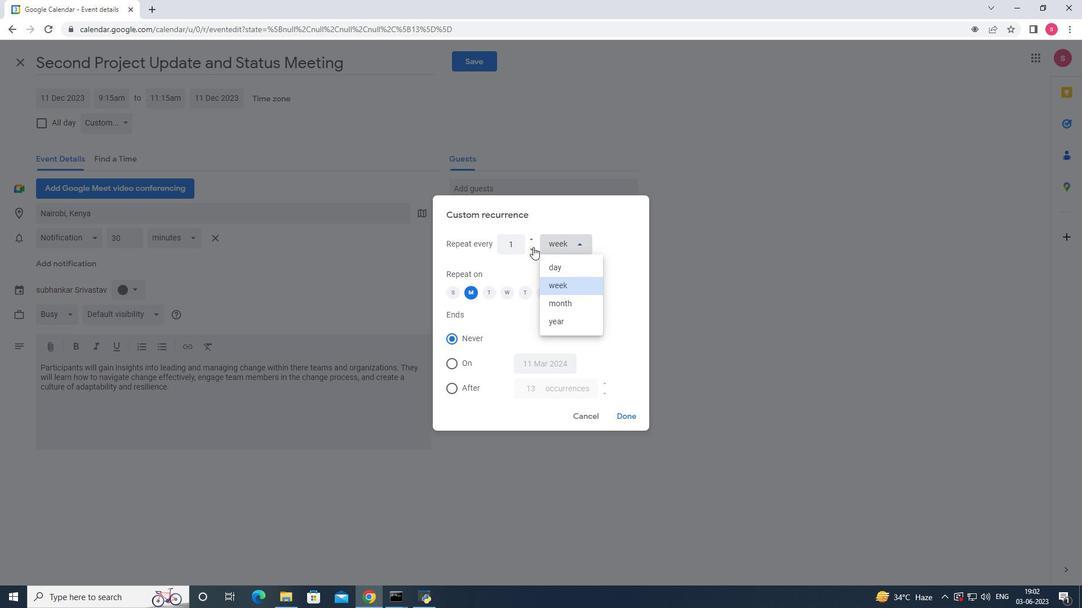 
Action: Mouse pressed left at (512, 246)
Screenshot: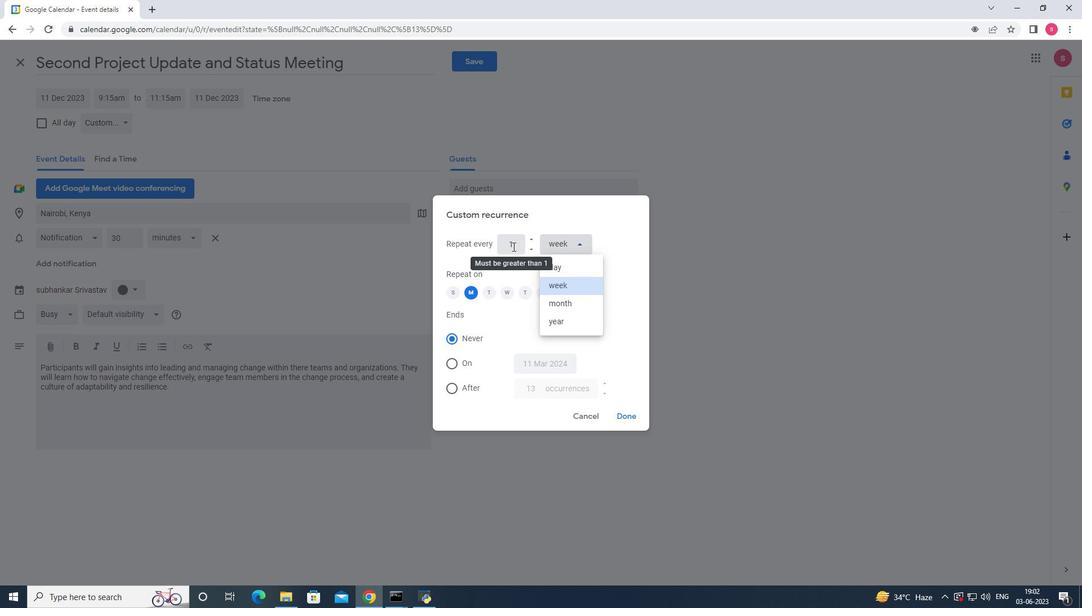 
Action: Key pressed <Key.backspace>wee<Key.backspace>
Screenshot: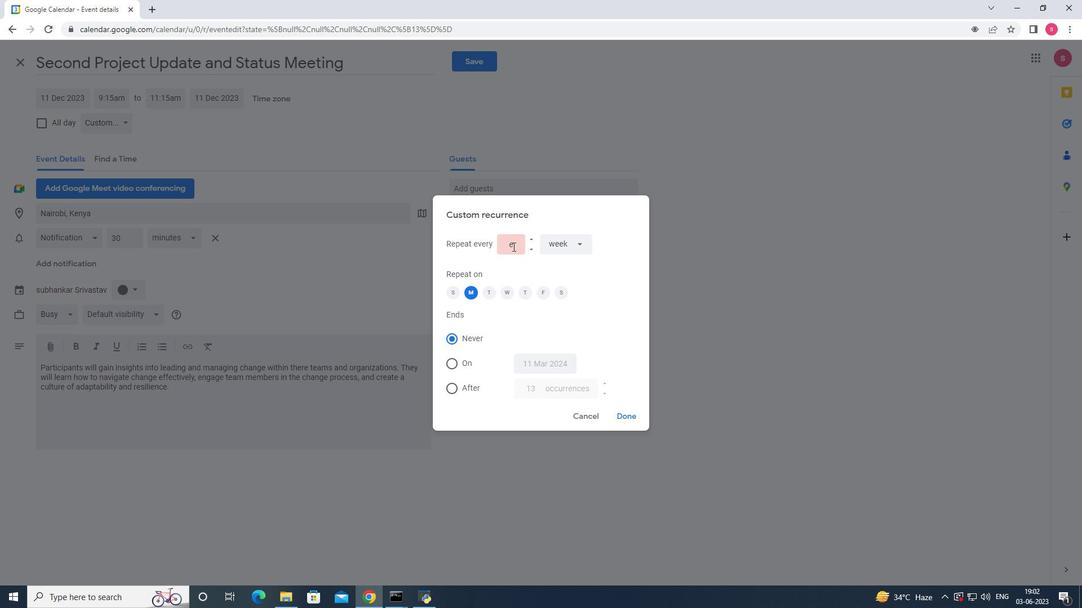 
Action: Mouse moved to (560, 244)
Screenshot: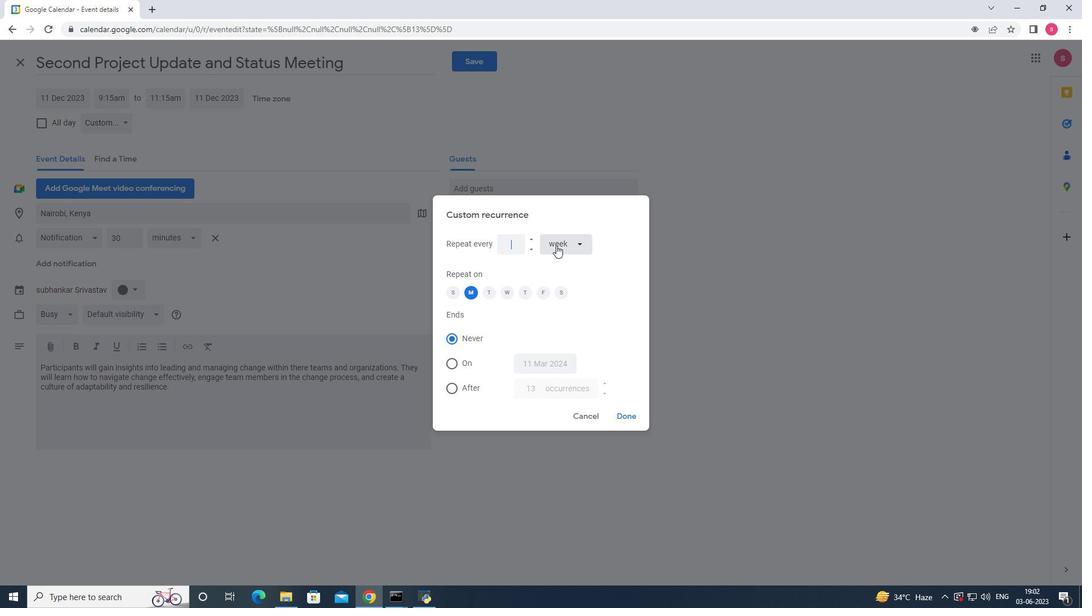 
Action: Mouse pressed left at (560, 244)
Screenshot: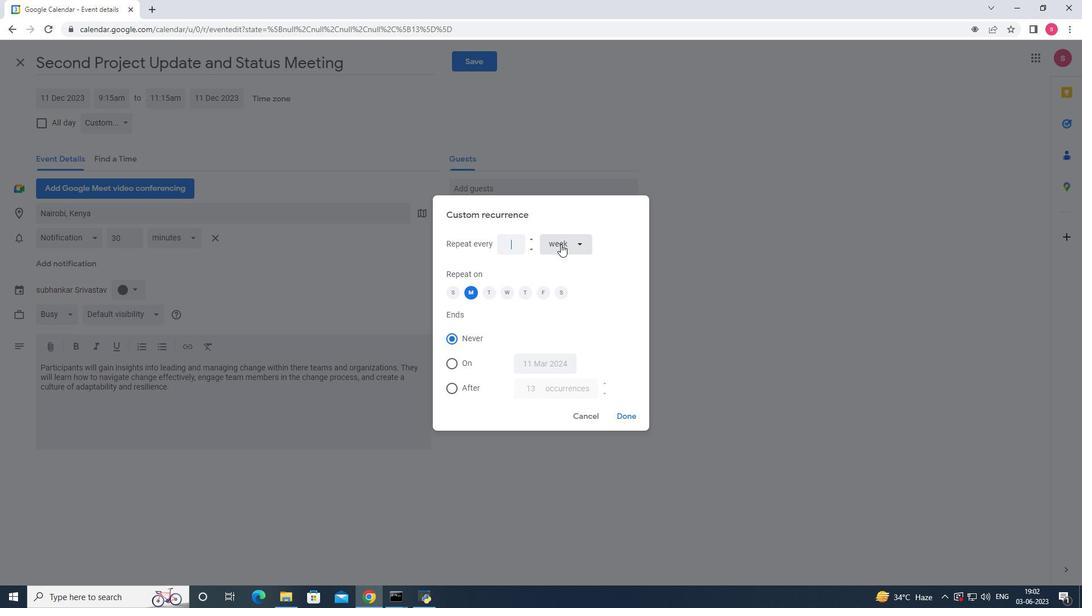 
Action: Mouse moved to (557, 283)
Screenshot: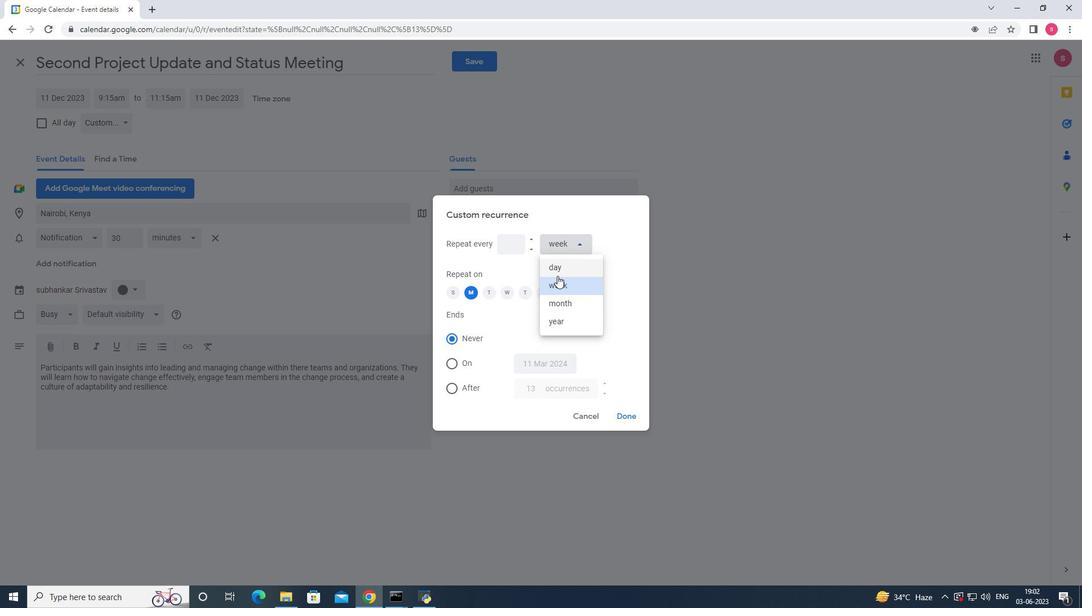 
Action: Mouse pressed left at (557, 283)
Screenshot: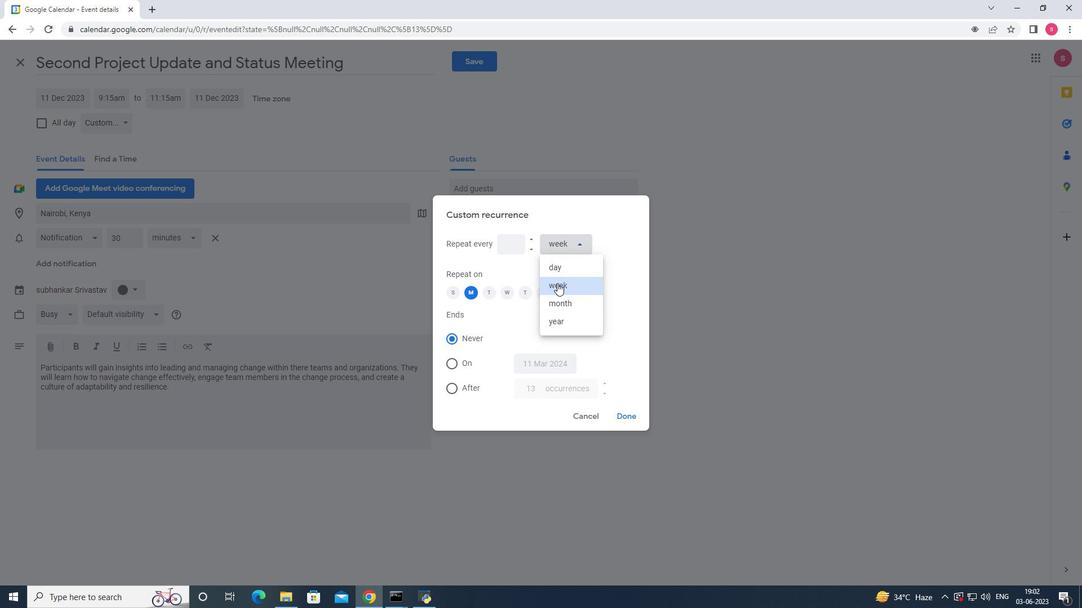 
Action: Mouse moved to (452, 293)
Screenshot: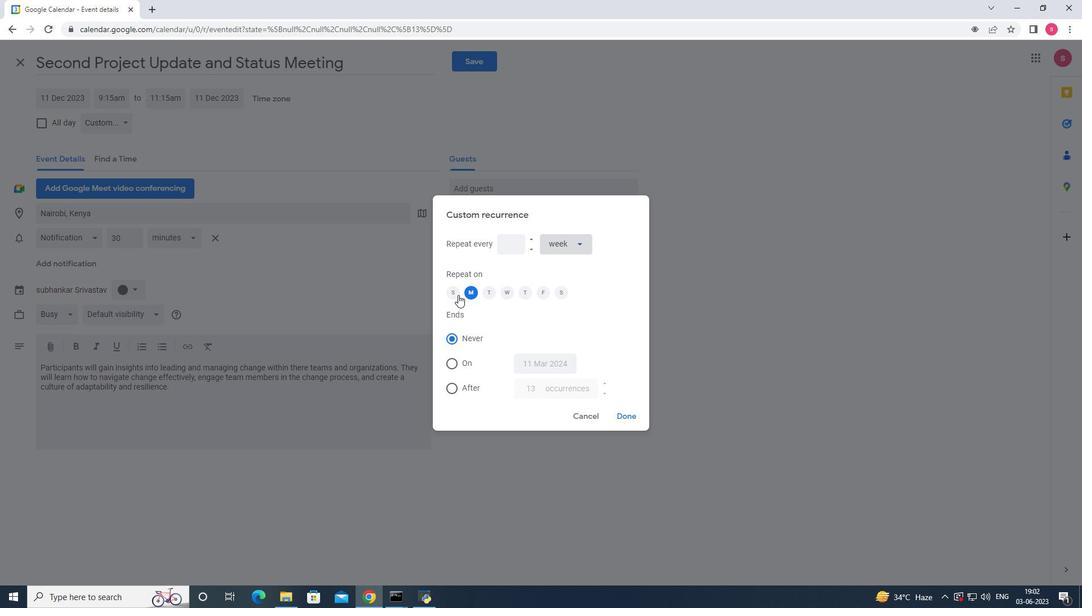 
Action: Mouse pressed left at (452, 293)
Screenshot: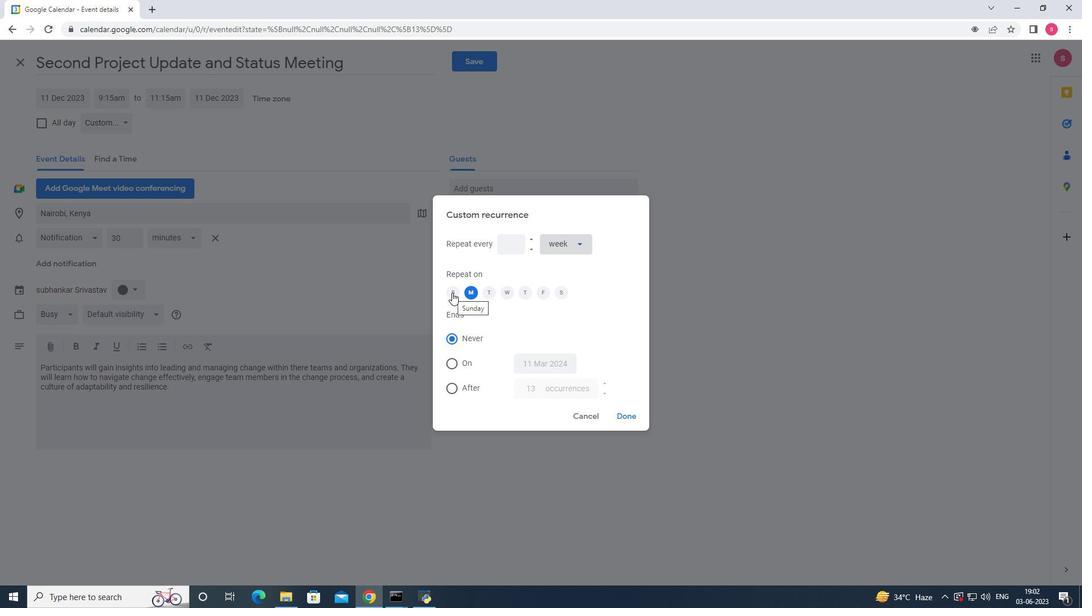 
Action: Mouse moved to (500, 241)
Screenshot: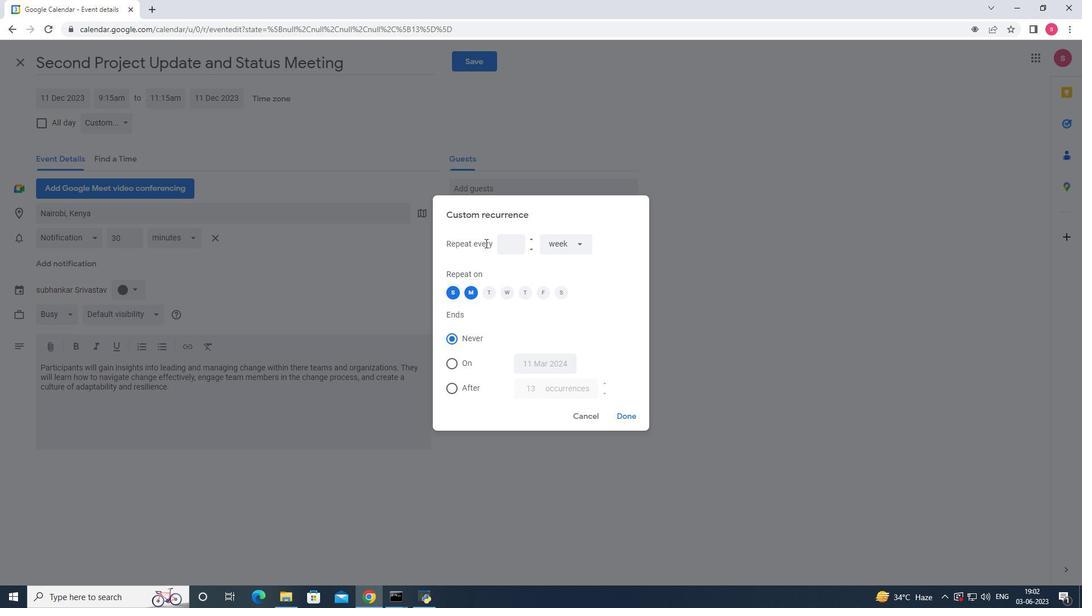 
Action: Mouse pressed left at (500, 241)
Screenshot: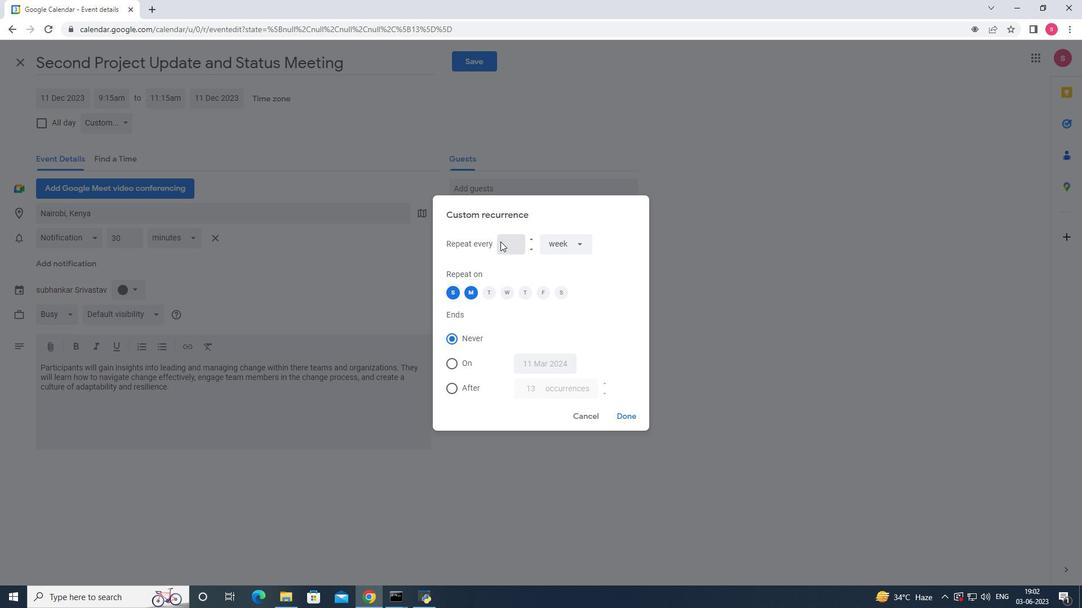
Action: Mouse moved to (470, 292)
Screenshot: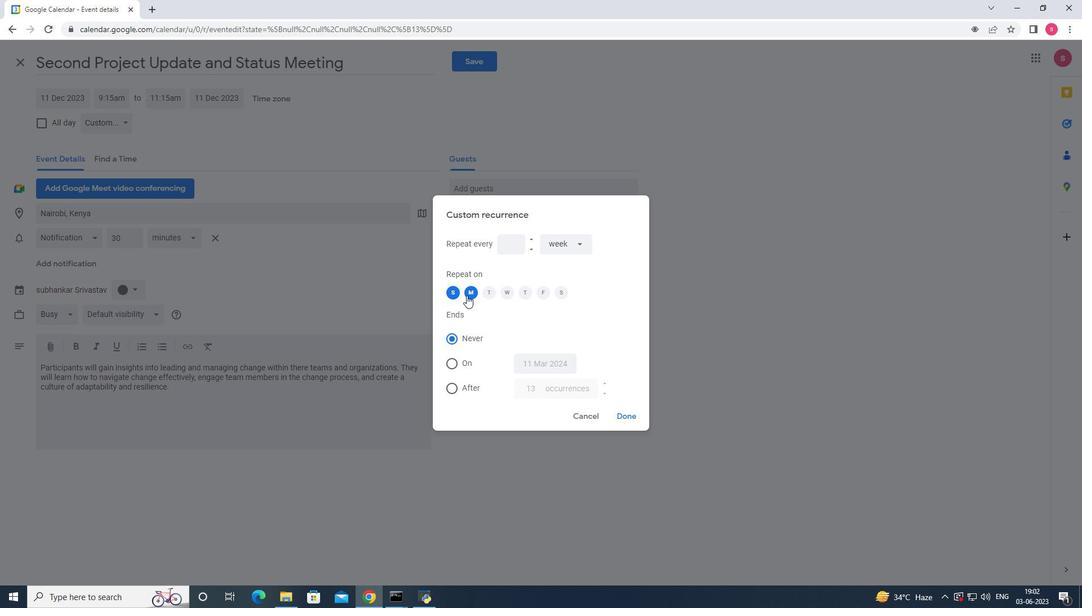 
Action: Mouse pressed left at (470, 292)
Screenshot: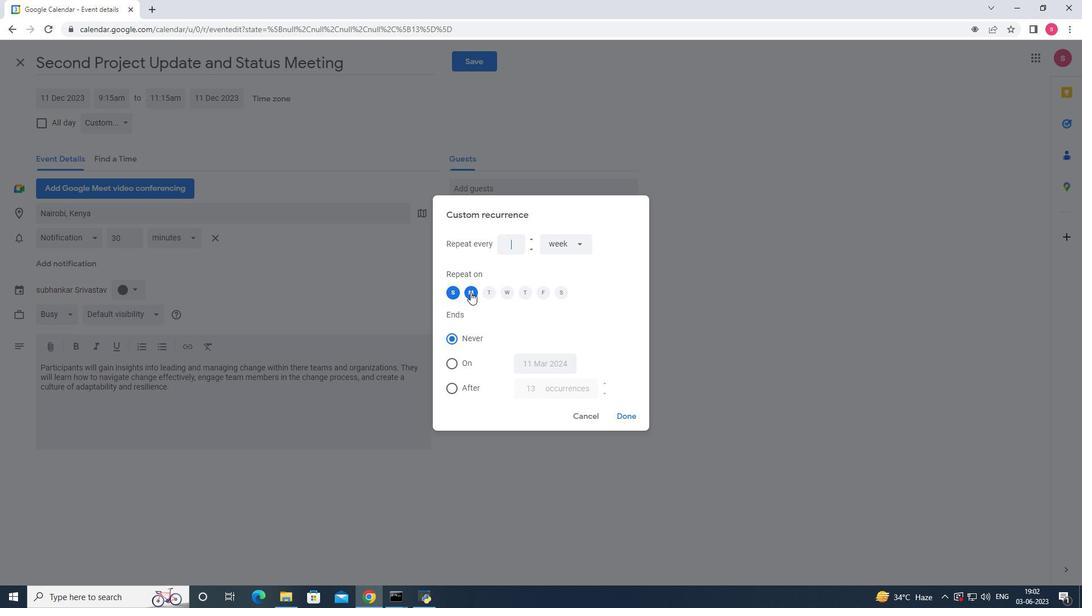 
Action: Mouse moved to (629, 421)
Screenshot: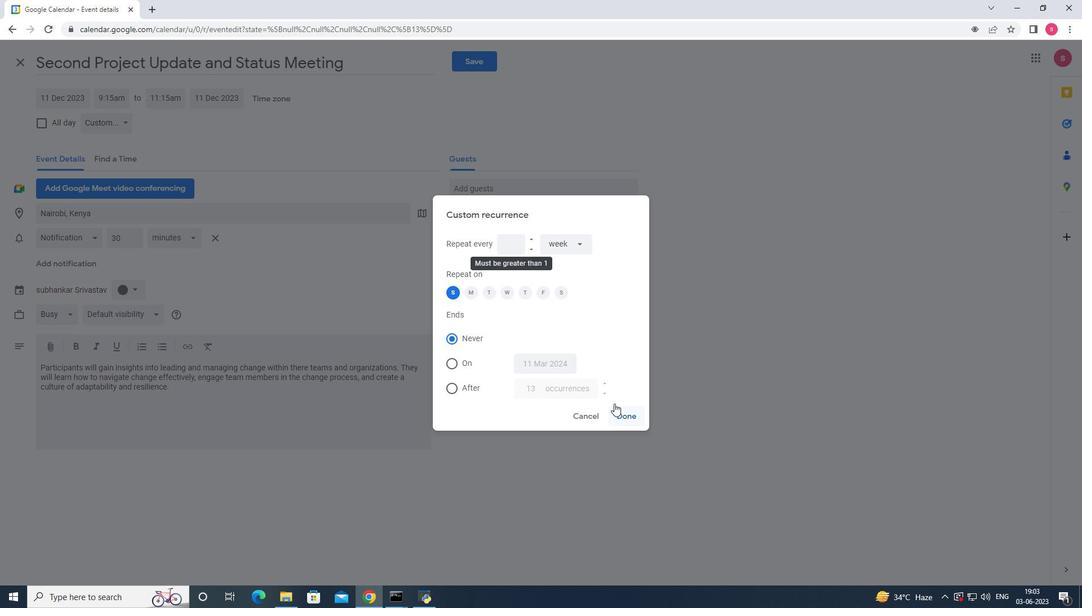 
Action: Mouse pressed left at (629, 421)
Screenshot: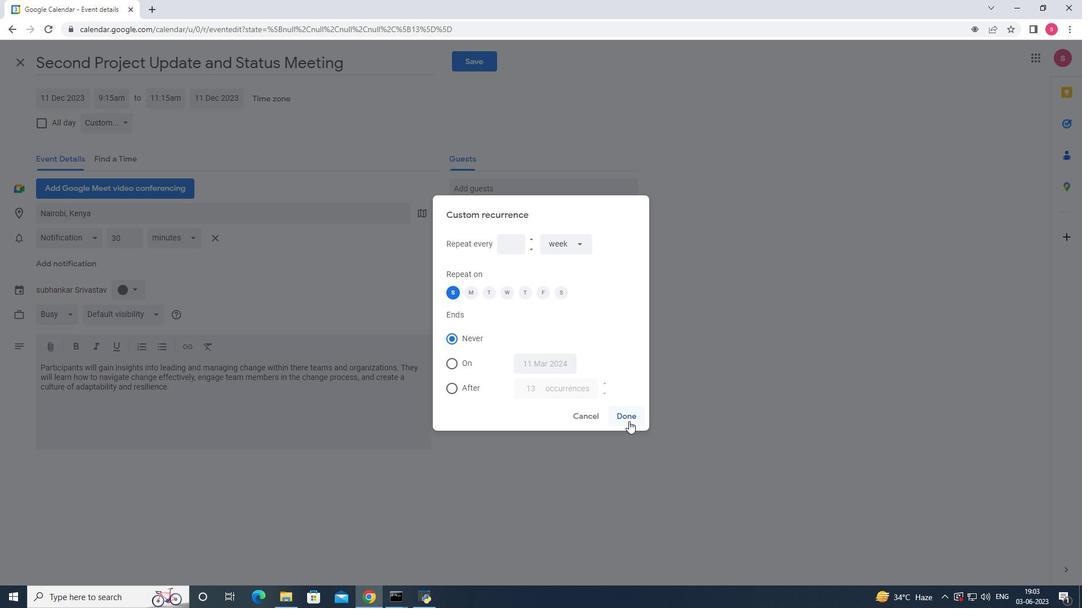 
Action: Mouse moved to (462, 68)
Screenshot: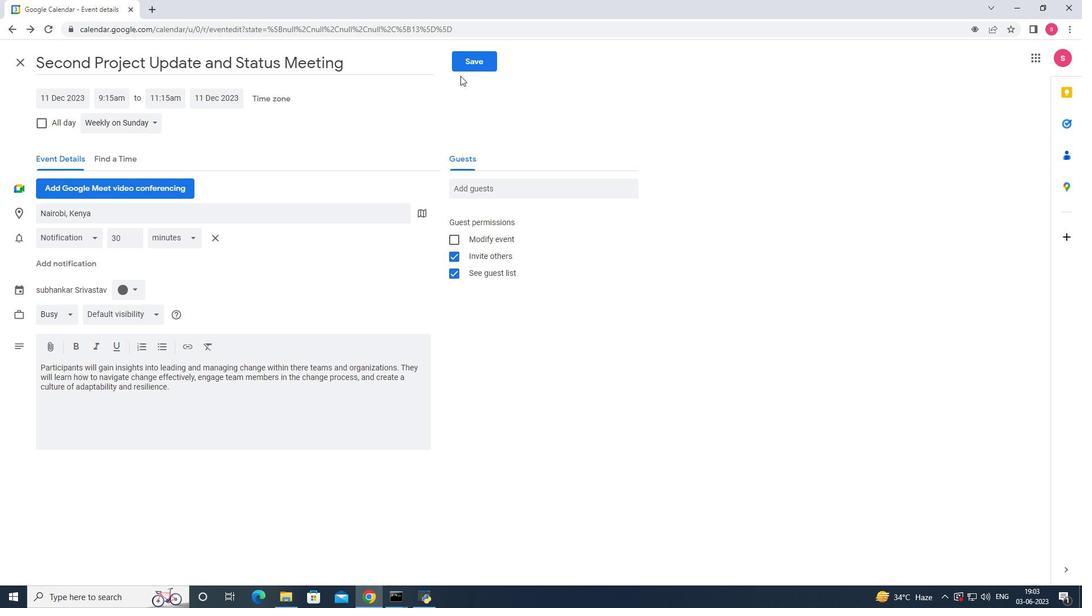 
Action: Mouse pressed left at (462, 68)
Screenshot: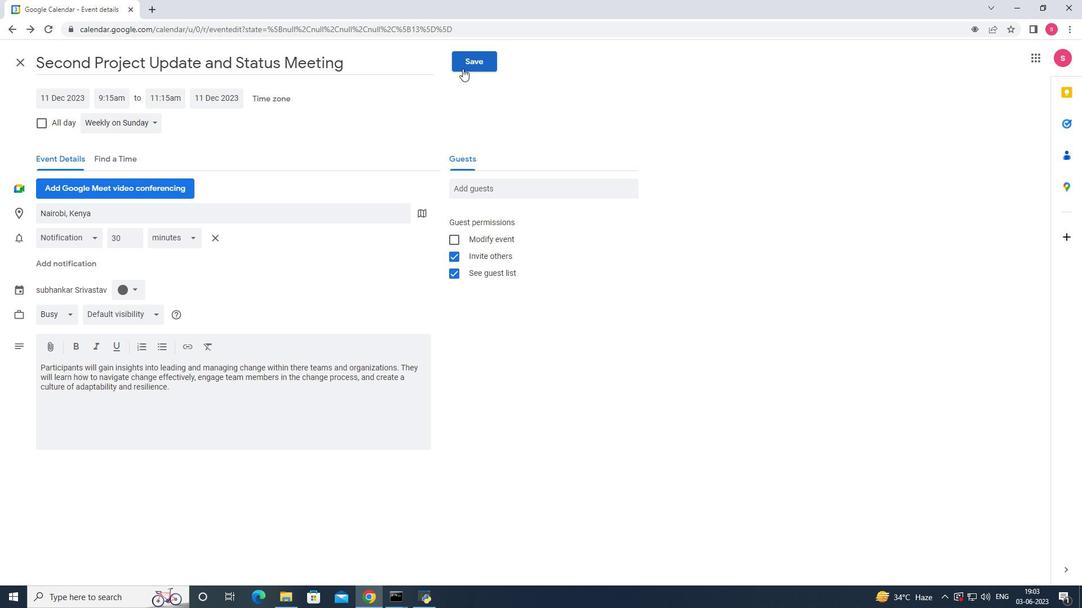 
Action: Mouse moved to (663, 356)
Screenshot: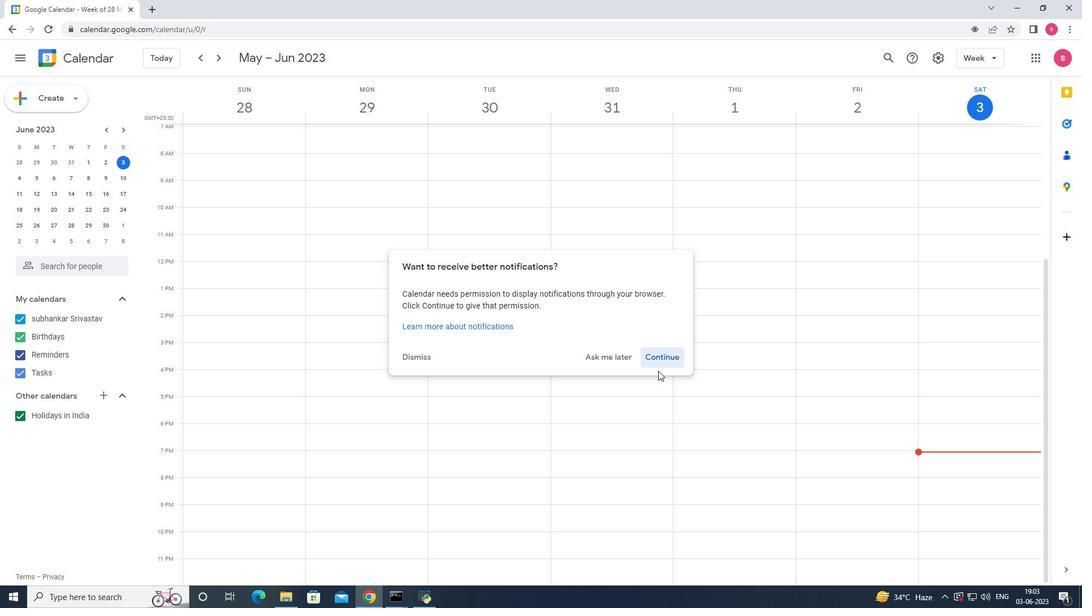 
Action: Mouse pressed left at (663, 356)
Screenshot: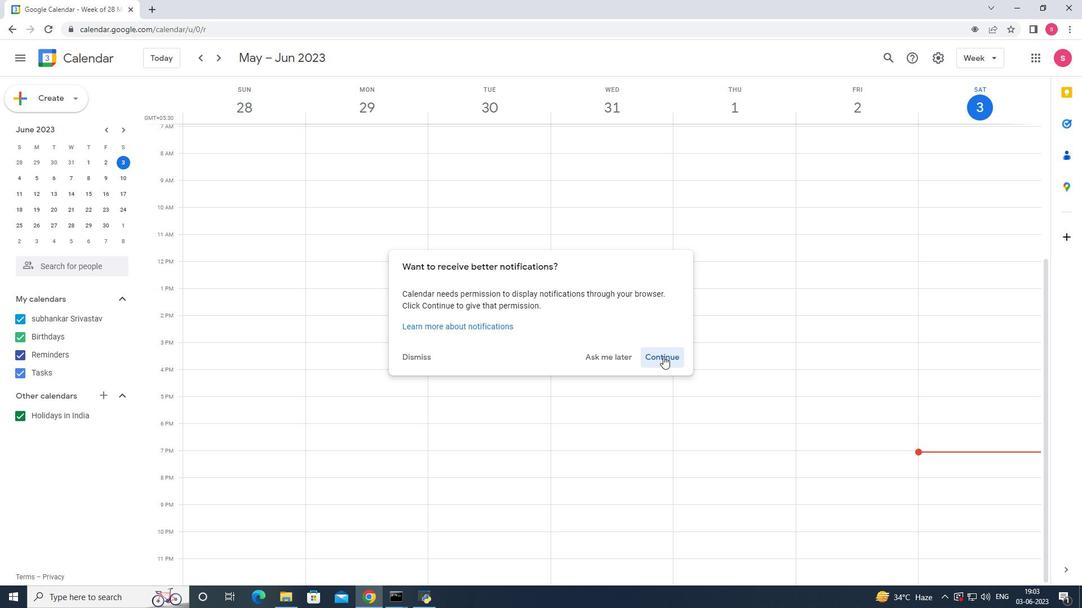 
Action: Mouse moved to (186, 95)
Screenshot: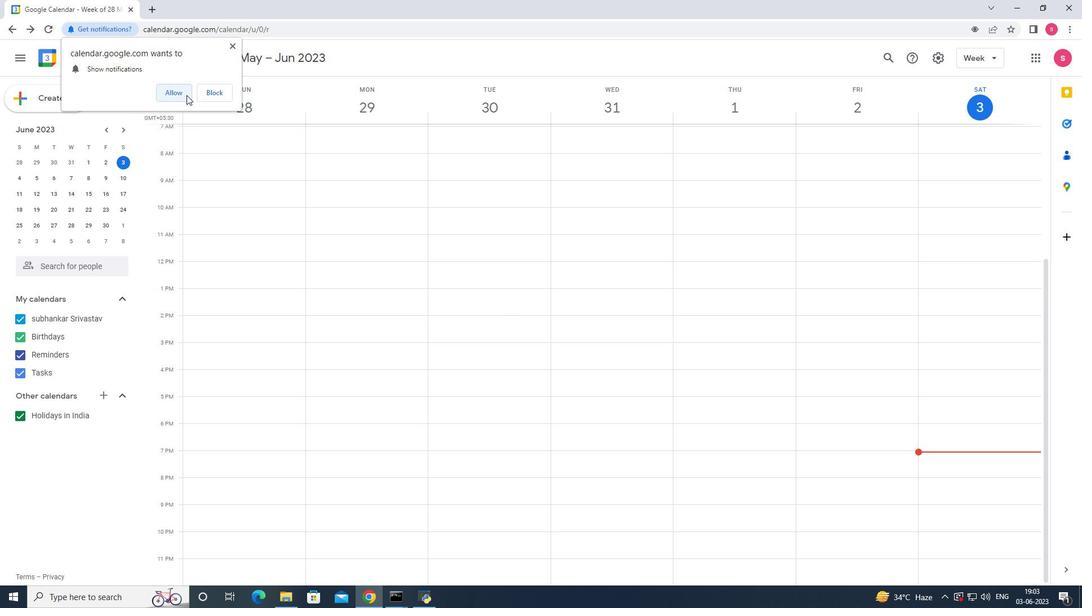 
Action: Mouse pressed left at (186, 95)
Screenshot: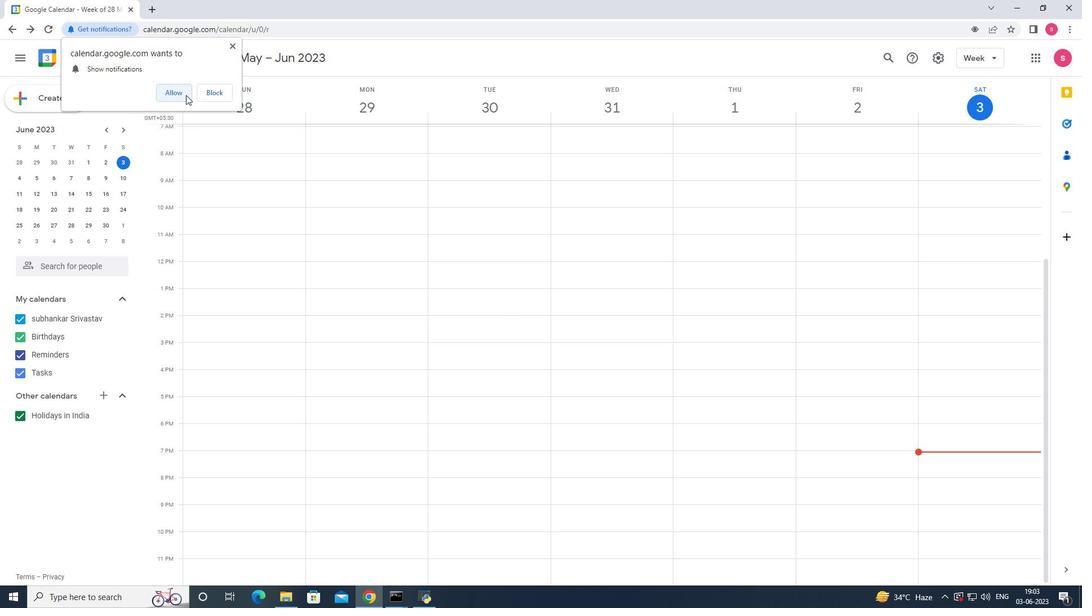 
Action: Mouse moved to (1059, 494)
Screenshot: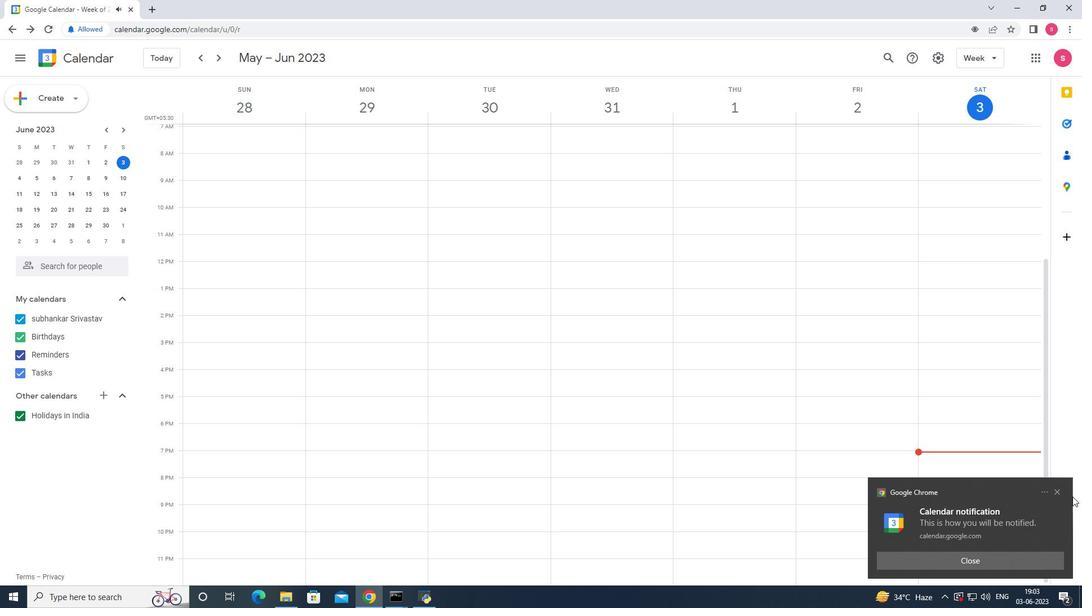 
Action: Mouse pressed left at (1059, 494)
Screenshot: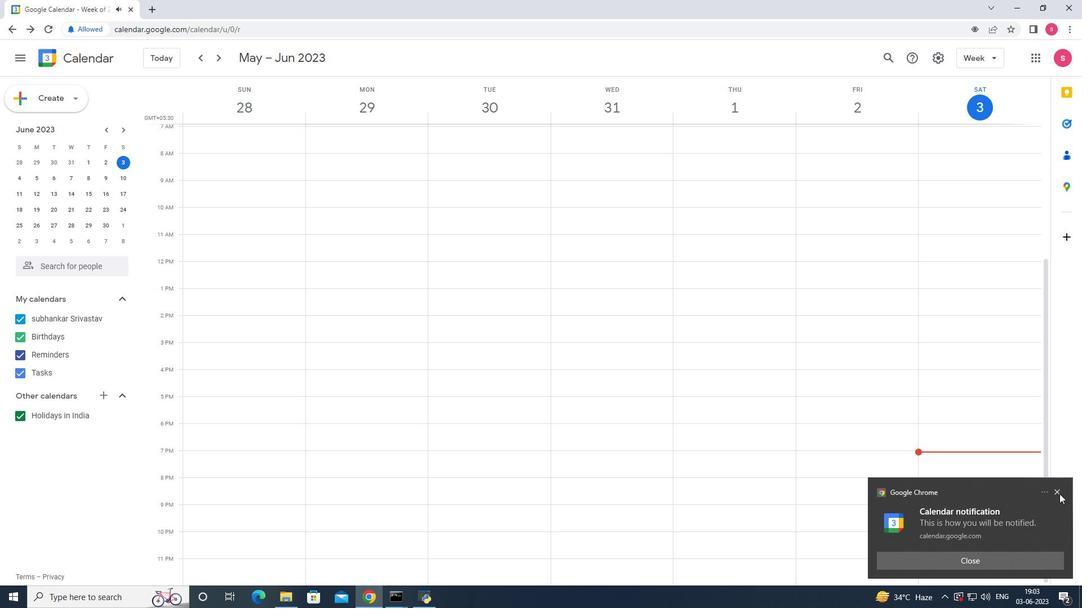 
Action: Mouse moved to (149, 220)
Screenshot: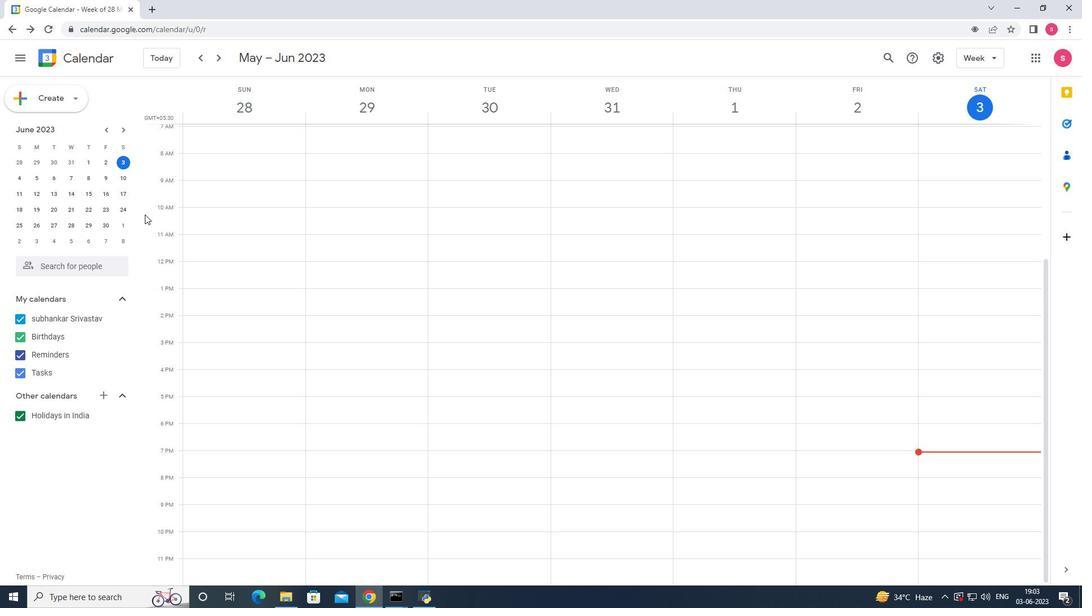 
